 Task: Find connections with filter location Algete with filter topic #cloudwith filter profile language Potuguese with filter current company Cinepolis Corporativo with filter school Palamuru University, Mahabubnagar with filter industry Wholesale Chemical and Allied Products with filter service category Graphic Design with filter keywords title Building Inspector
Action: Mouse moved to (171, 246)
Screenshot: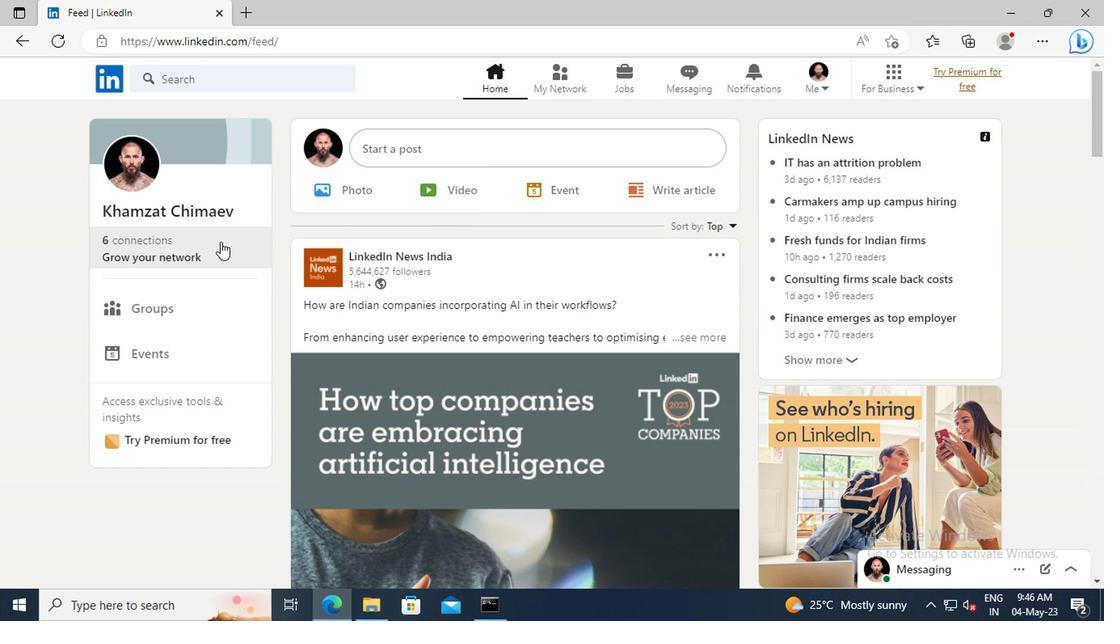 
Action: Mouse pressed left at (171, 246)
Screenshot: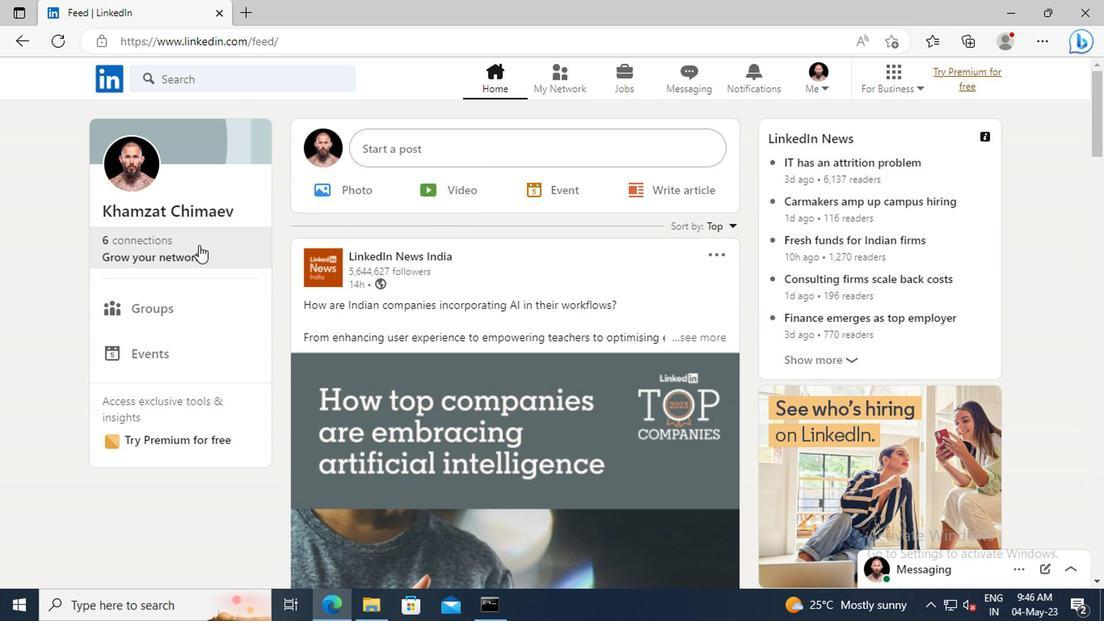 
Action: Mouse moved to (165, 171)
Screenshot: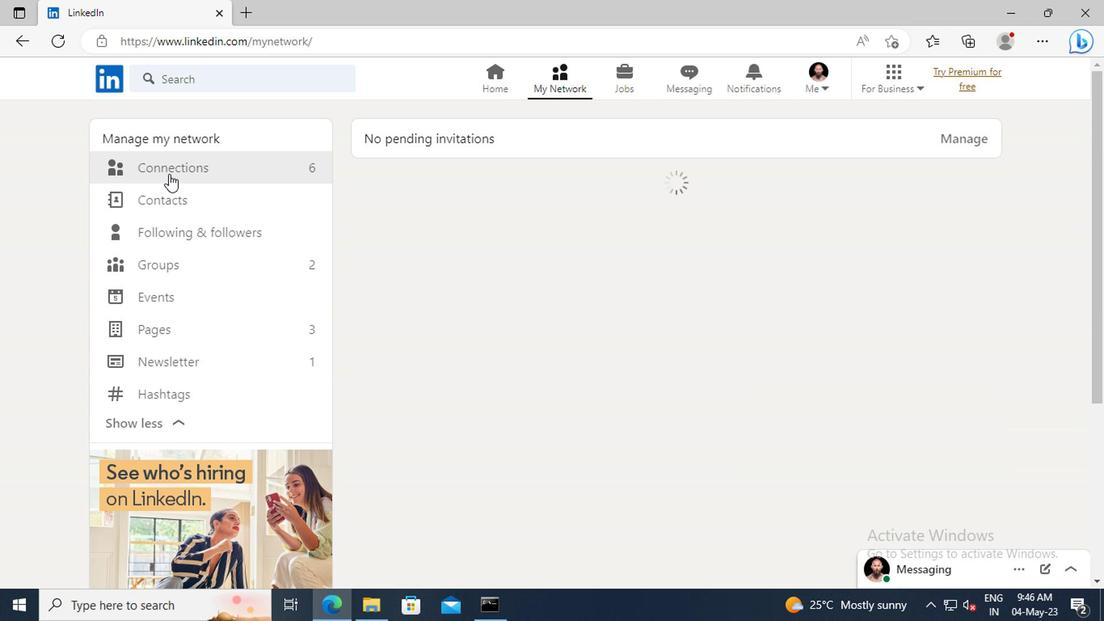 
Action: Mouse pressed left at (165, 171)
Screenshot: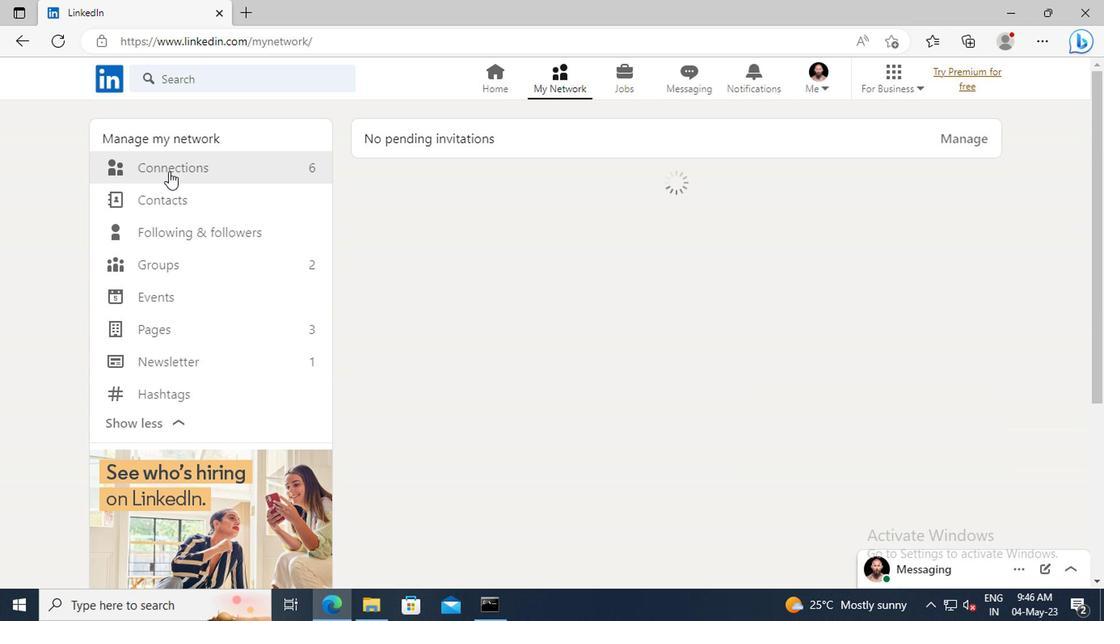 
Action: Mouse moved to (658, 173)
Screenshot: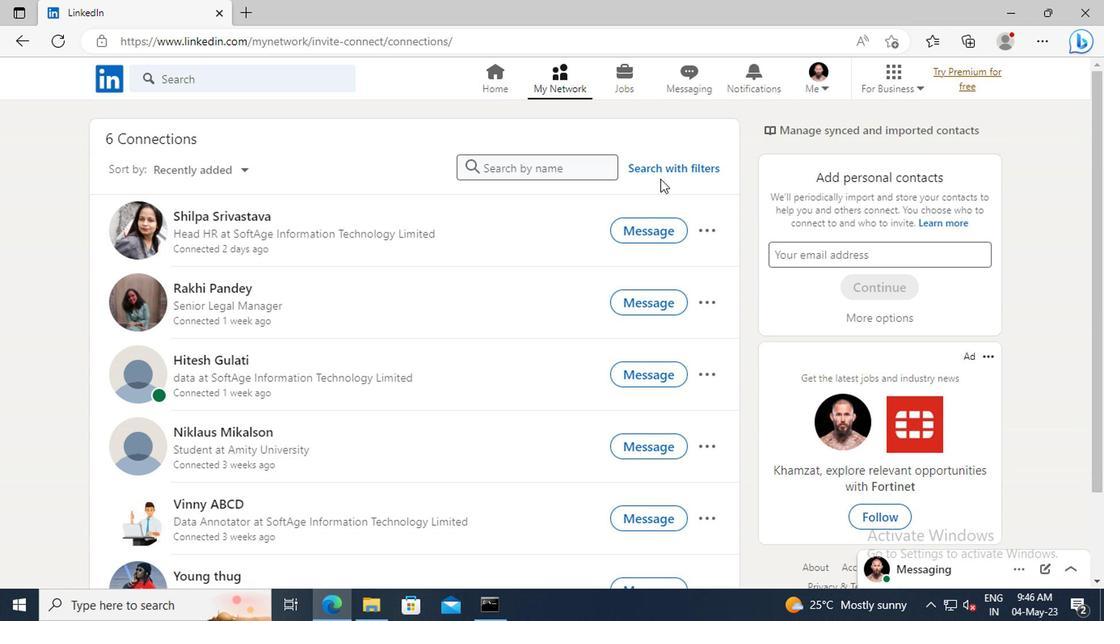 
Action: Mouse pressed left at (658, 173)
Screenshot: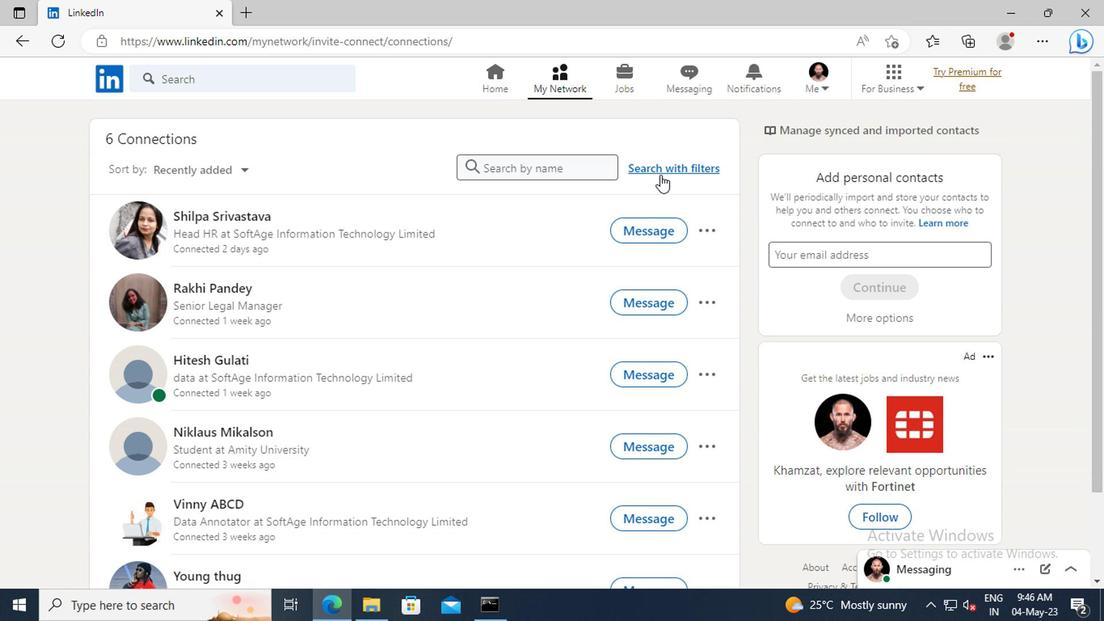 
Action: Mouse moved to (613, 130)
Screenshot: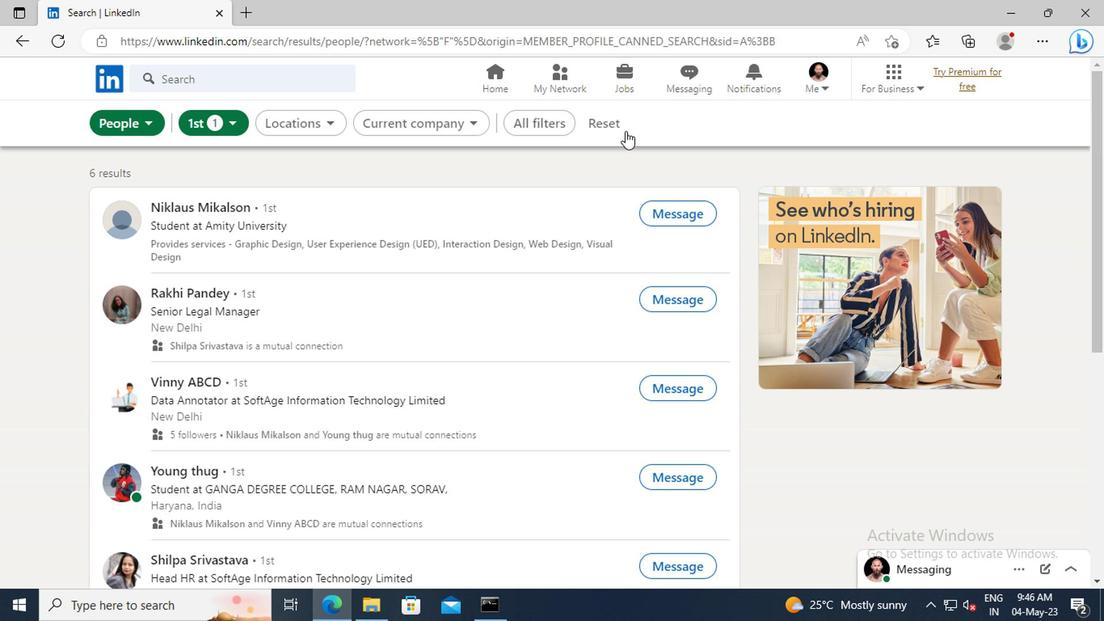 
Action: Mouse pressed left at (613, 130)
Screenshot: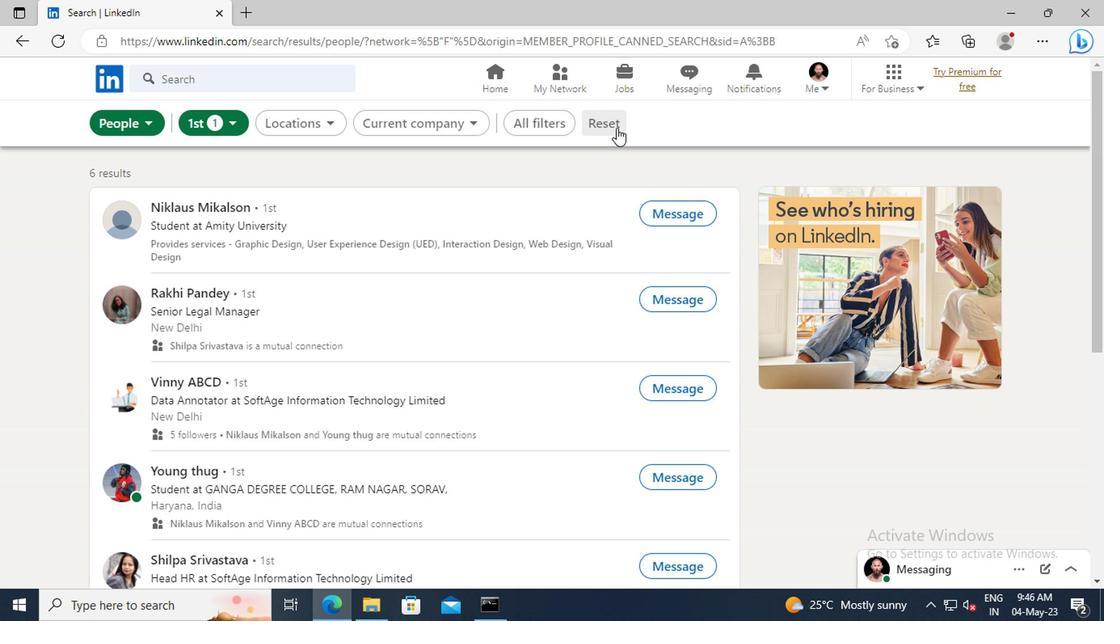 
Action: Mouse moved to (592, 128)
Screenshot: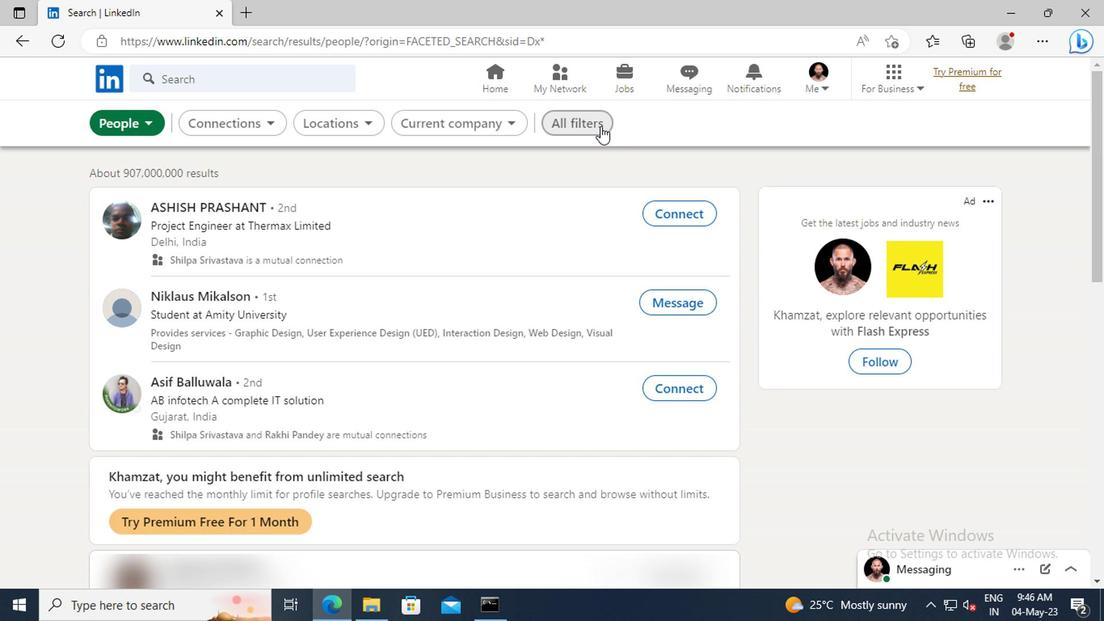
Action: Mouse pressed left at (592, 128)
Screenshot: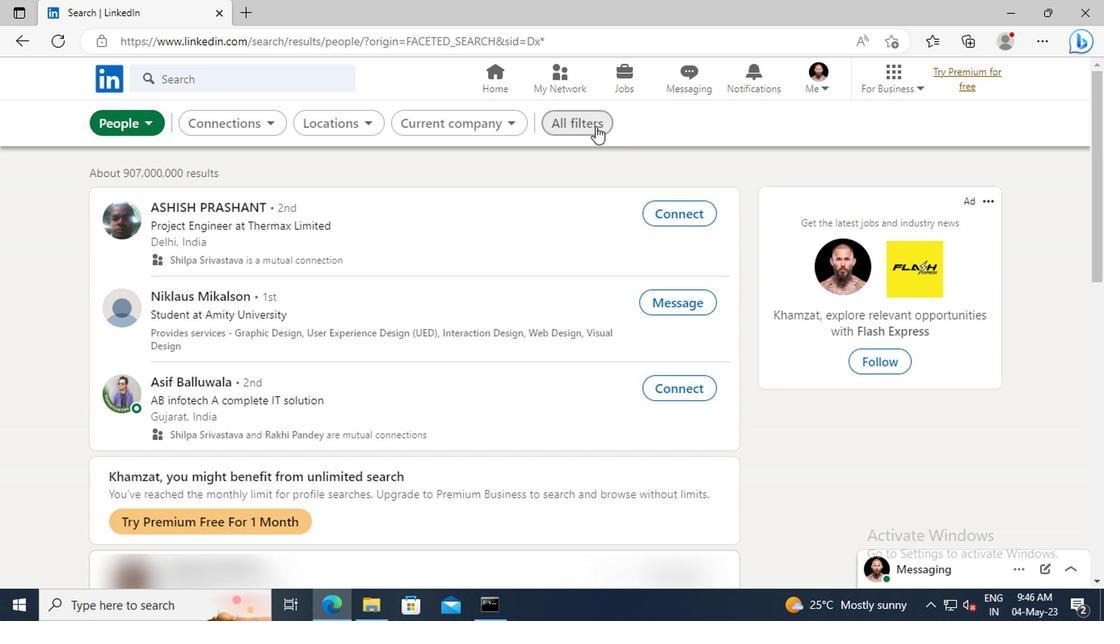 
Action: Mouse moved to (870, 296)
Screenshot: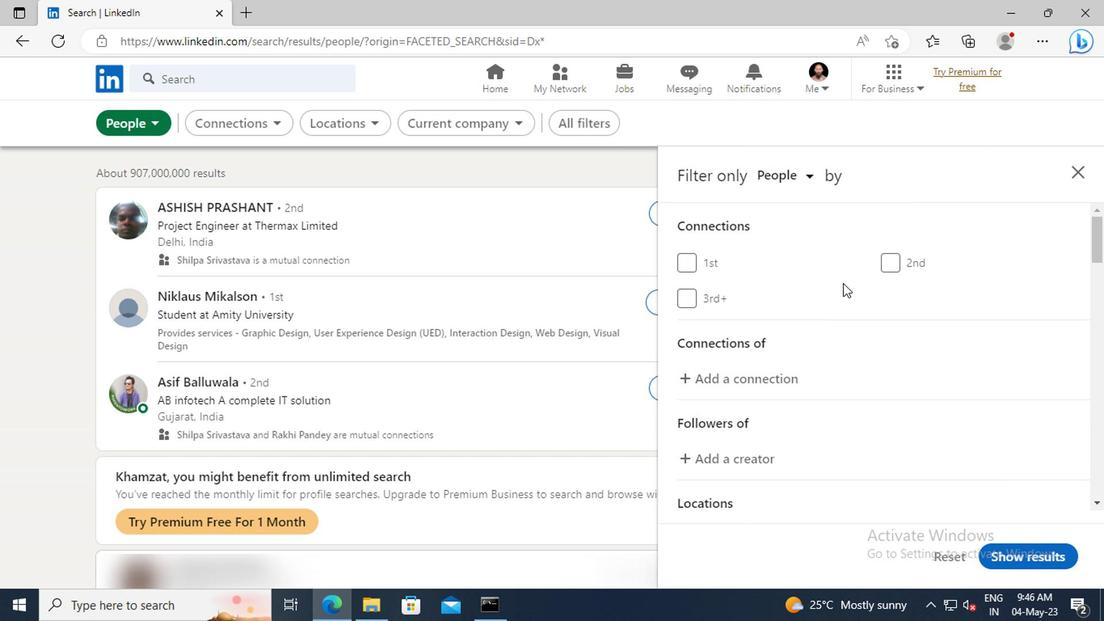 
Action: Mouse scrolled (870, 295) with delta (0, 0)
Screenshot: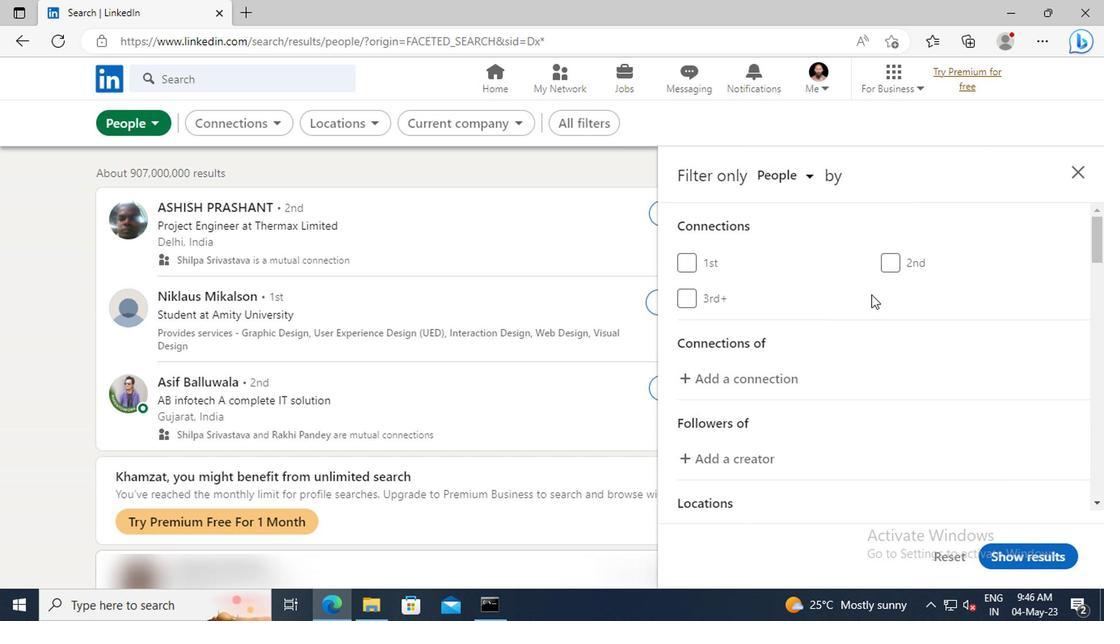 
Action: Mouse scrolled (870, 295) with delta (0, 0)
Screenshot: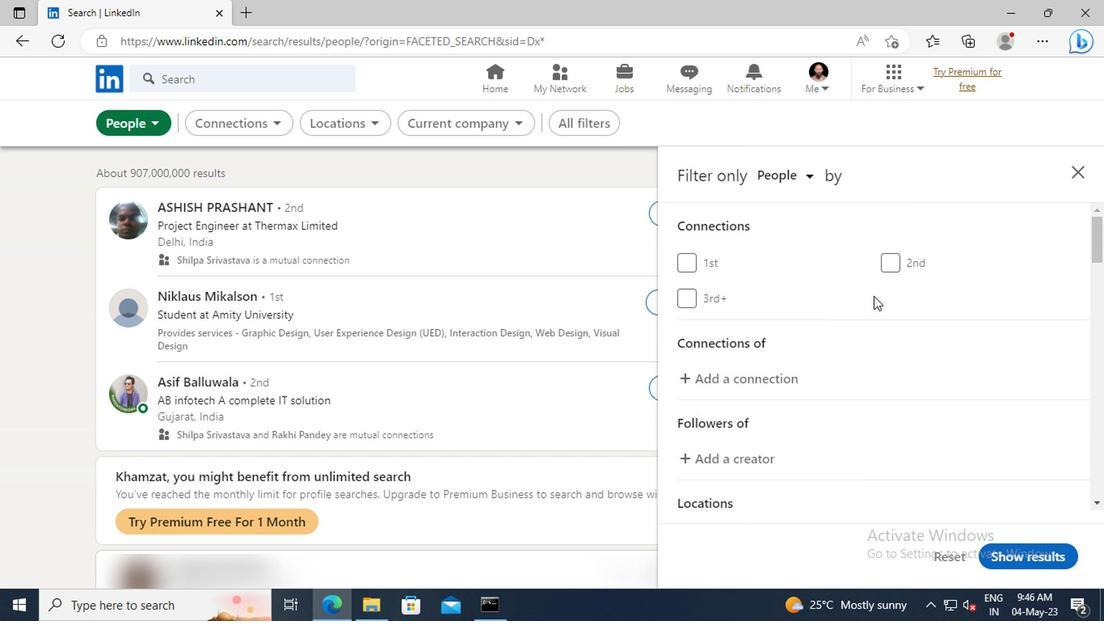 
Action: Mouse scrolled (870, 295) with delta (0, 0)
Screenshot: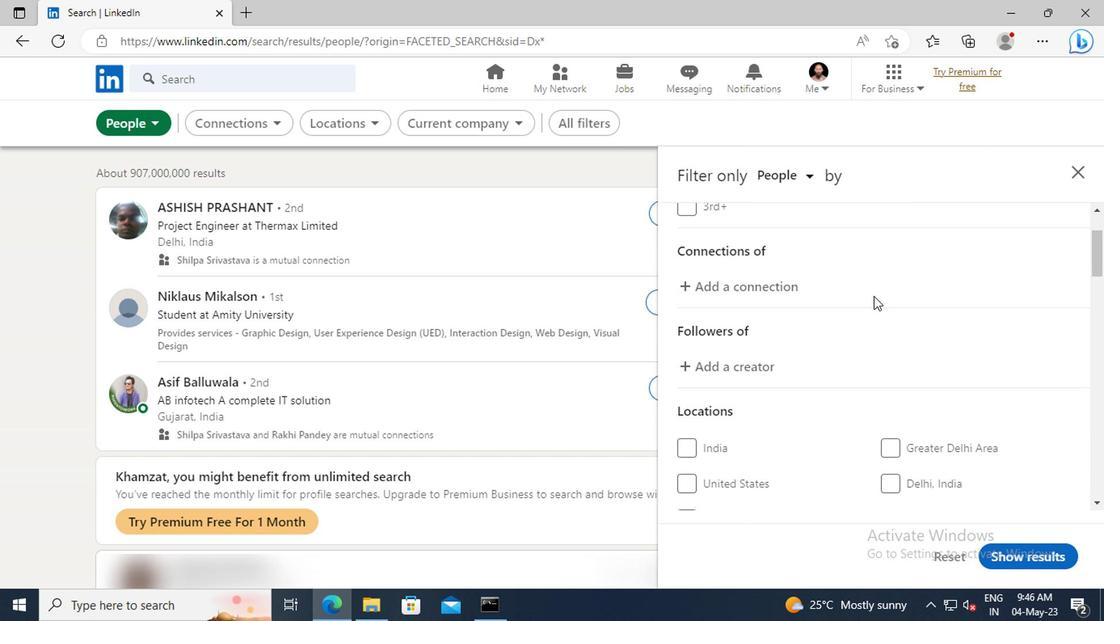 
Action: Mouse scrolled (870, 295) with delta (0, 0)
Screenshot: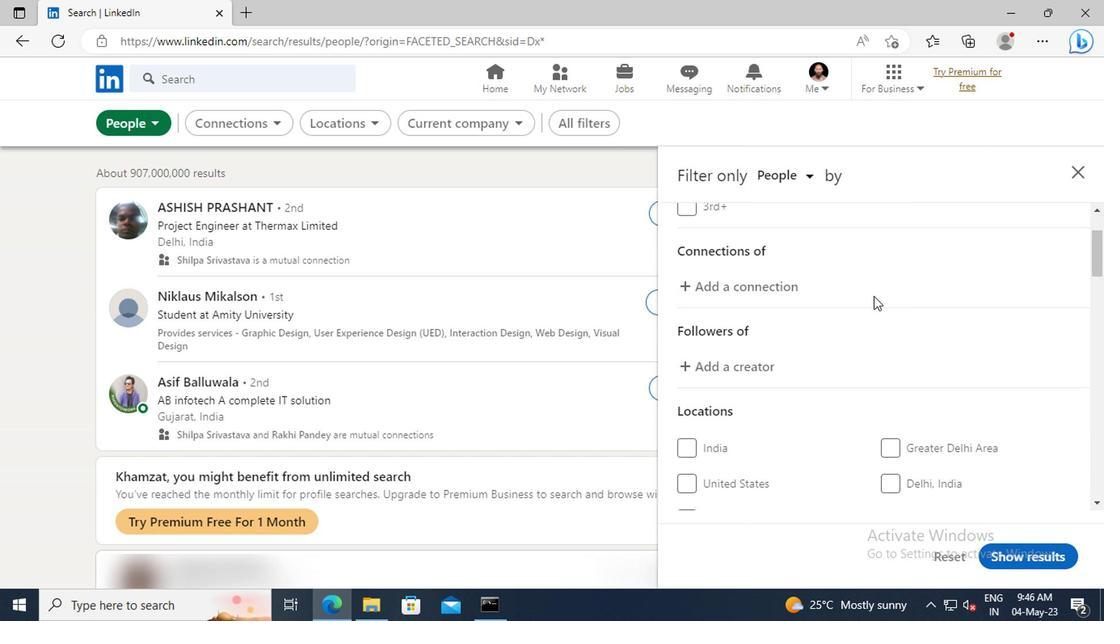 
Action: Mouse scrolled (870, 295) with delta (0, 0)
Screenshot: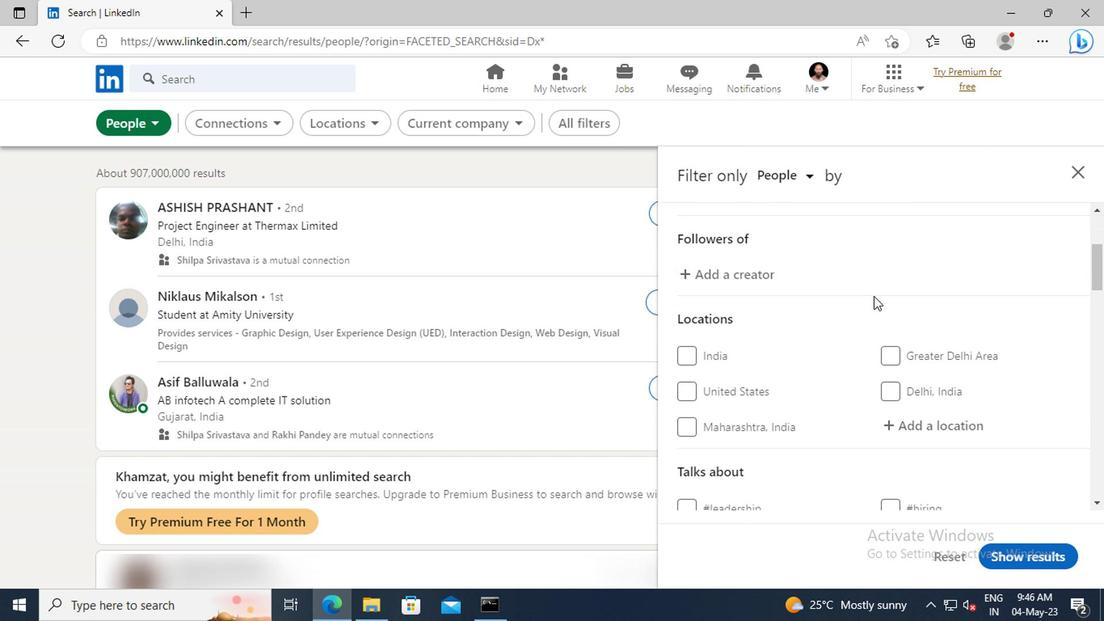 
Action: Mouse scrolled (870, 295) with delta (0, 0)
Screenshot: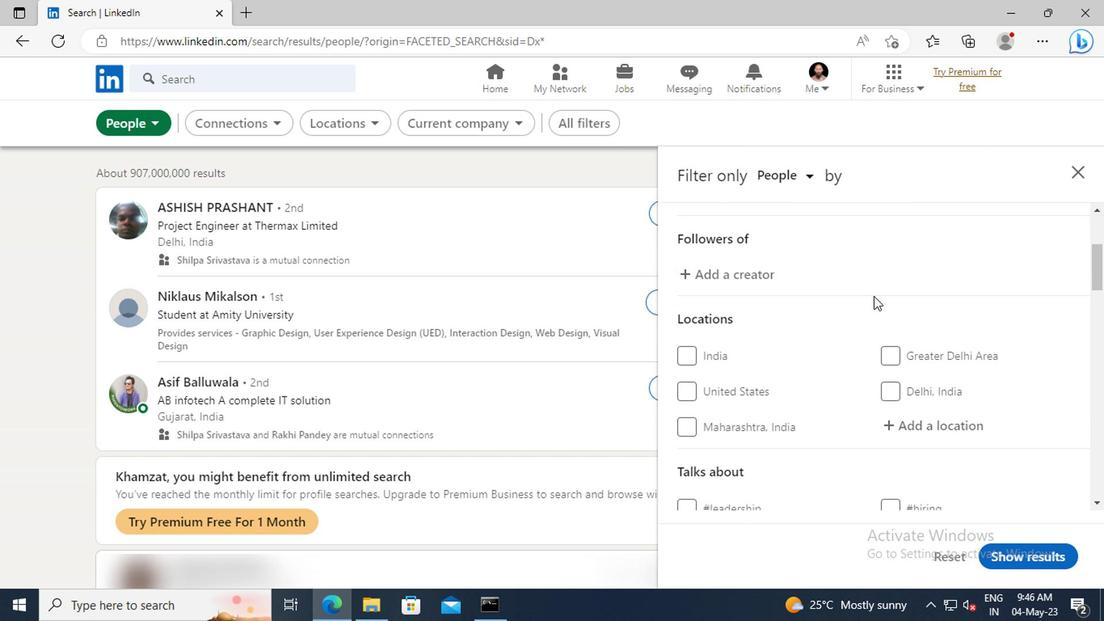 
Action: Mouse moved to (902, 337)
Screenshot: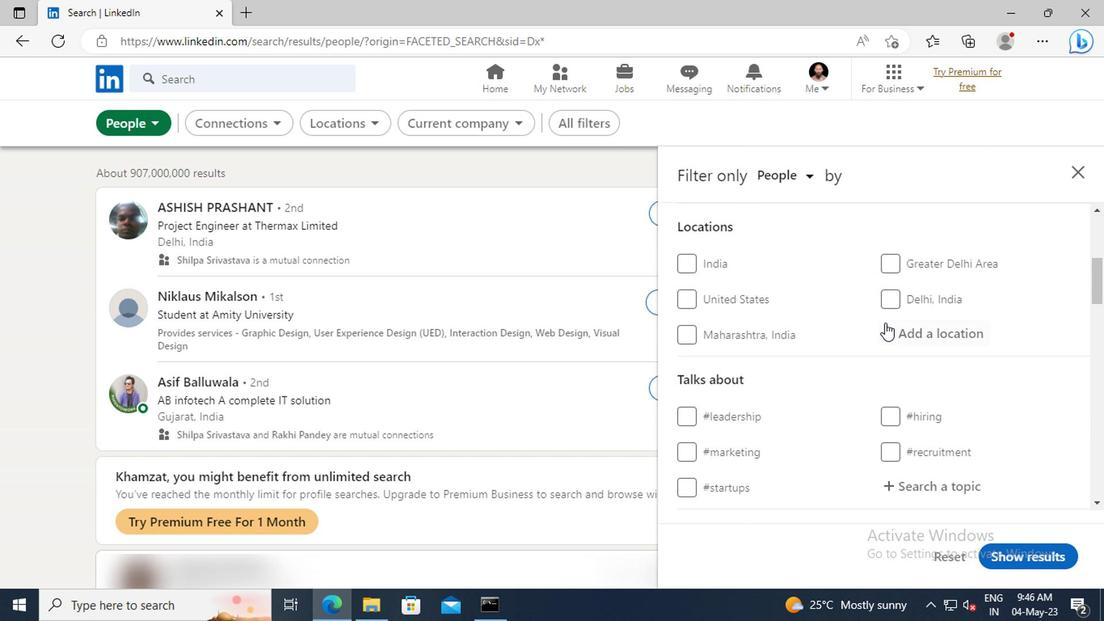 
Action: Mouse pressed left at (902, 337)
Screenshot: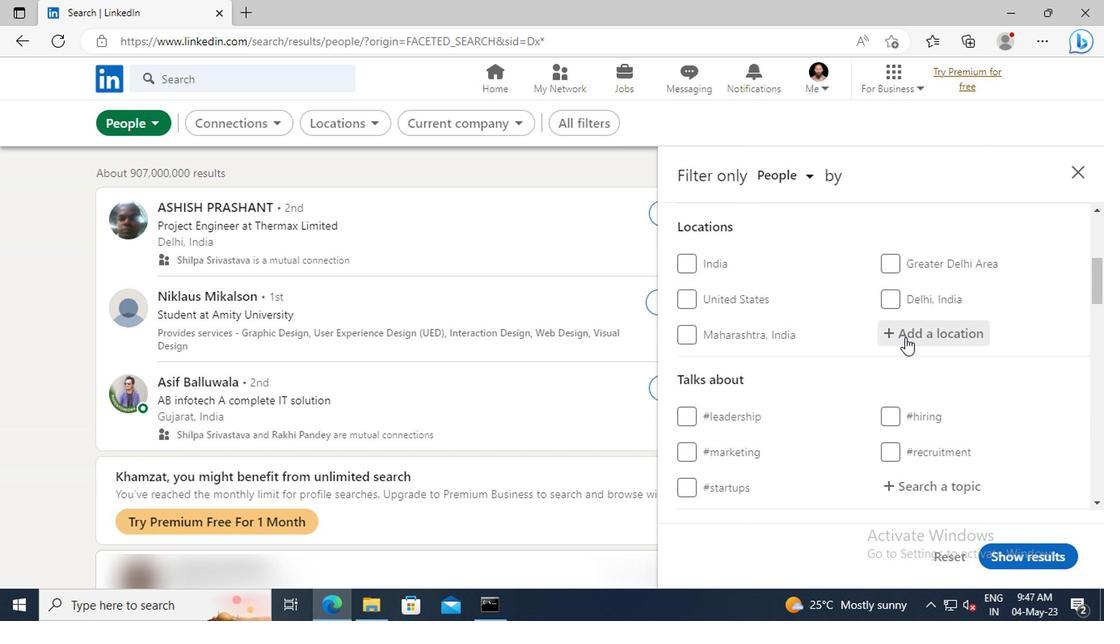
Action: Mouse moved to (867, 321)
Screenshot: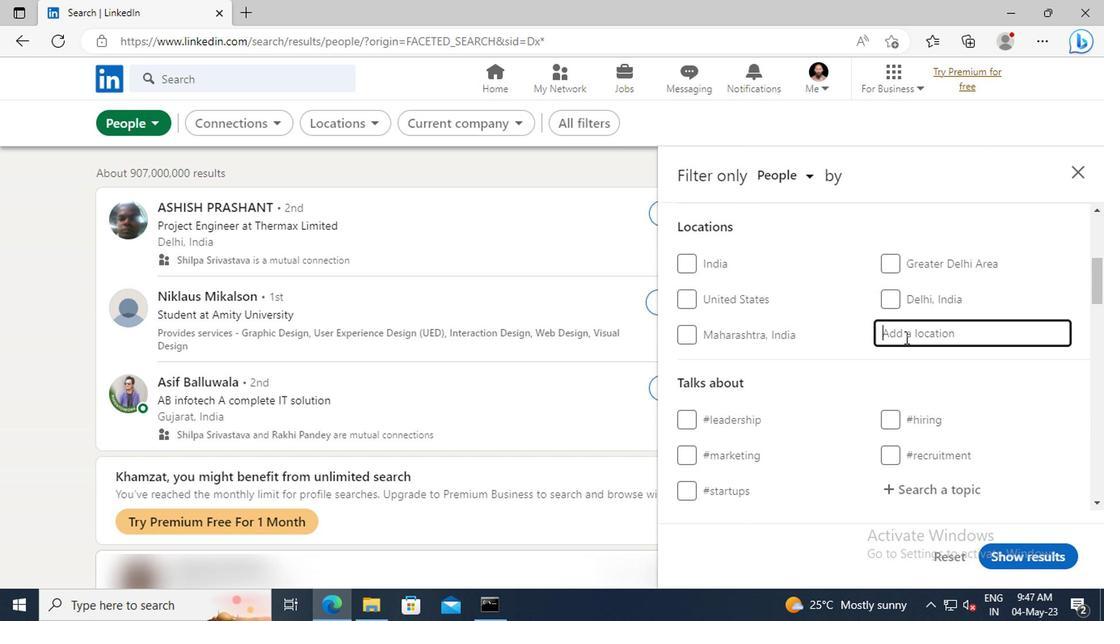 
Action: Key pressed <Key.shift>ALGETE<Key.enter>
Screenshot: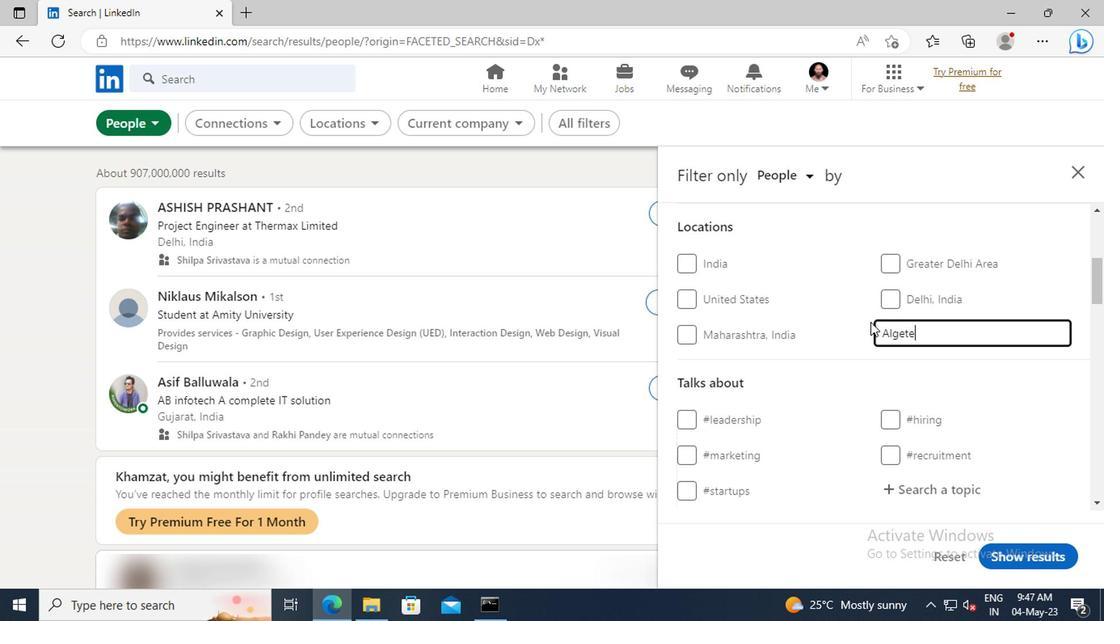 
Action: Mouse scrolled (867, 321) with delta (0, 0)
Screenshot: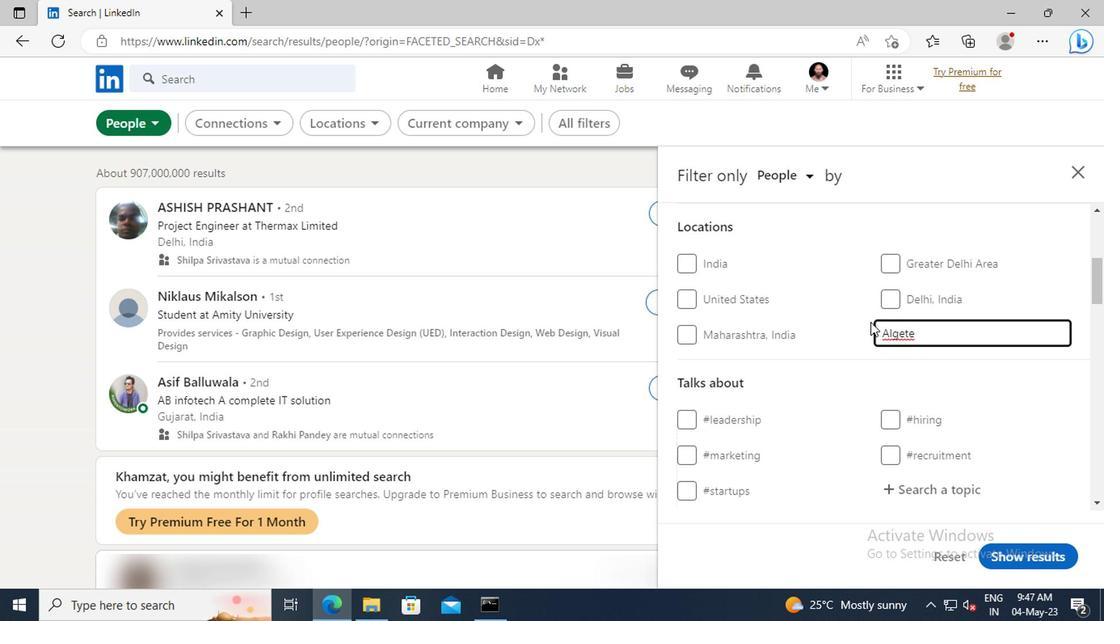 
Action: Mouse scrolled (867, 321) with delta (0, 0)
Screenshot: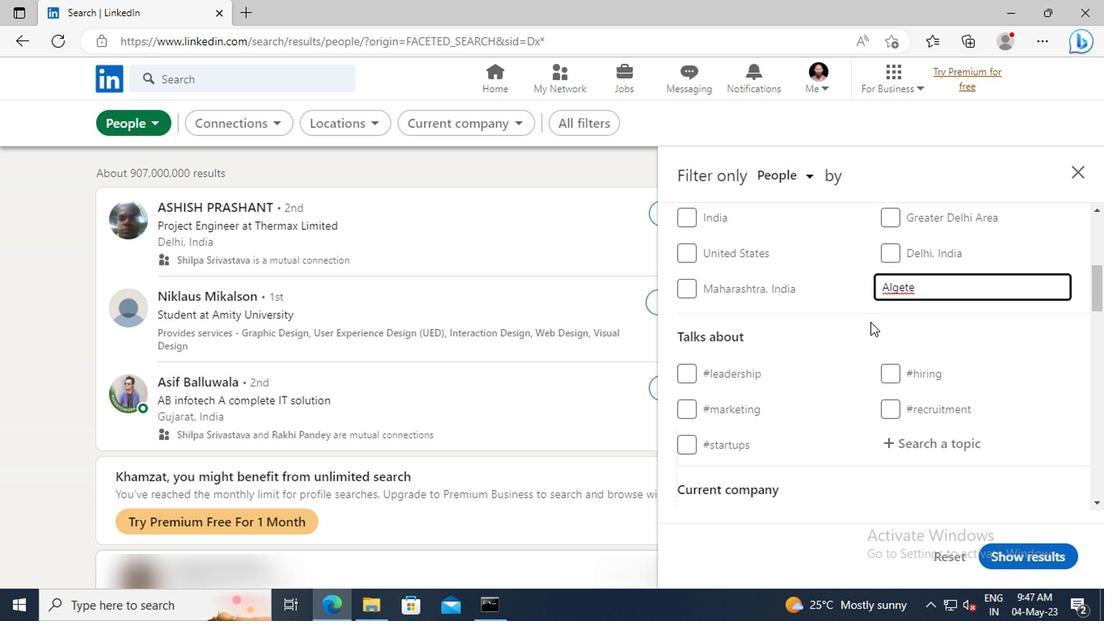 
Action: Mouse moved to (867, 327)
Screenshot: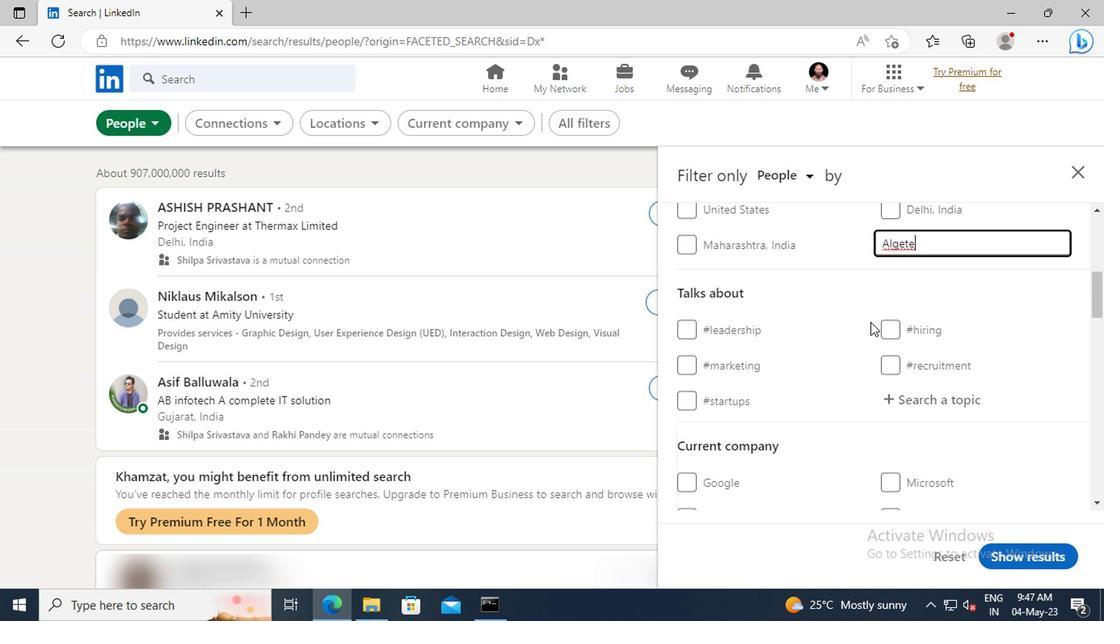 
Action: Mouse scrolled (867, 327) with delta (0, 0)
Screenshot: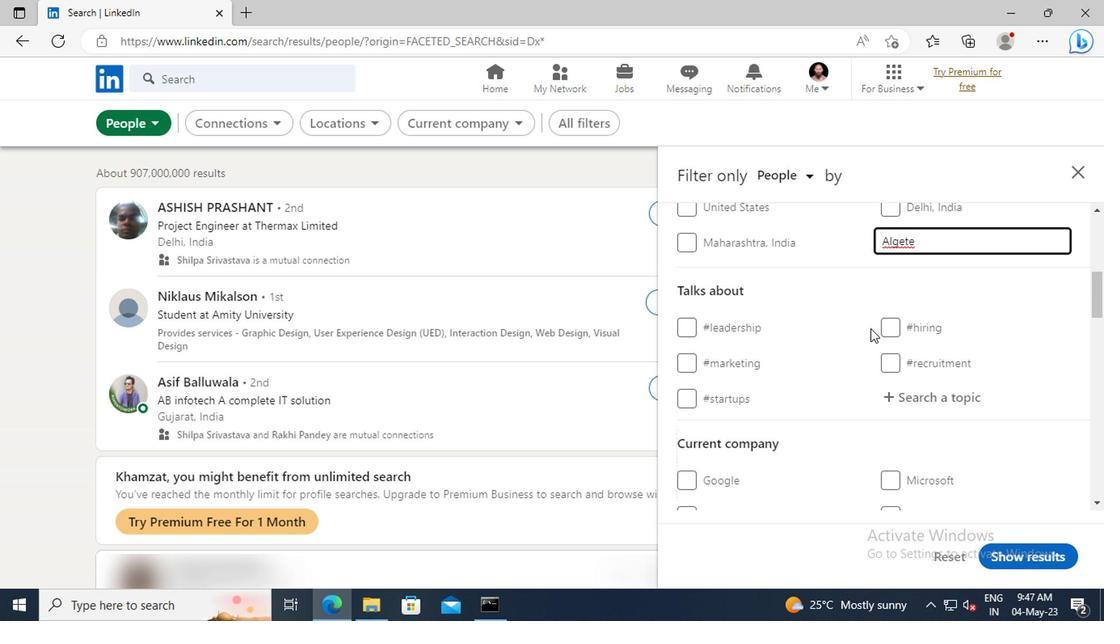 
Action: Mouse scrolled (867, 327) with delta (0, 0)
Screenshot: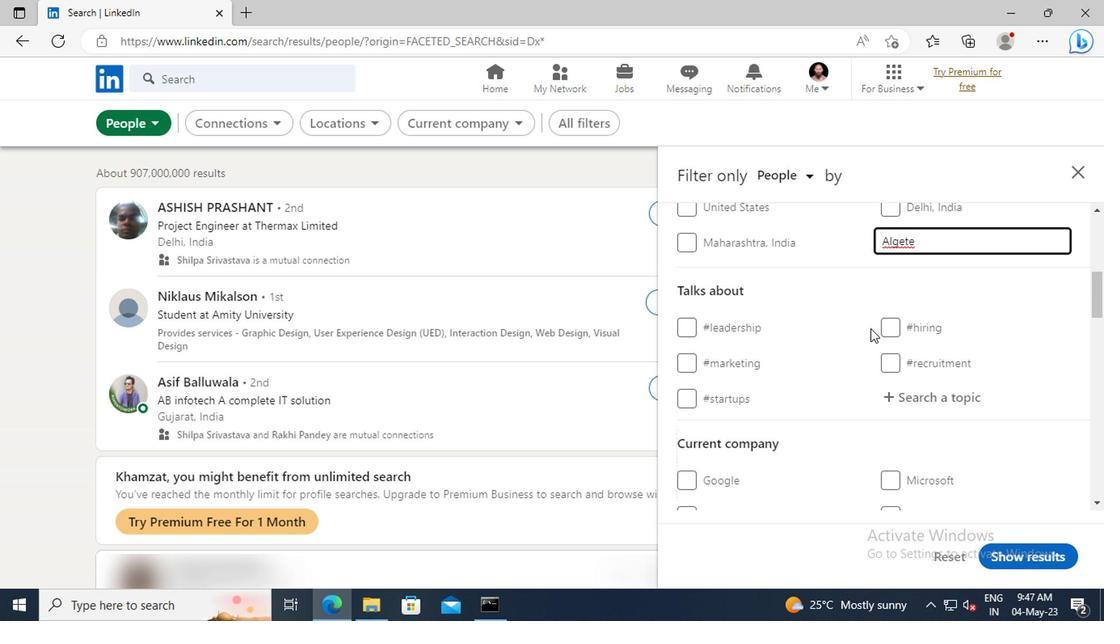 
Action: Mouse moved to (892, 311)
Screenshot: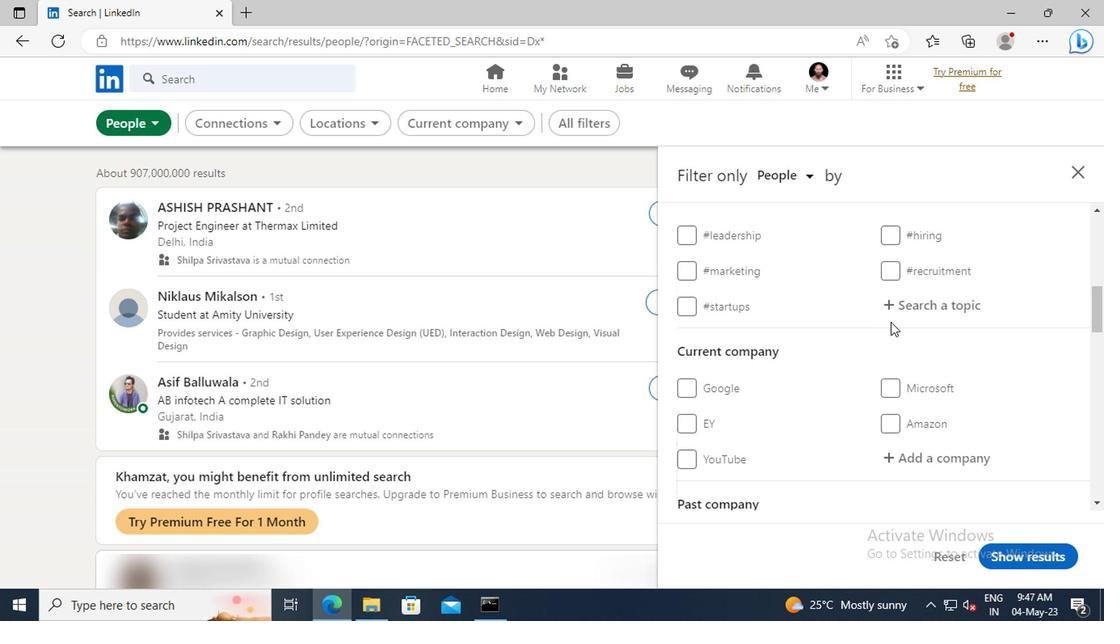 
Action: Mouse pressed left at (892, 311)
Screenshot: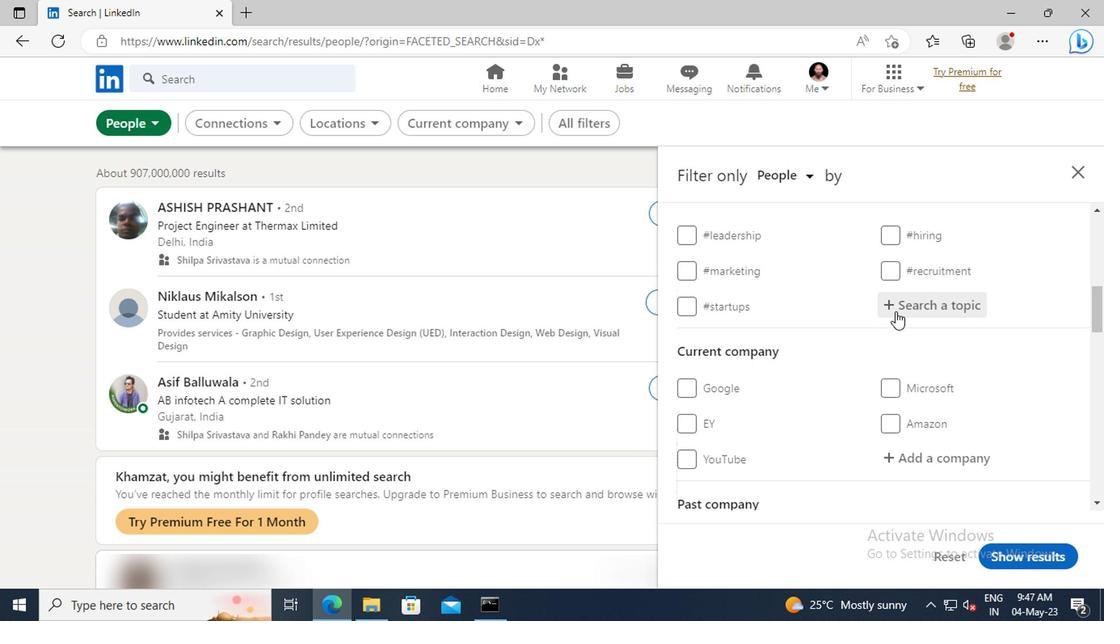 
Action: Key pressed CLOUD
Screenshot: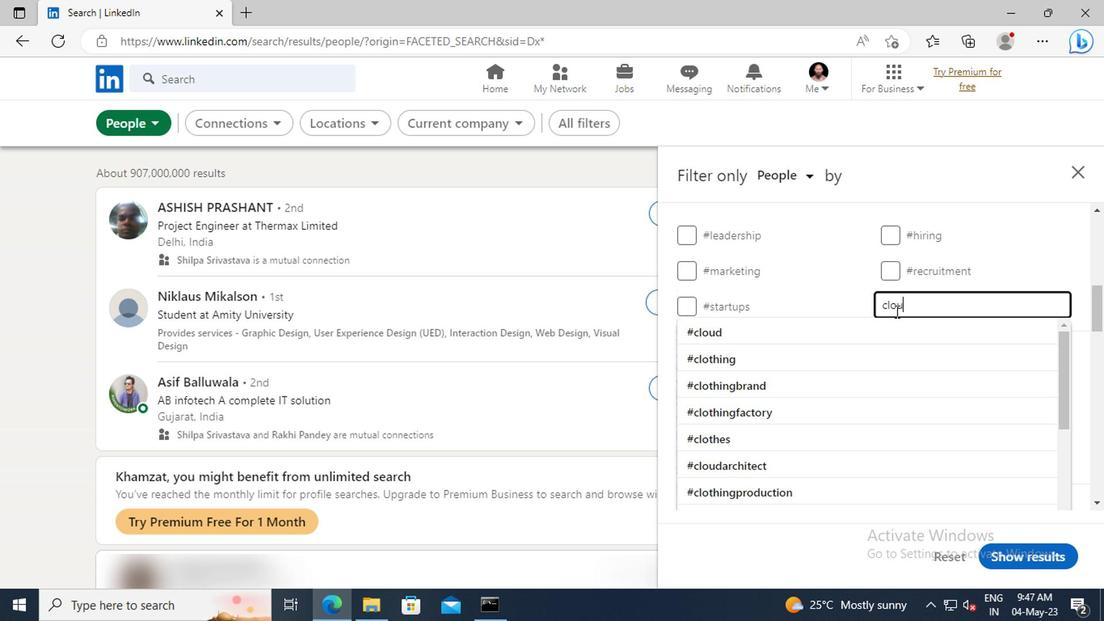 
Action: Mouse moved to (895, 327)
Screenshot: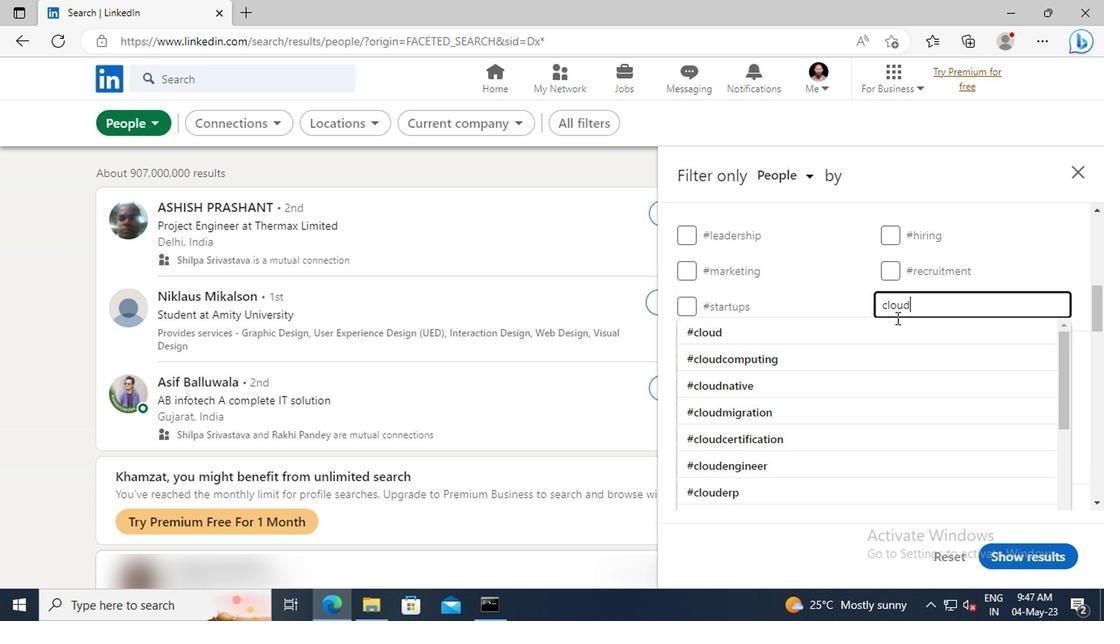 
Action: Mouse pressed left at (895, 327)
Screenshot: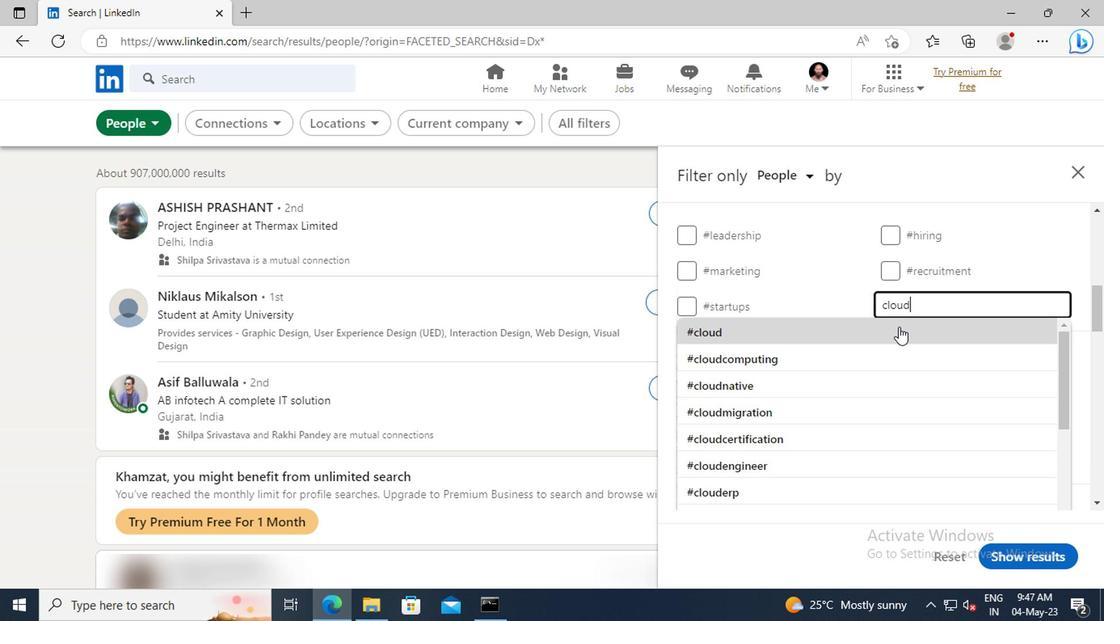 
Action: Mouse scrolled (895, 327) with delta (0, 0)
Screenshot: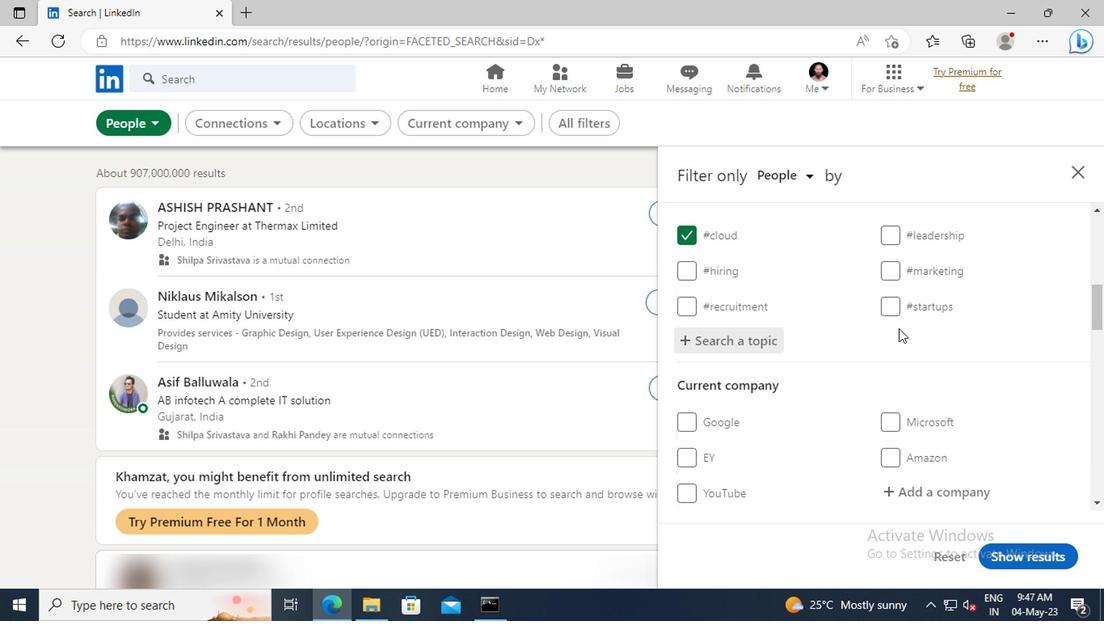 
Action: Mouse scrolled (895, 327) with delta (0, 0)
Screenshot: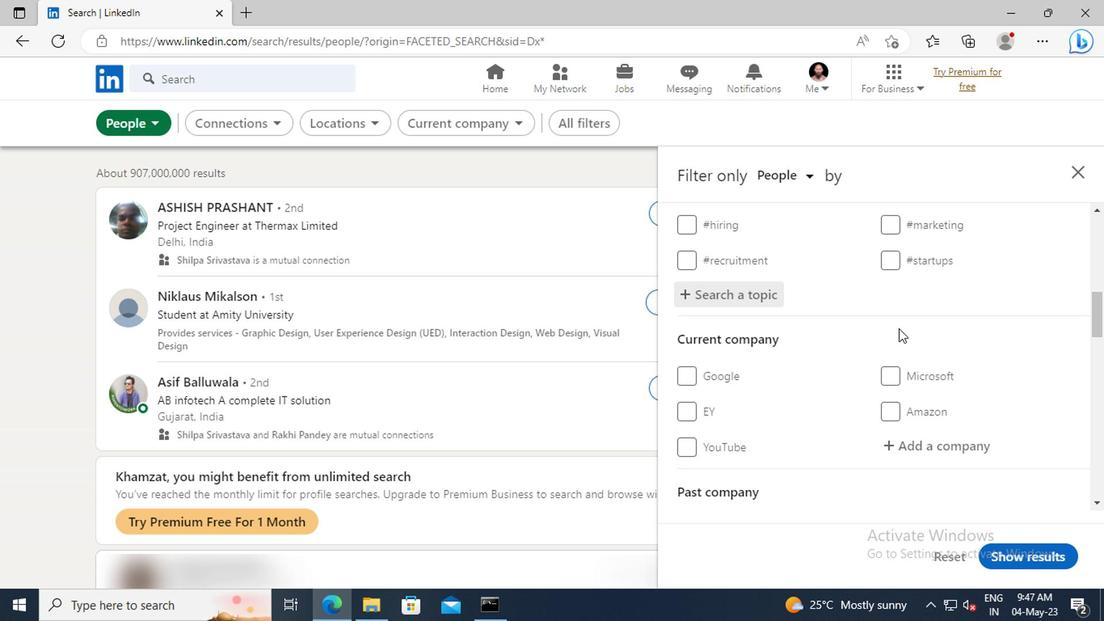 
Action: Mouse scrolled (895, 327) with delta (0, 0)
Screenshot: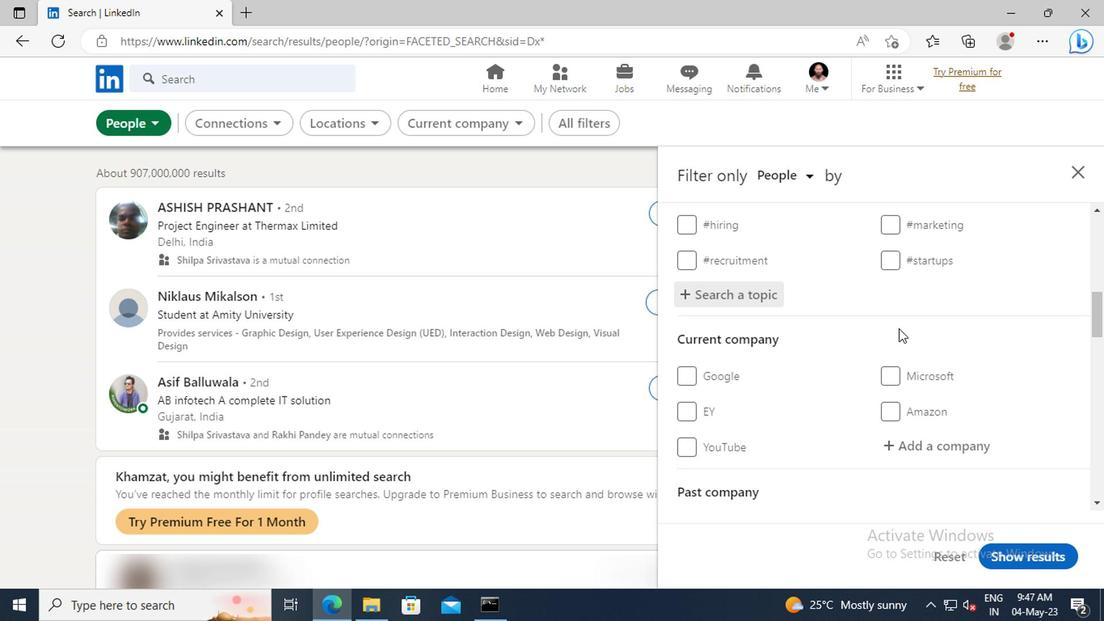 
Action: Mouse scrolled (895, 327) with delta (0, 0)
Screenshot: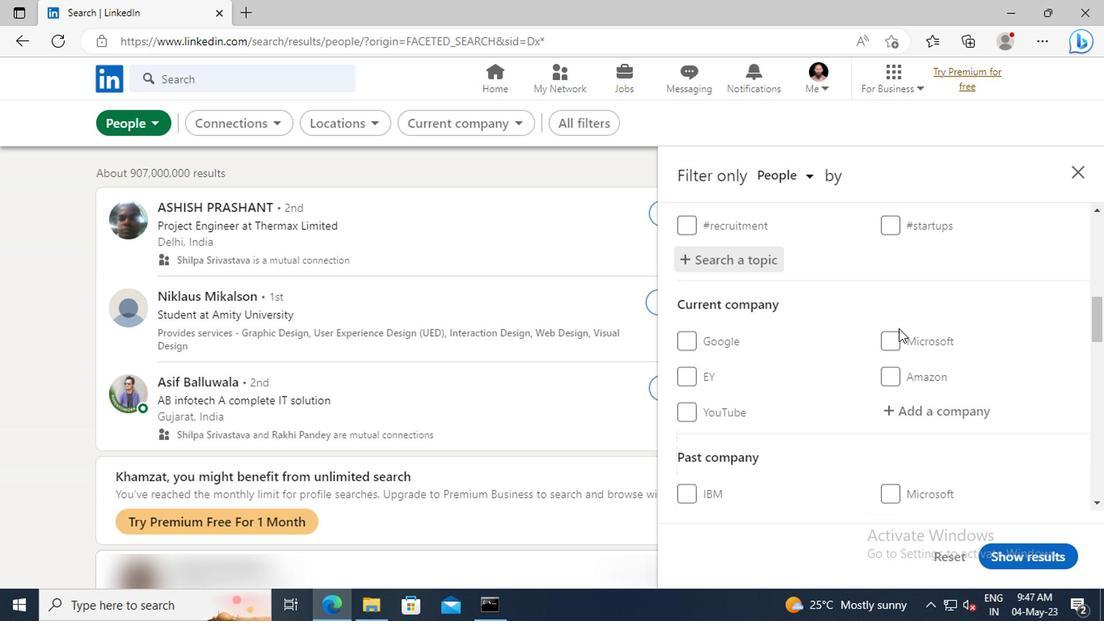 
Action: Mouse scrolled (895, 327) with delta (0, 0)
Screenshot: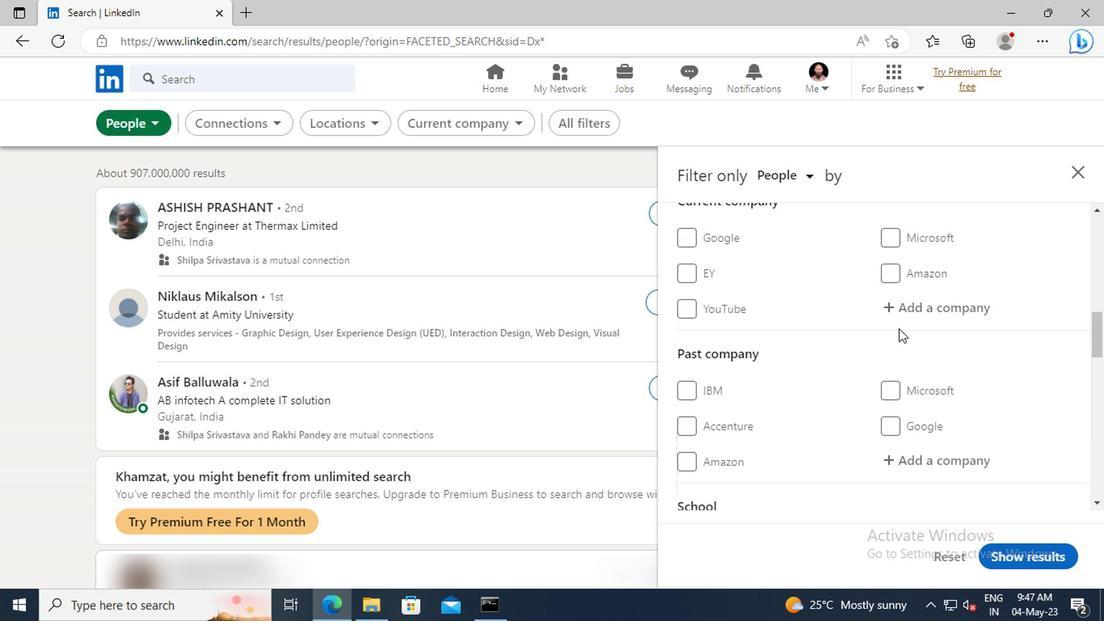
Action: Mouse scrolled (895, 327) with delta (0, 0)
Screenshot: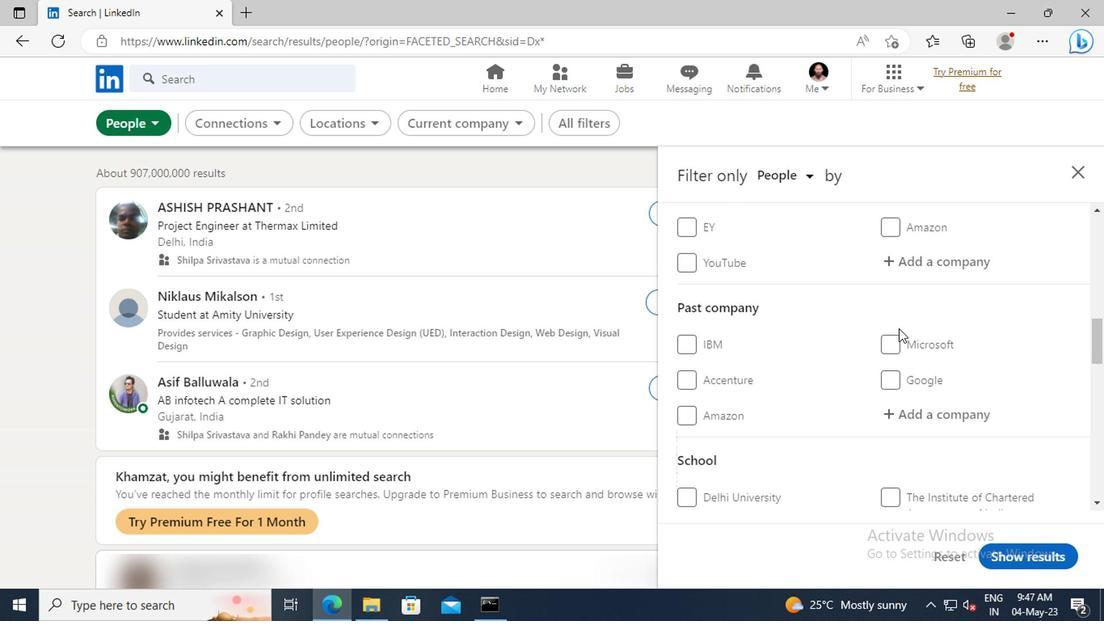 
Action: Mouse scrolled (895, 327) with delta (0, 0)
Screenshot: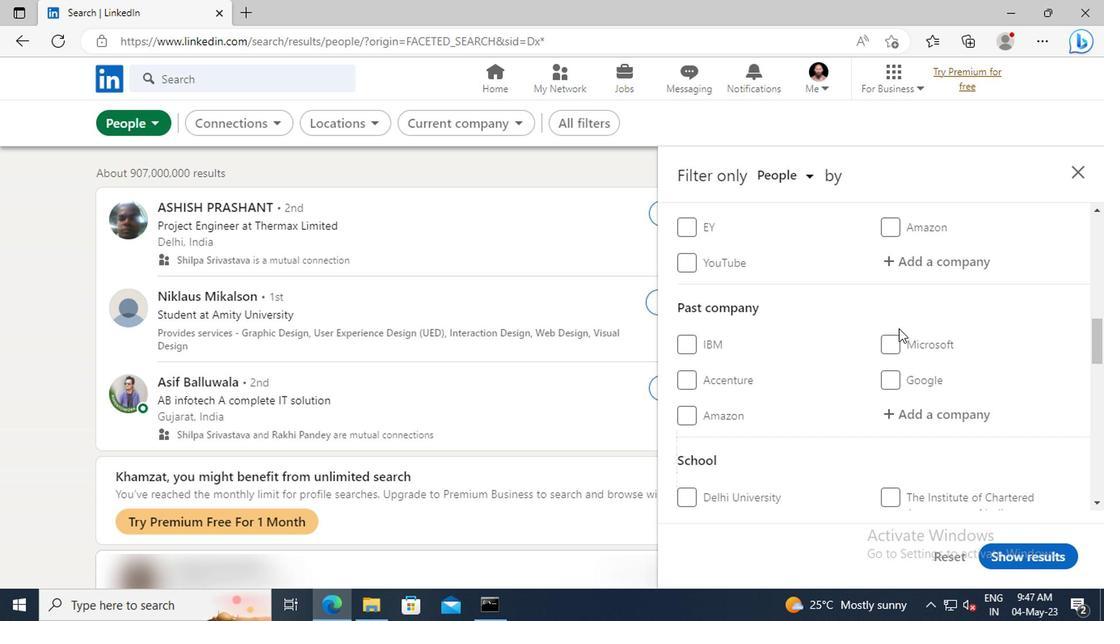 
Action: Mouse scrolled (895, 327) with delta (0, 0)
Screenshot: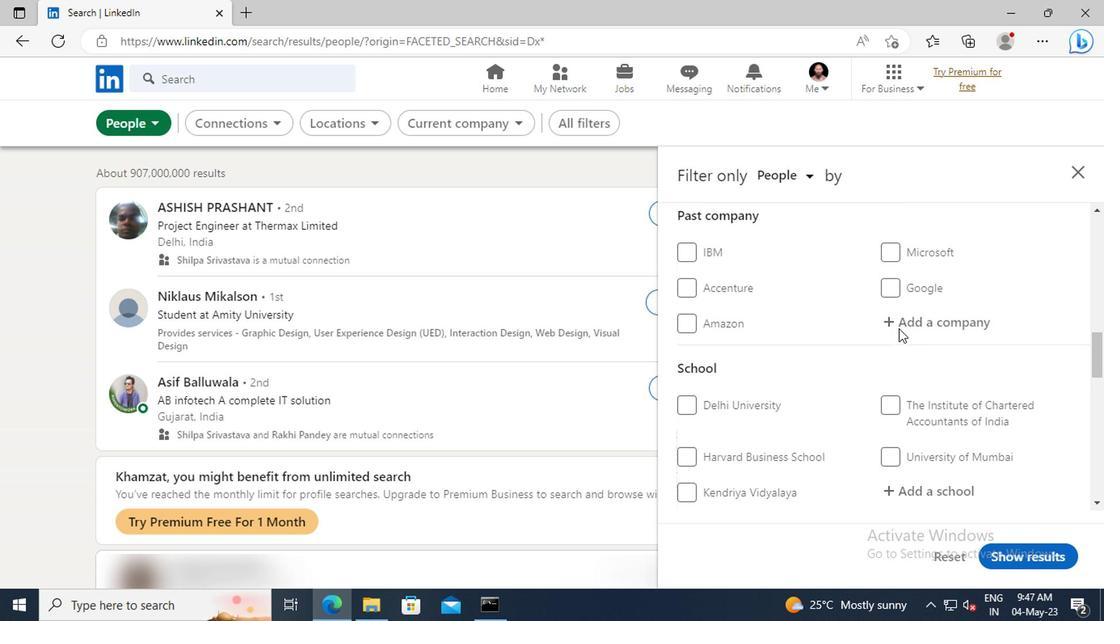 
Action: Mouse scrolled (895, 327) with delta (0, 0)
Screenshot: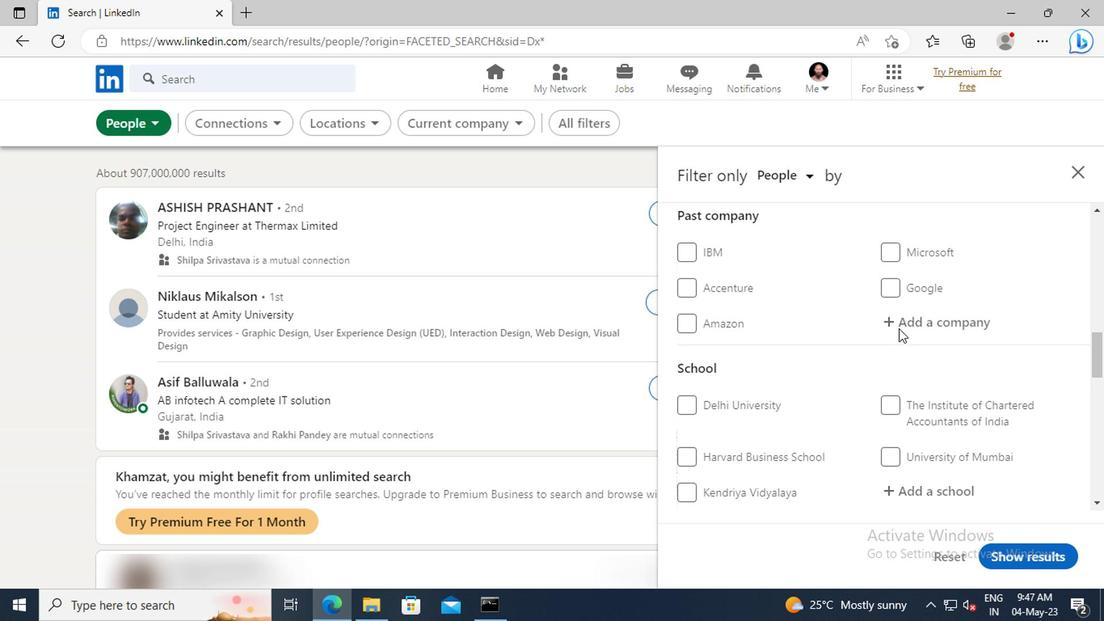 
Action: Mouse scrolled (895, 327) with delta (0, 0)
Screenshot: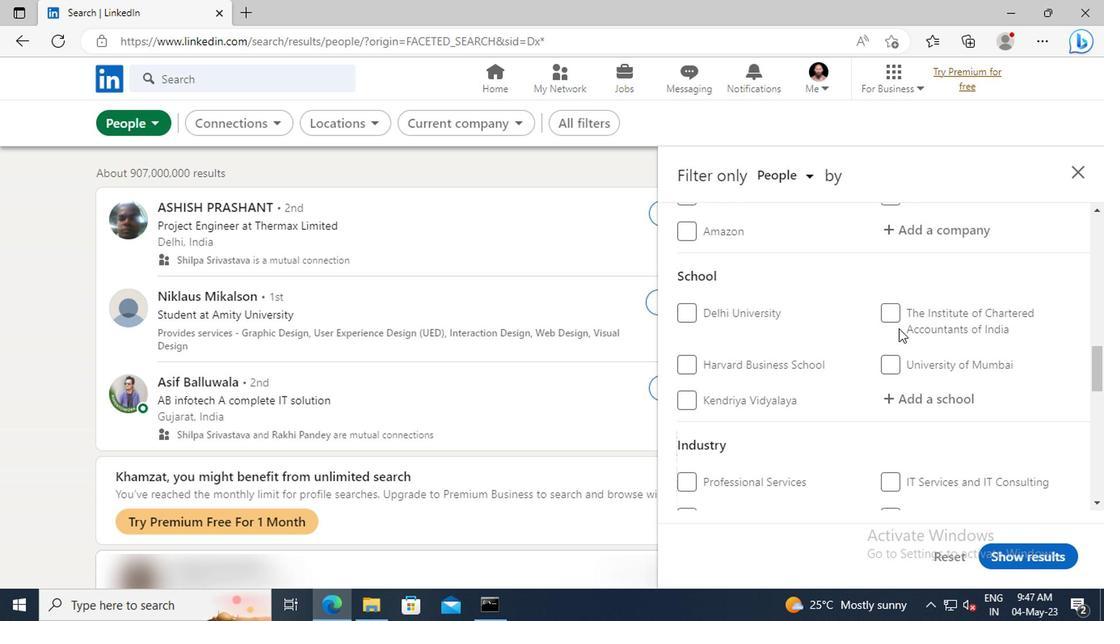 
Action: Mouse scrolled (895, 327) with delta (0, 0)
Screenshot: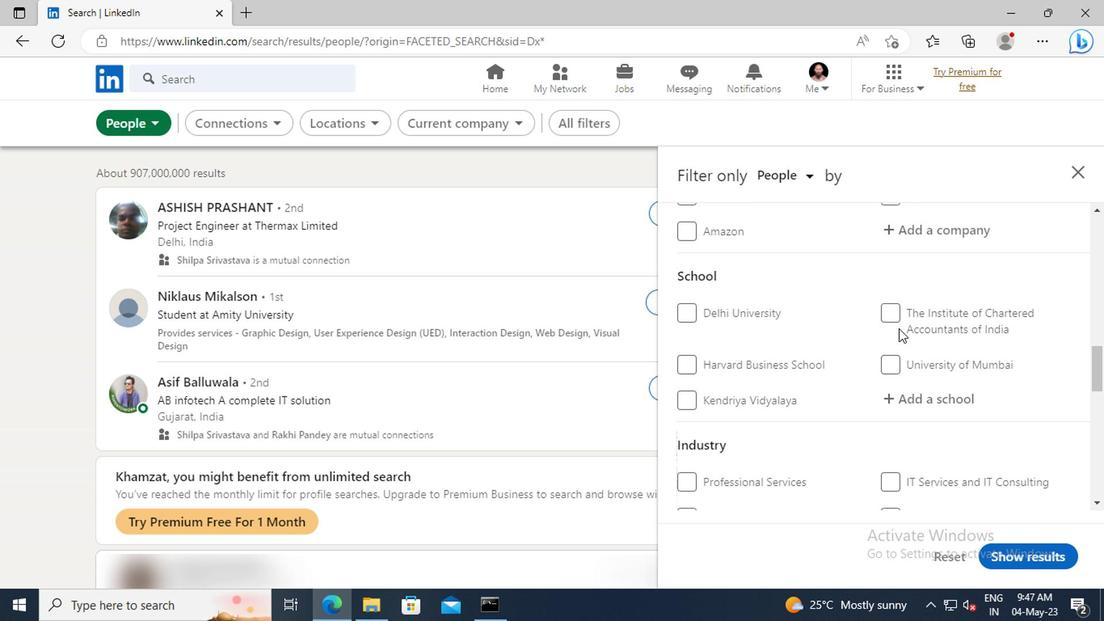 
Action: Mouse scrolled (895, 327) with delta (0, 0)
Screenshot: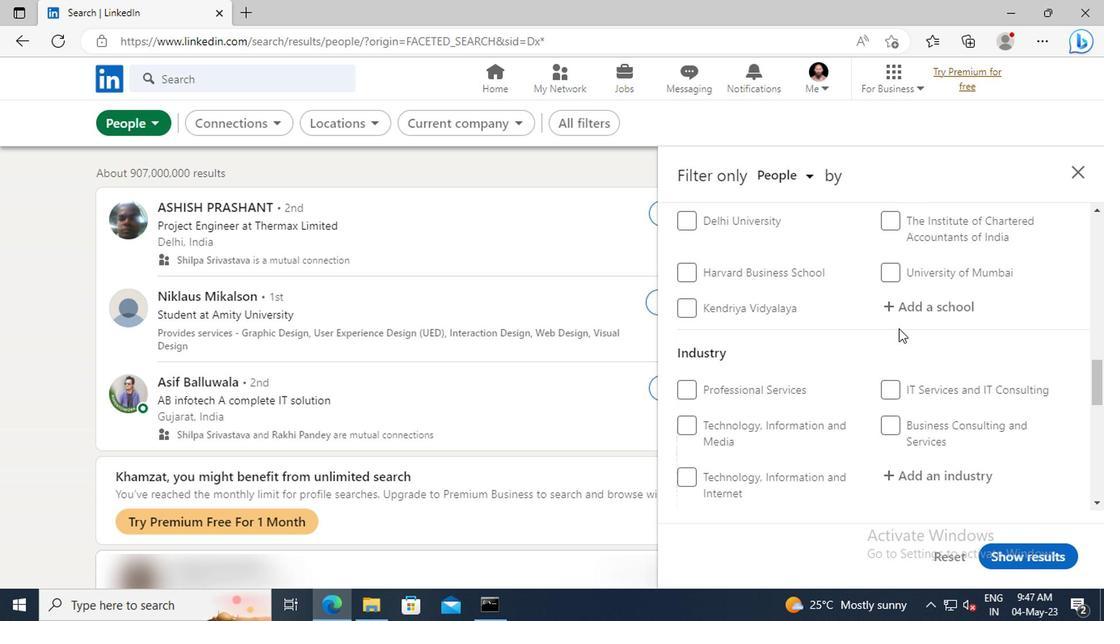
Action: Mouse scrolled (895, 327) with delta (0, 0)
Screenshot: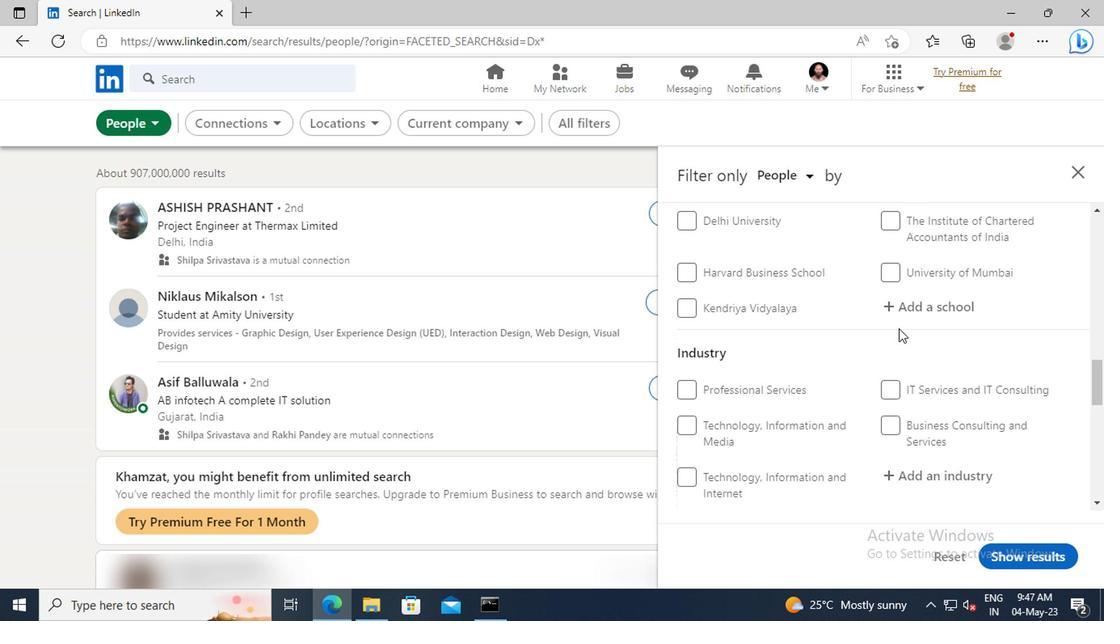 
Action: Mouse scrolled (895, 327) with delta (0, 0)
Screenshot: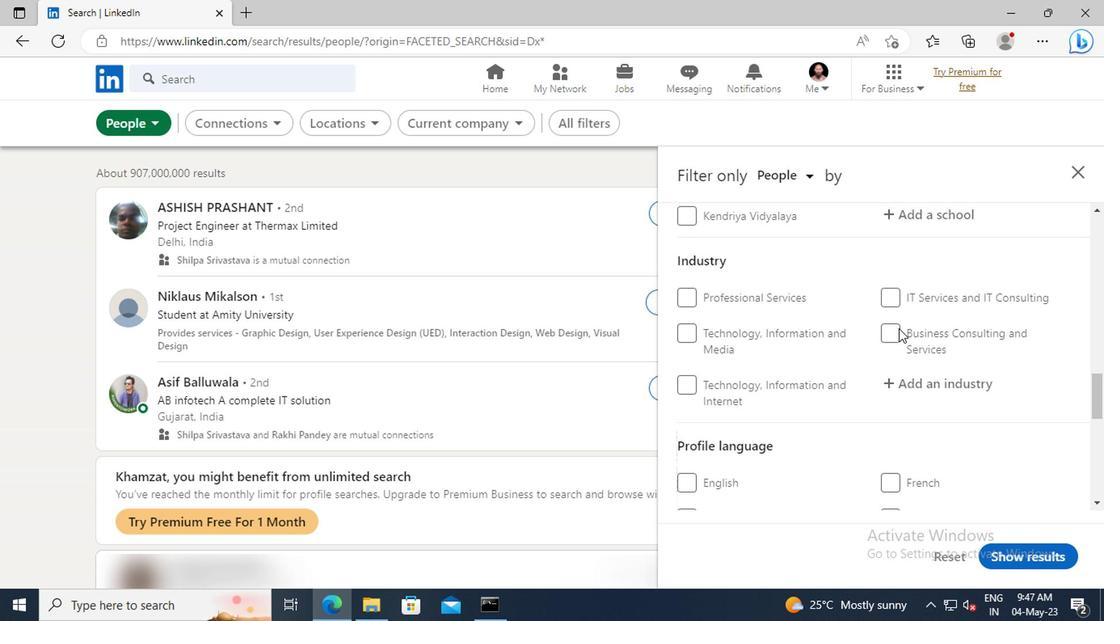 
Action: Mouse scrolled (895, 327) with delta (0, 0)
Screenshot: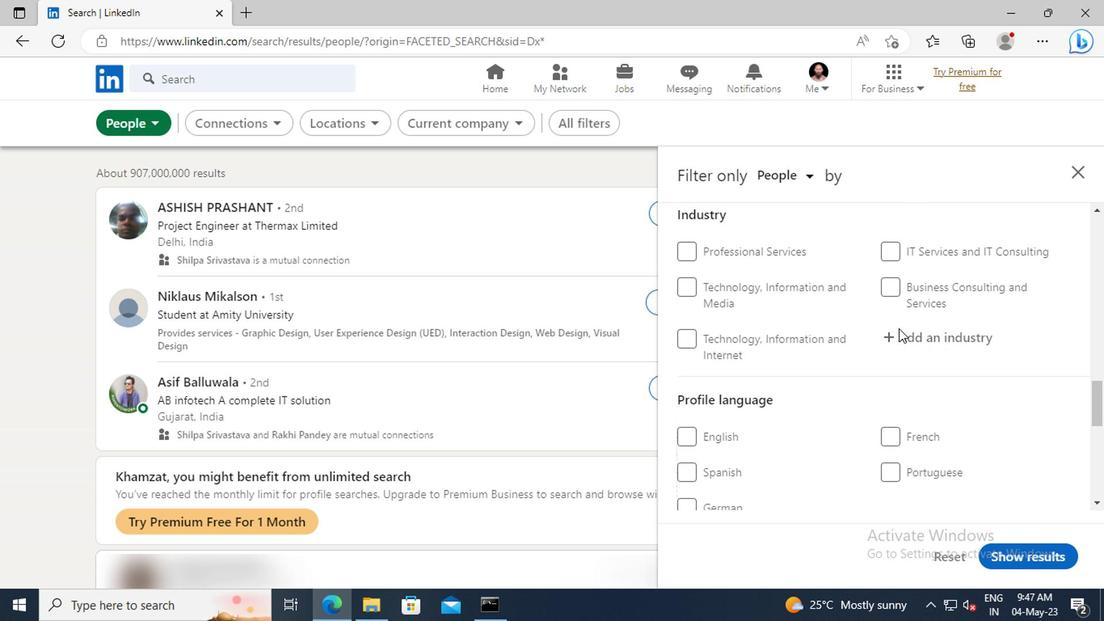 
Action: Mouse scrolled (895, 327) with delta (0, 0)
Screenshot: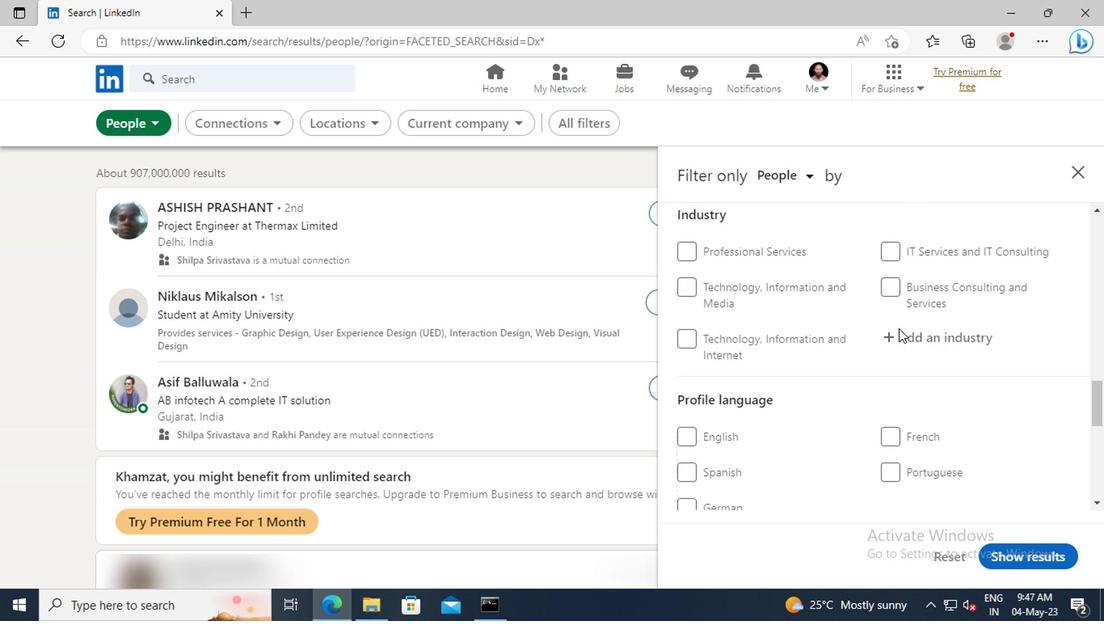 
Action: Mouse moved to (888, 376)
Screenshot: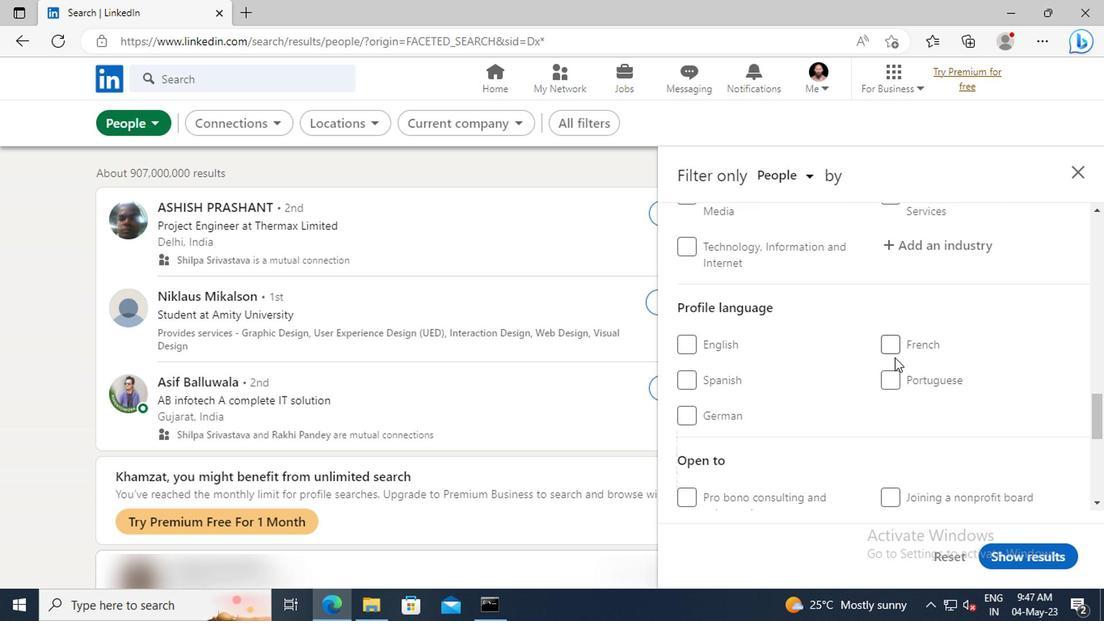 
Action: Mouse pressed left at (888, 376)
Screenshot: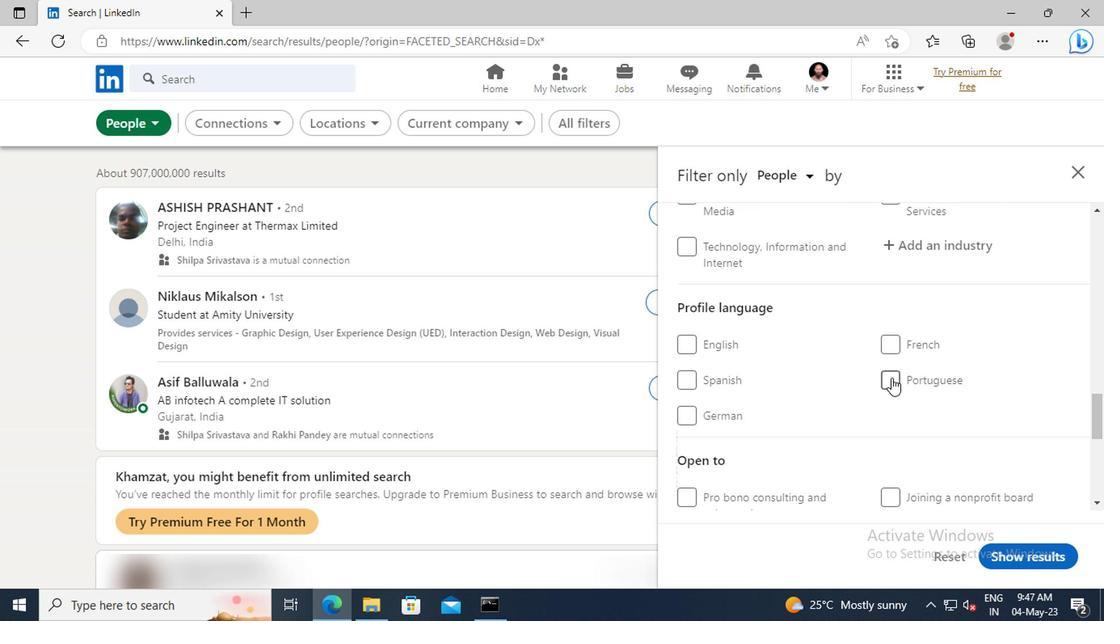 
Action: Mouse scrolled (888, 377) with delta (0, 0)
Screenshot: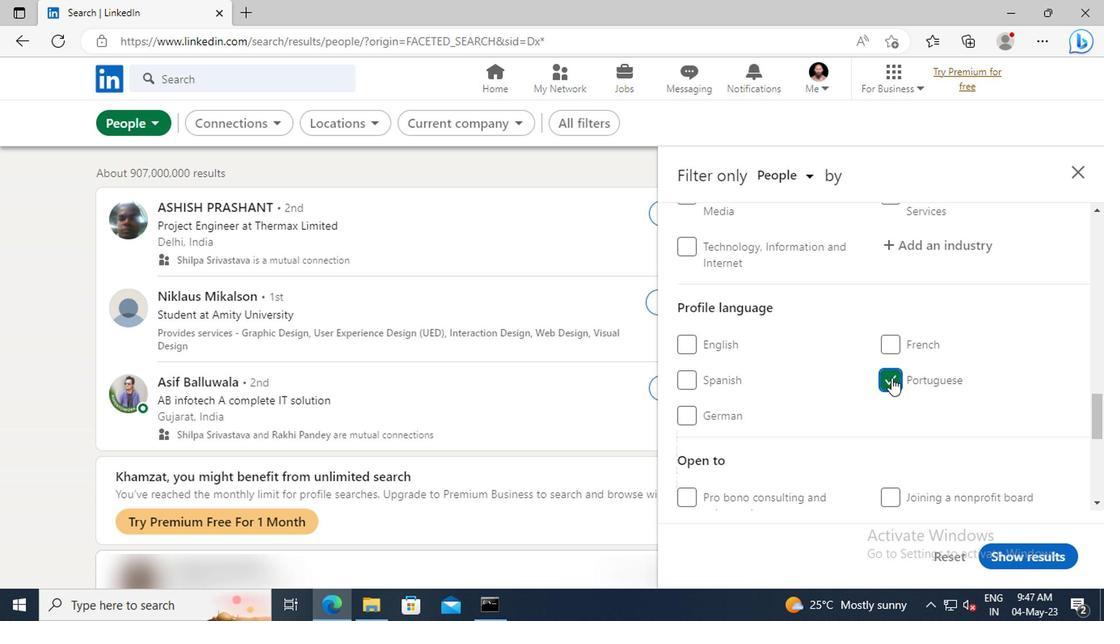 
Action: Mouse scrolled (888, 377) with delta (0, 0)
Screenshot: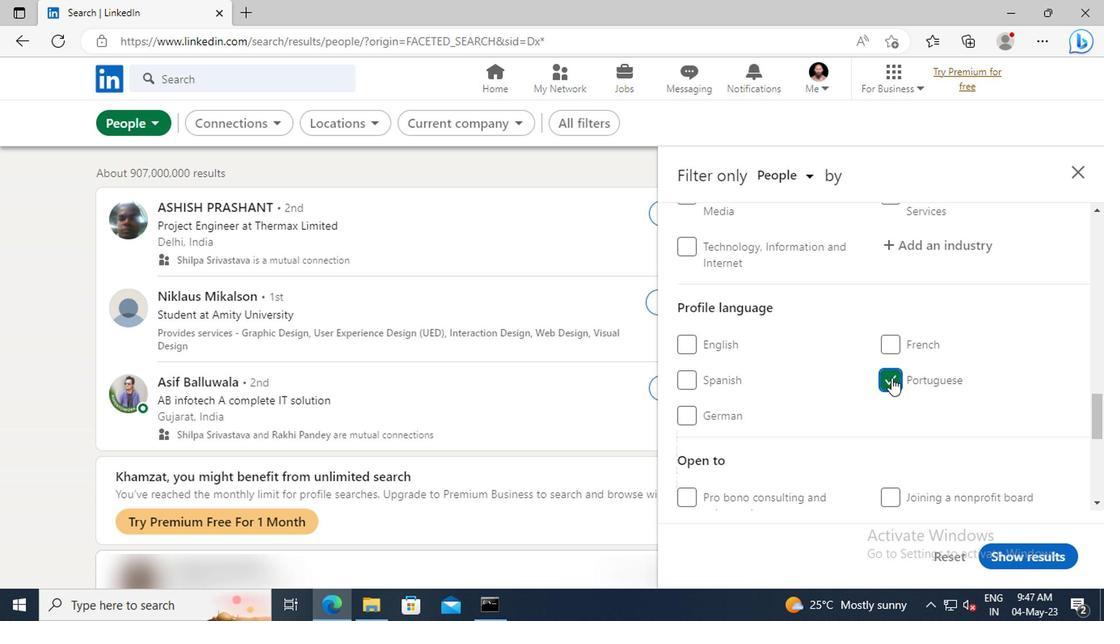 
Action: Mouse scrolled (888, 377) with delta (0, 0)
Screenshot: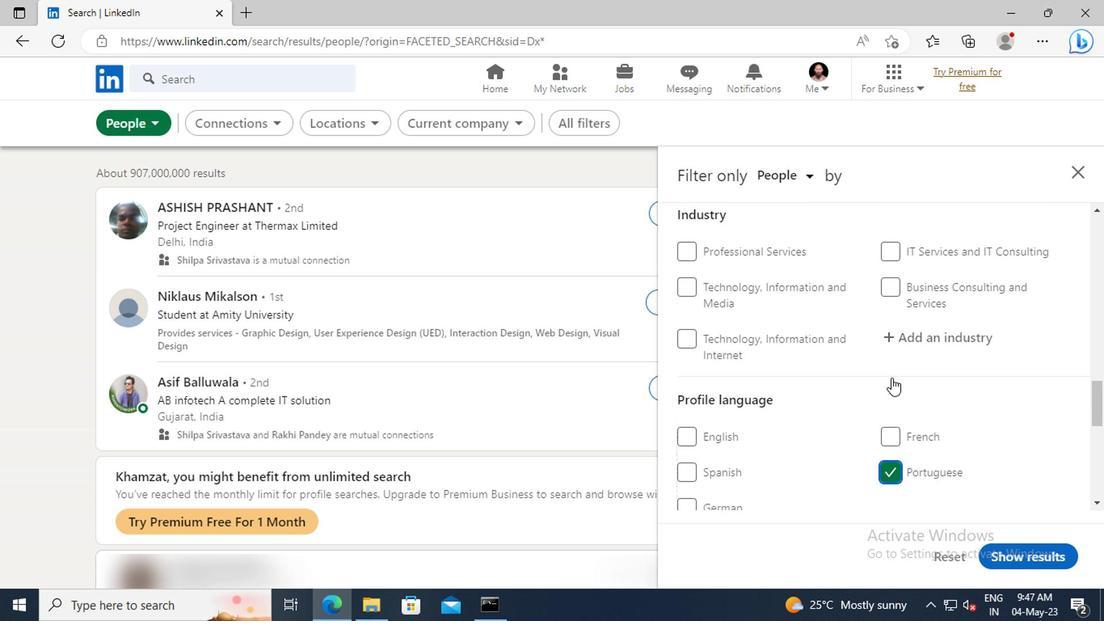 
Action: Mouse scrolled (888, 377) with delta (0, 0)
Screenshot: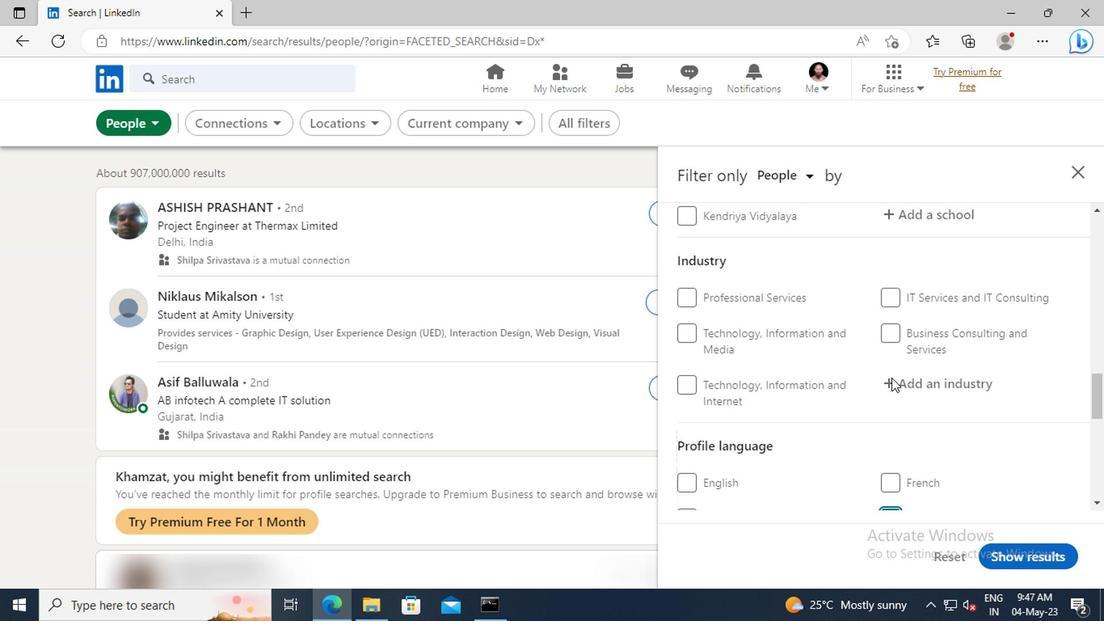 
Action: Mouse scrolled (888, 377) with delta (0, 0)
Screenshot: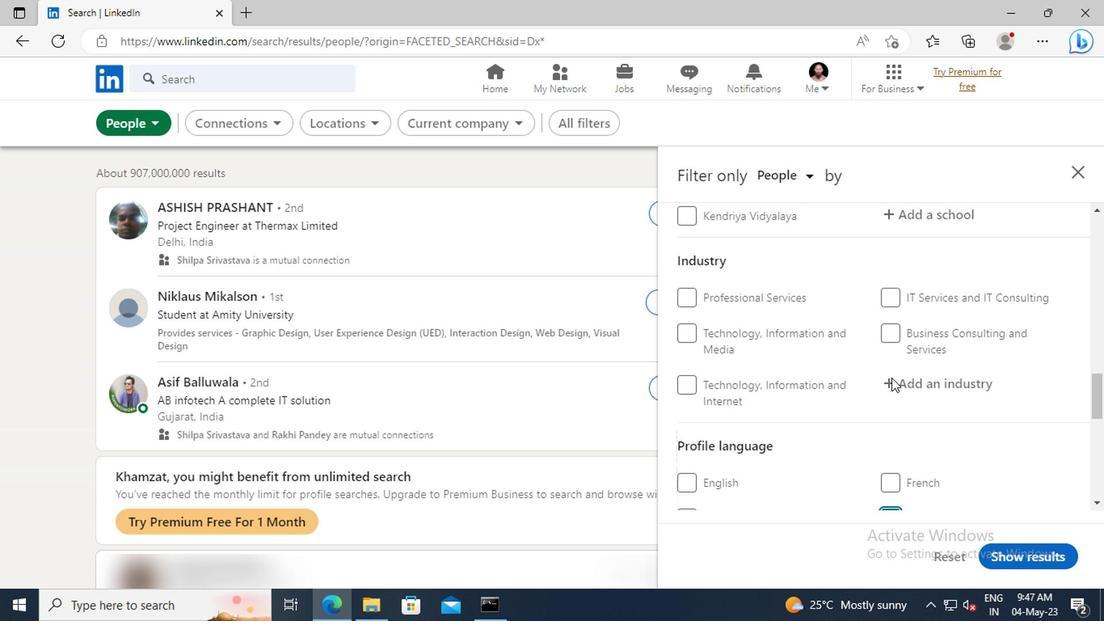 
Action: Mouse scrolled (888, 377) with delta (0, 0)
Screenshot: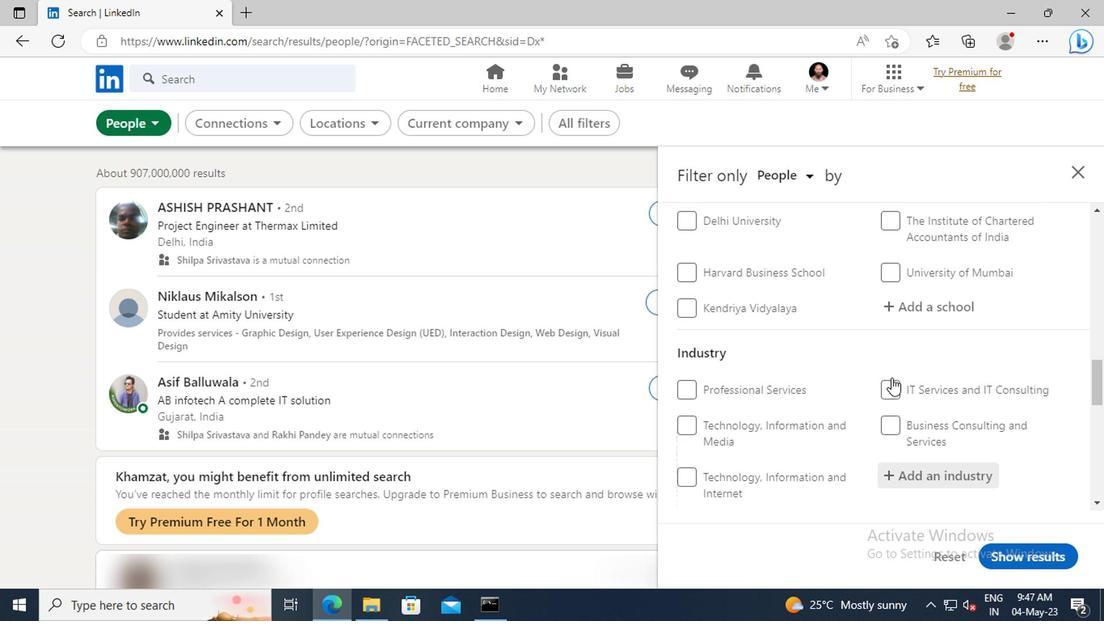 
Action: Mouse scrolled (888, 377) with delta (0, 0)
Screenshot: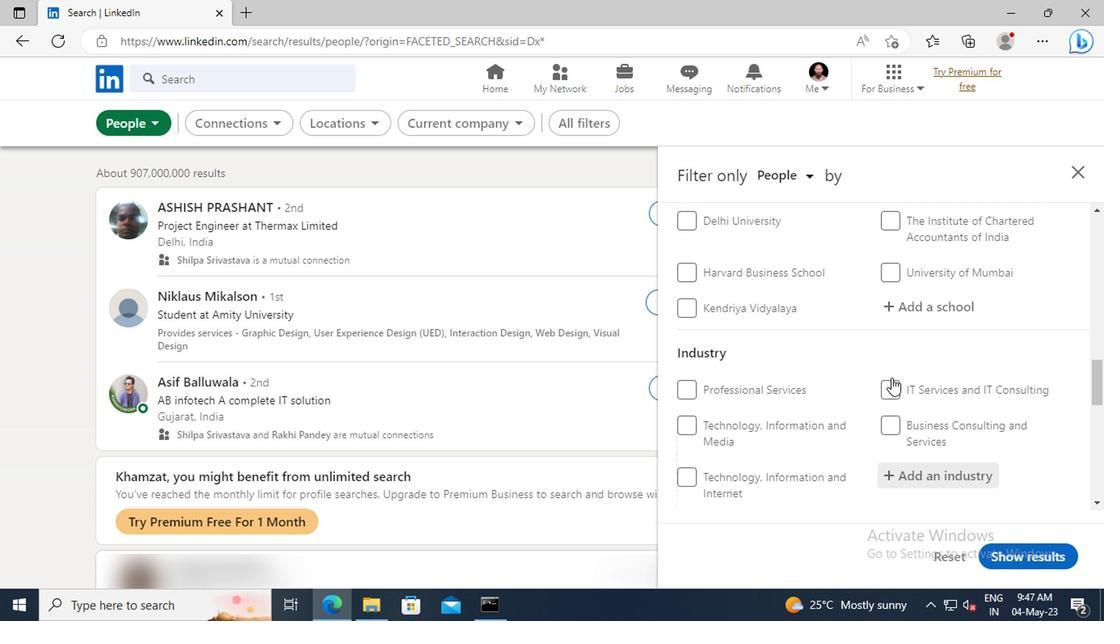 
Action: Mouse scrolled (888, 377) with delta (0, 0)
Screenshot: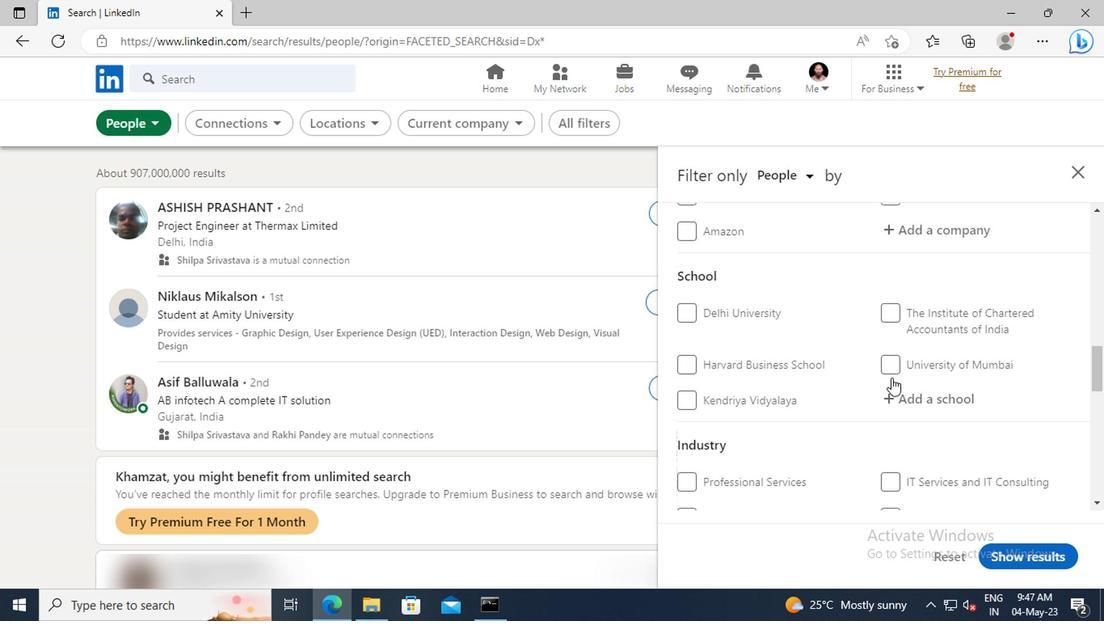 
Action: Mouse scrolled (888, 377) with delta (0, 0)
Screenshot: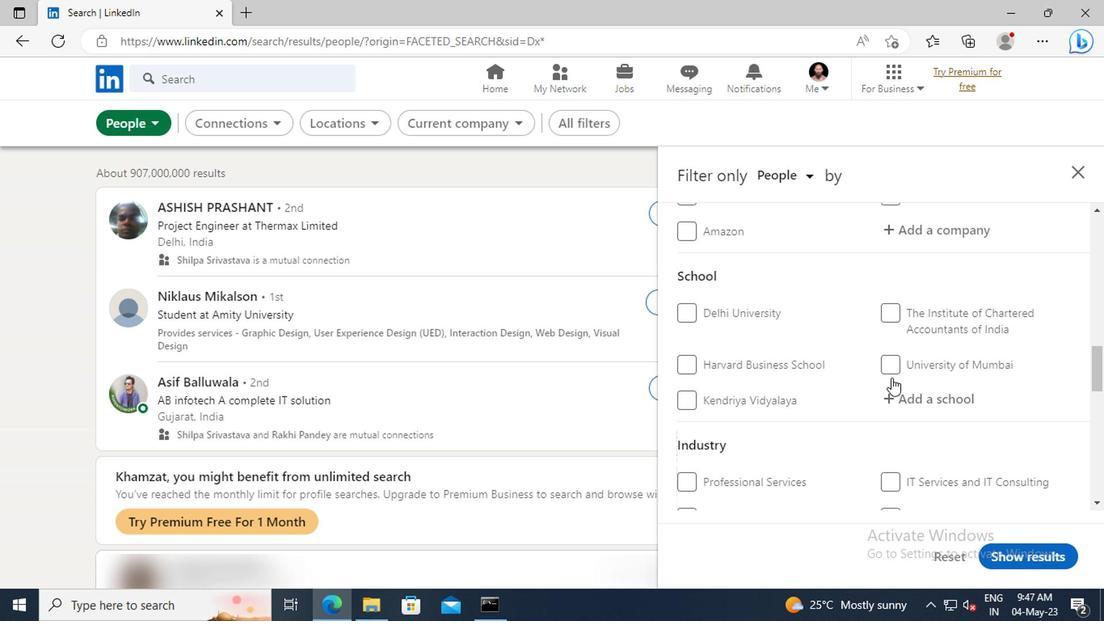 
Action: Mouse scrolled (888, 377) with delta (0, 0)
Screenshot: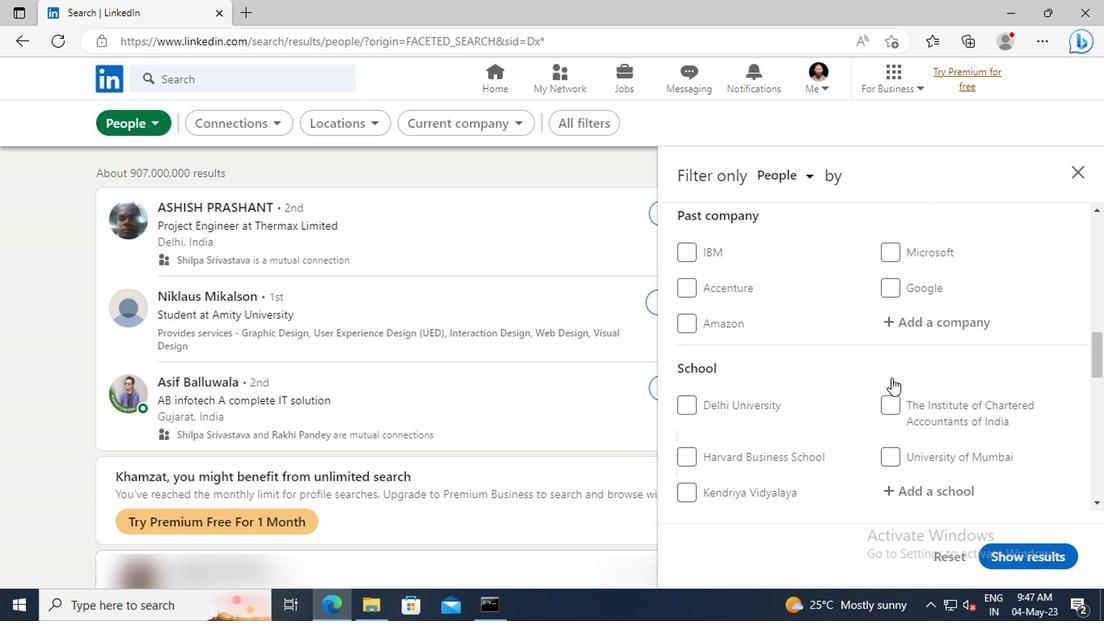
Action: Mouse scrolled (888, 377) with delta (0, 0)
Screenshot: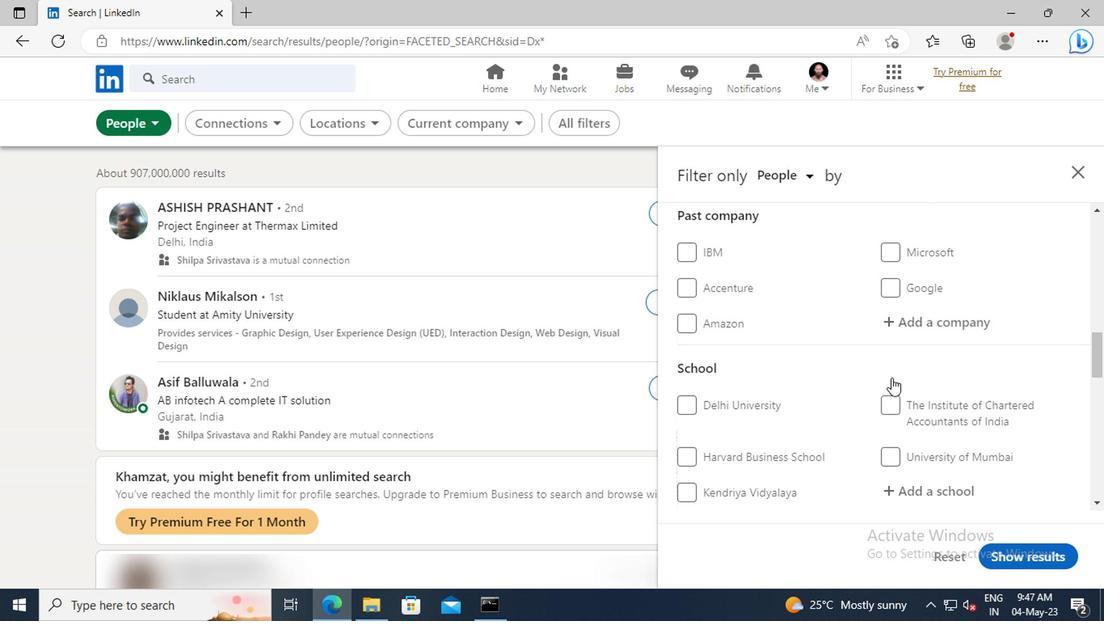 
Action: Mouse scrolled (888, 377) with delta (0, 0)
Screenshot: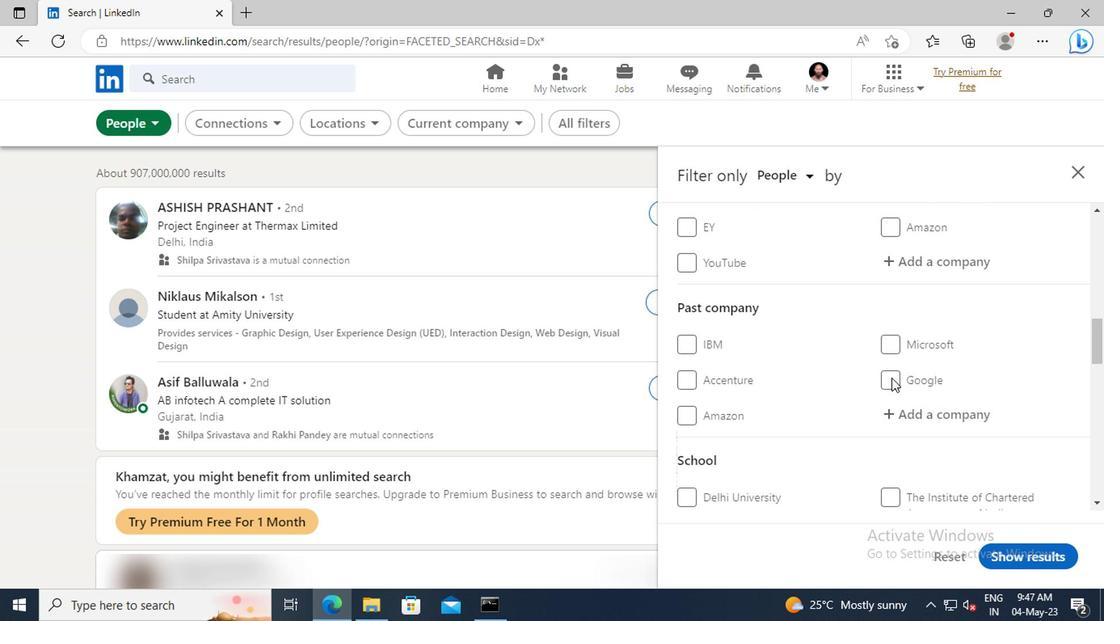 
Action: Mouse scrolled (888, 377) with delta (0, 0)
Screenshot: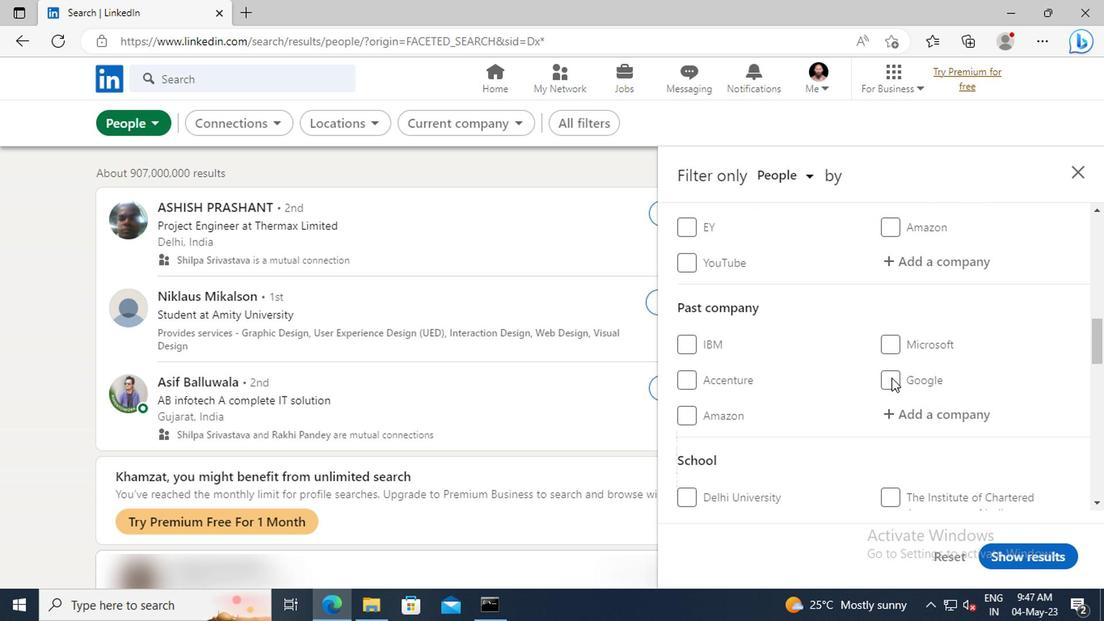 
Action: Mouse moved to (891, 360)
Screenshot: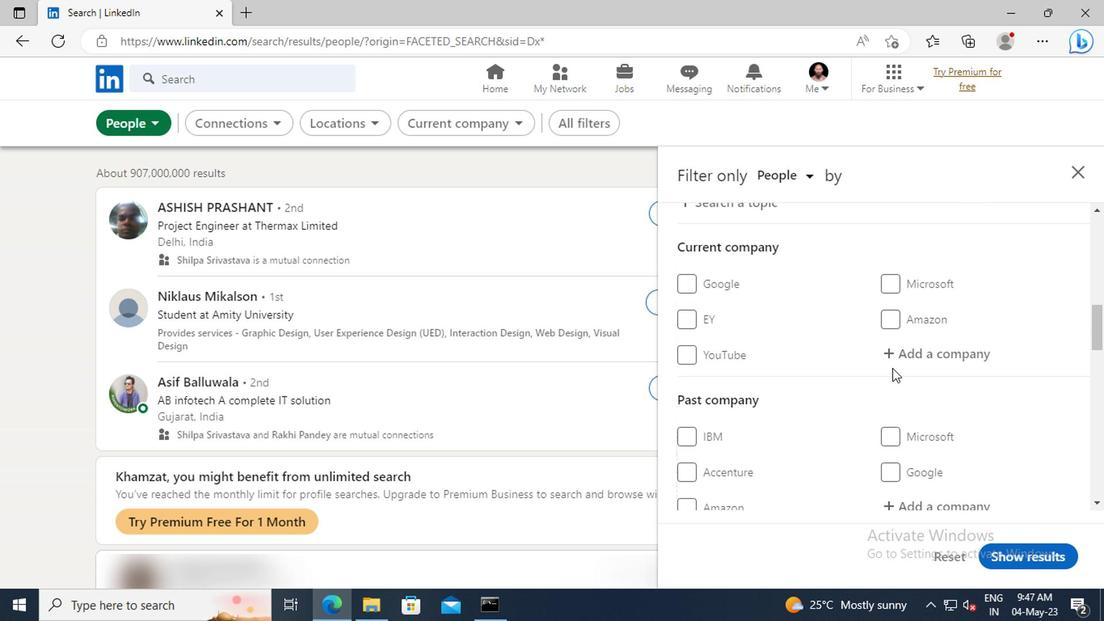 
Action: Mouse pressed left at (891, 360)
Screenshot: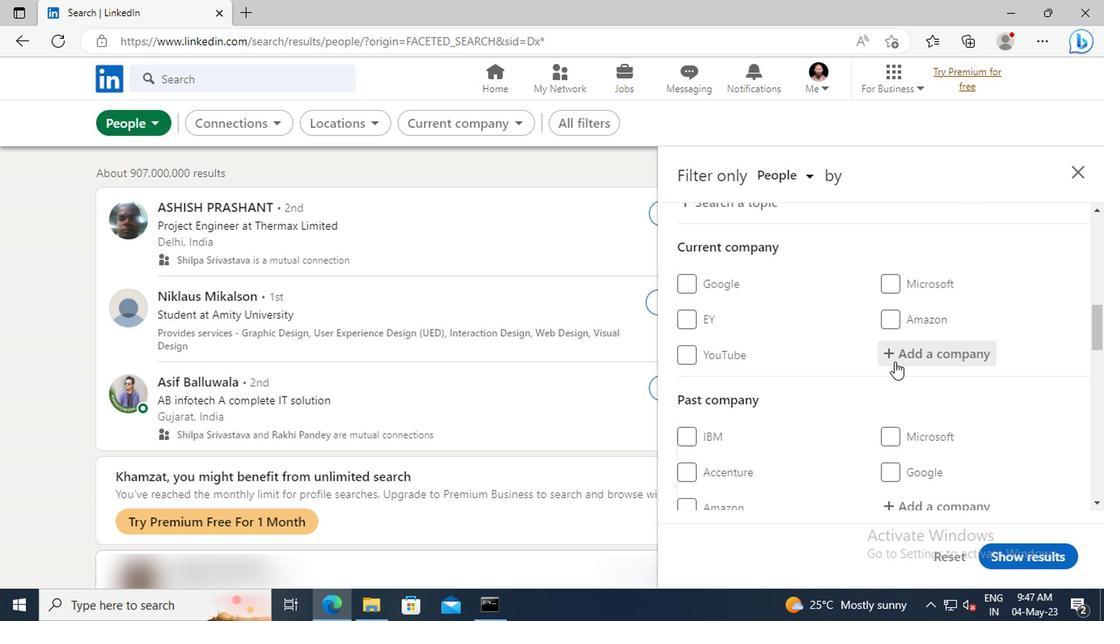 
Action: Key pressed <Key.shift>CINEPOL
Screenshot: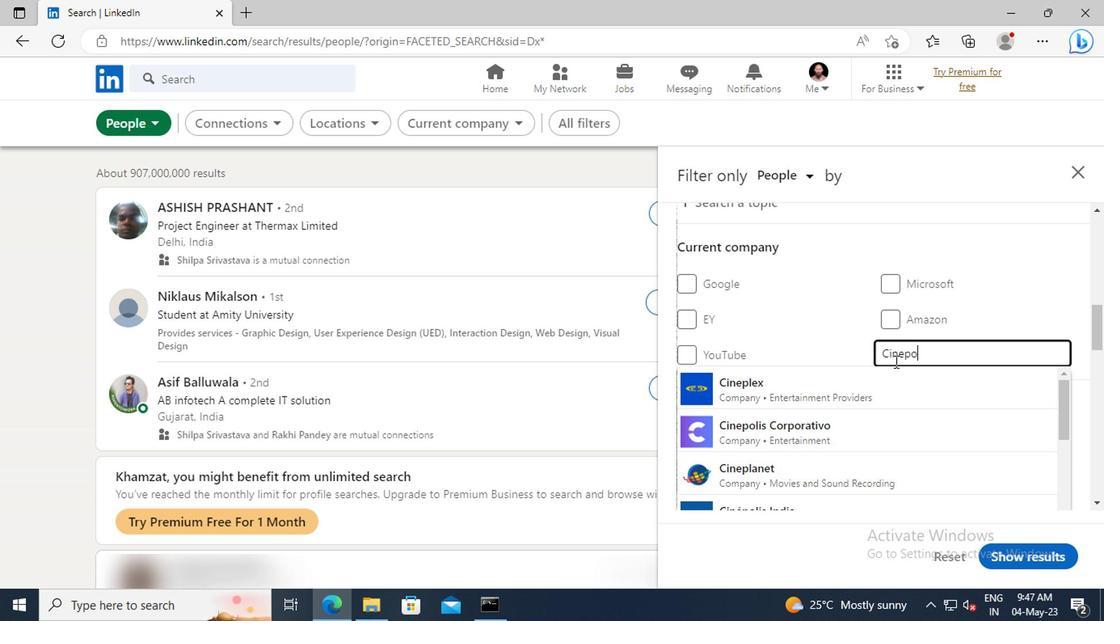 
Action: Mouse moved to (890, 378)
Screenshot: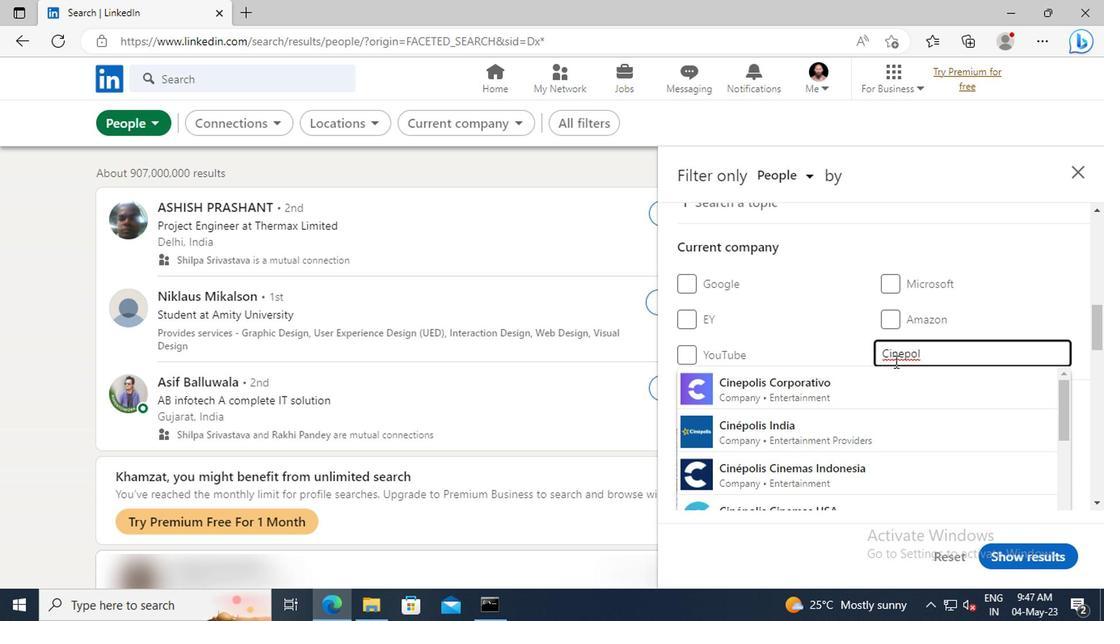 
Action: Mouse pressed left at (890, 378)
Screenshot: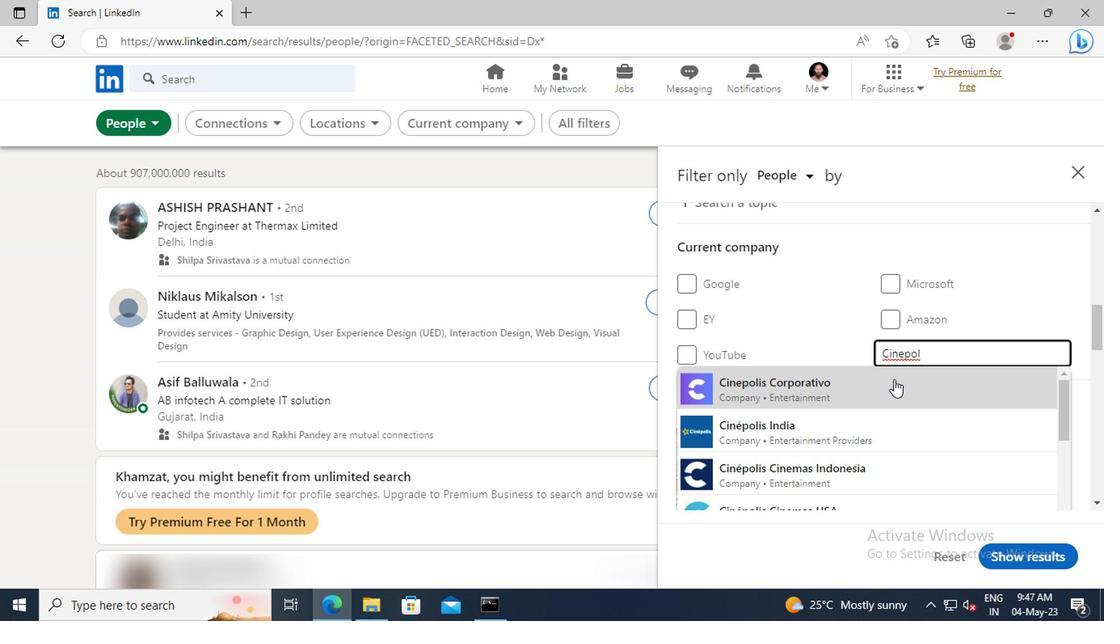
Action: Mouse scrolled (890, 377) with delta (0, -1)
Screenshot: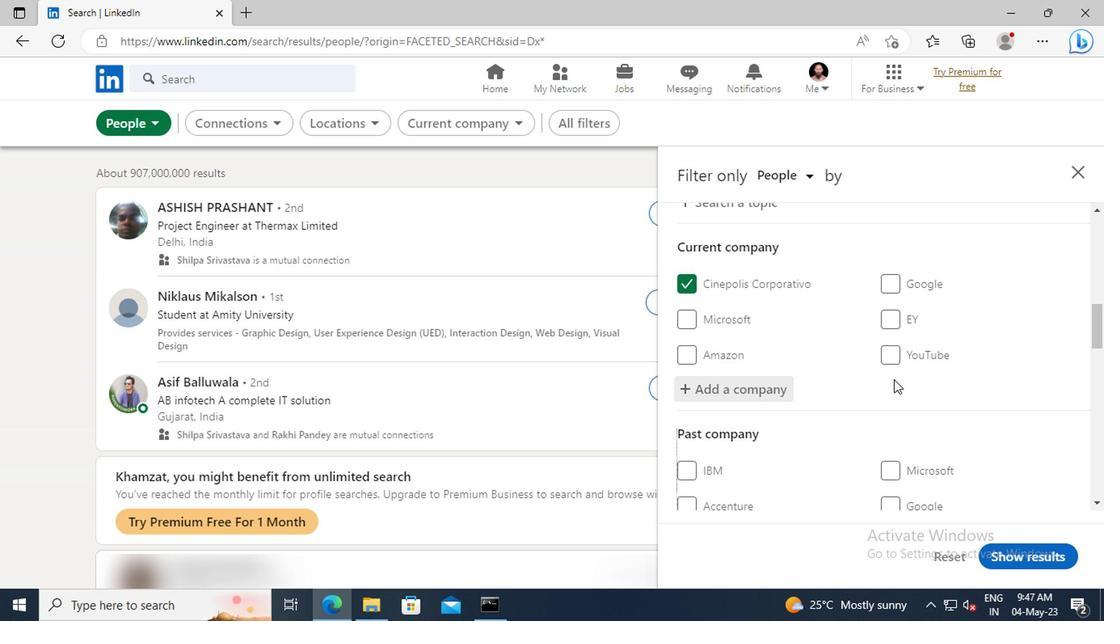 
Action: Mouse scrolled (890, 377) with delta (0, -1)
Screenshot: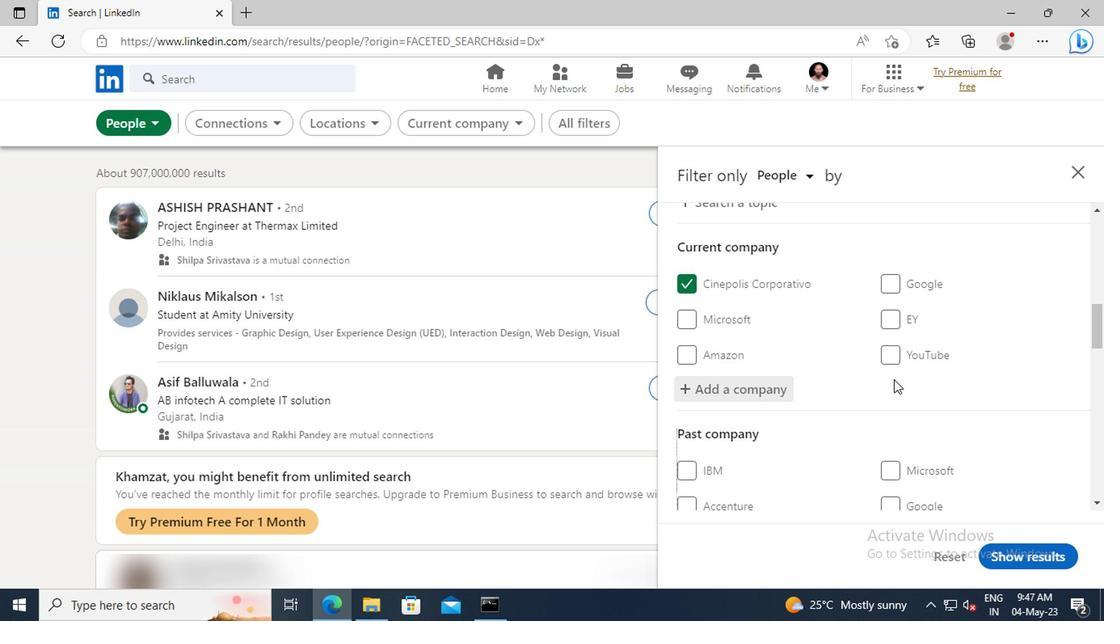 
Action: Mouse scrolled (890, 377) with delta (0, -1)
Screenshot: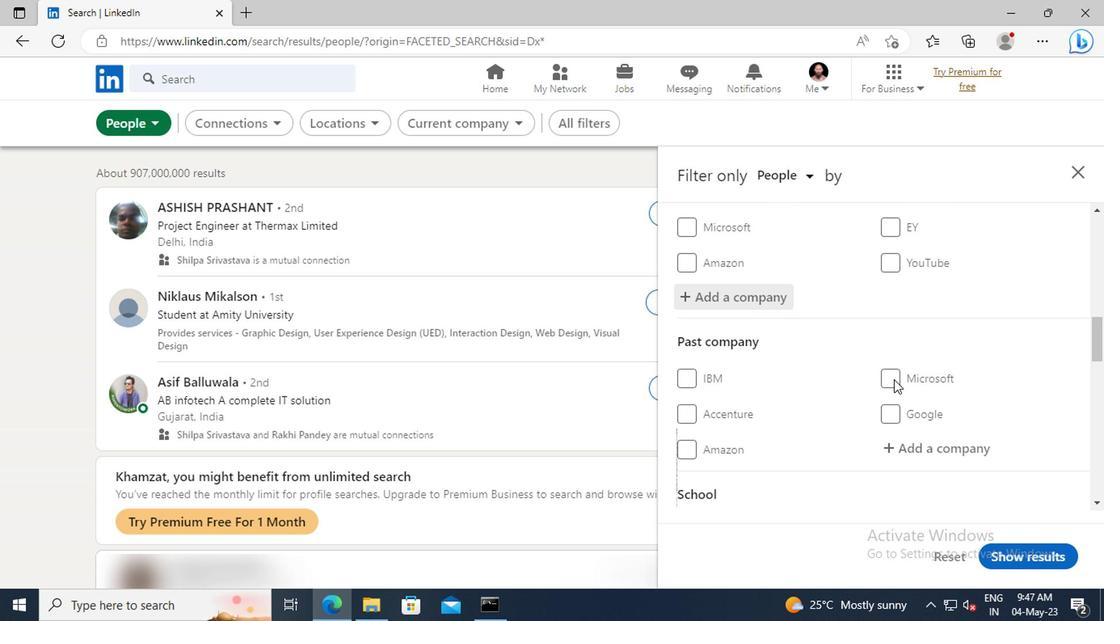 
Action: Mouse scrolled (890, 377) with delta (0, -1)
Screenshot: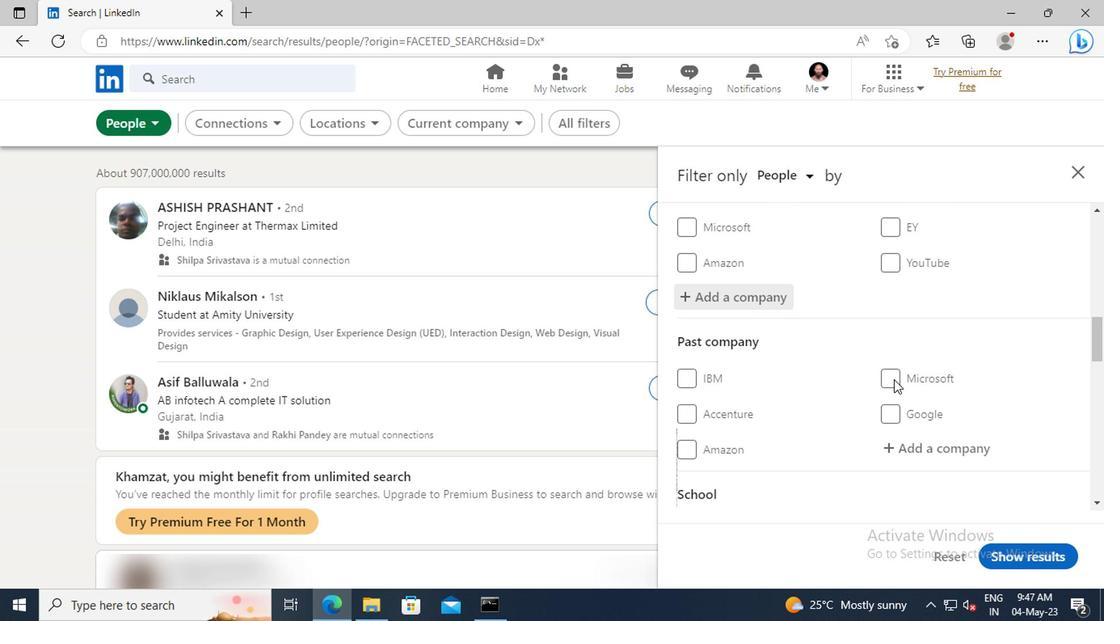 
Action: Mouse moved to (890, 372)
Screenshot: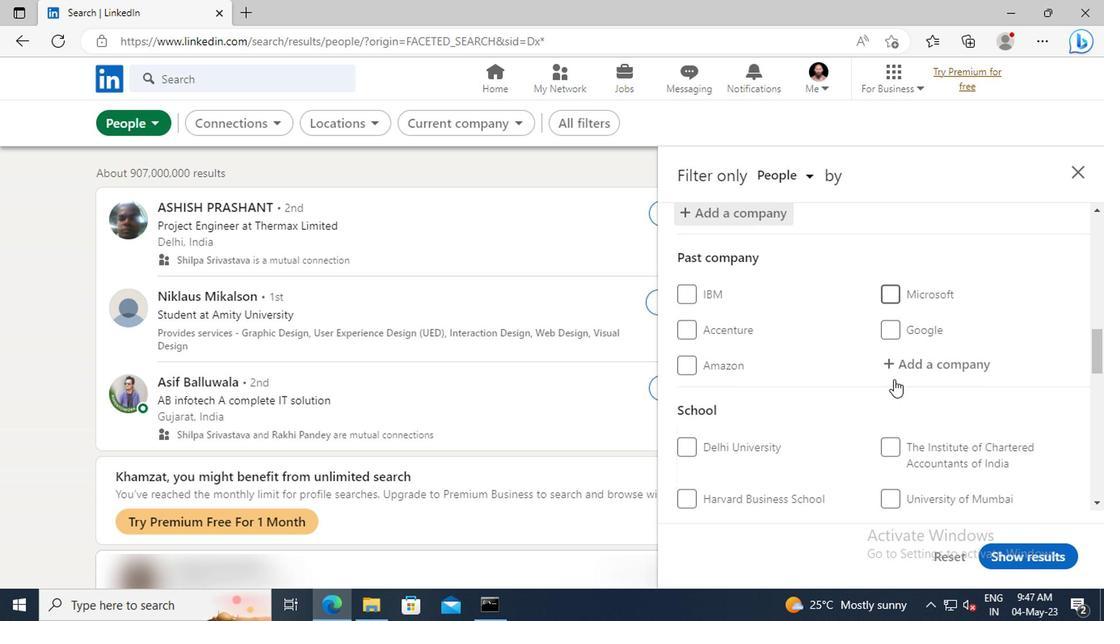 
Action: Mouse scrolled (890, 372) with delta (0, 0)
Screenshot: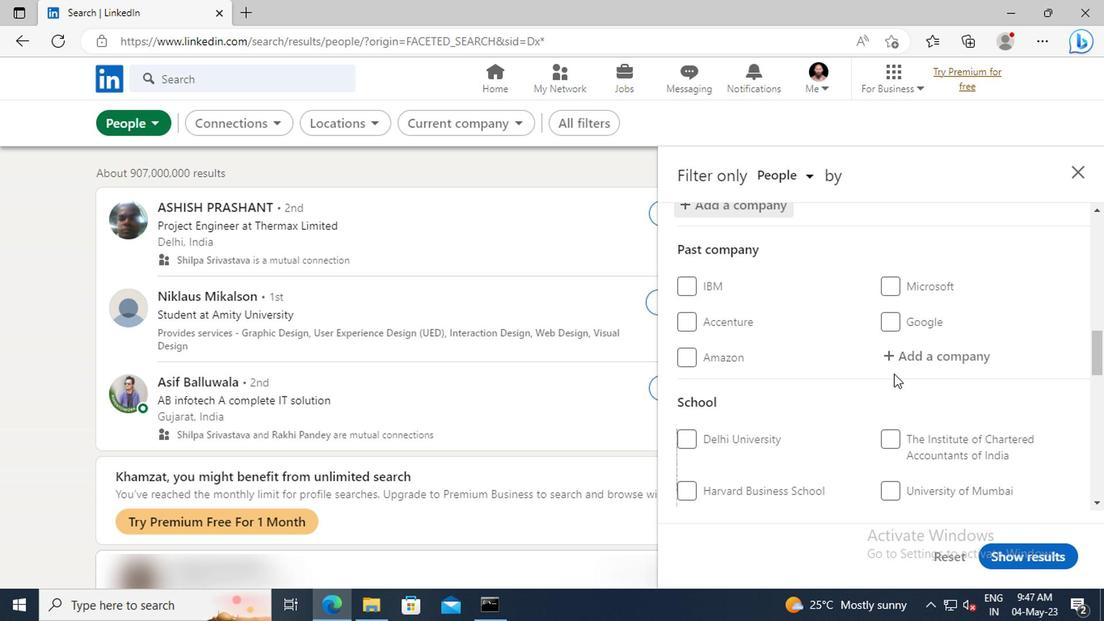 
Action: Mouse scrolled (890, 372) with delta (0, 0)
Screenshot: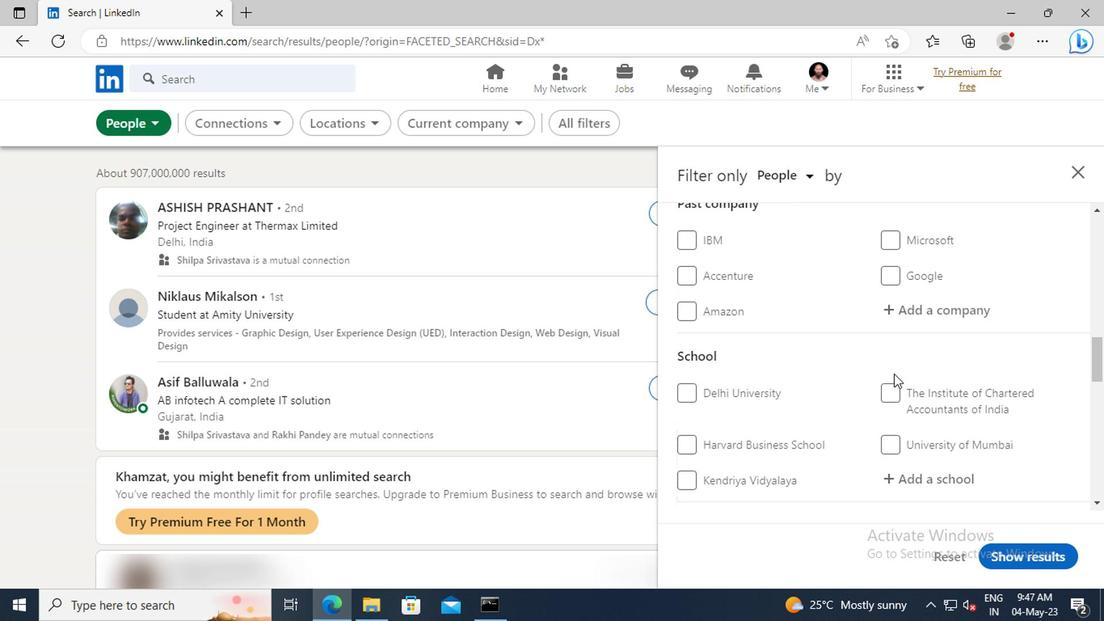 
Action: Mouse scrolled (890, 372) with delta (0, 0)
Screenshot: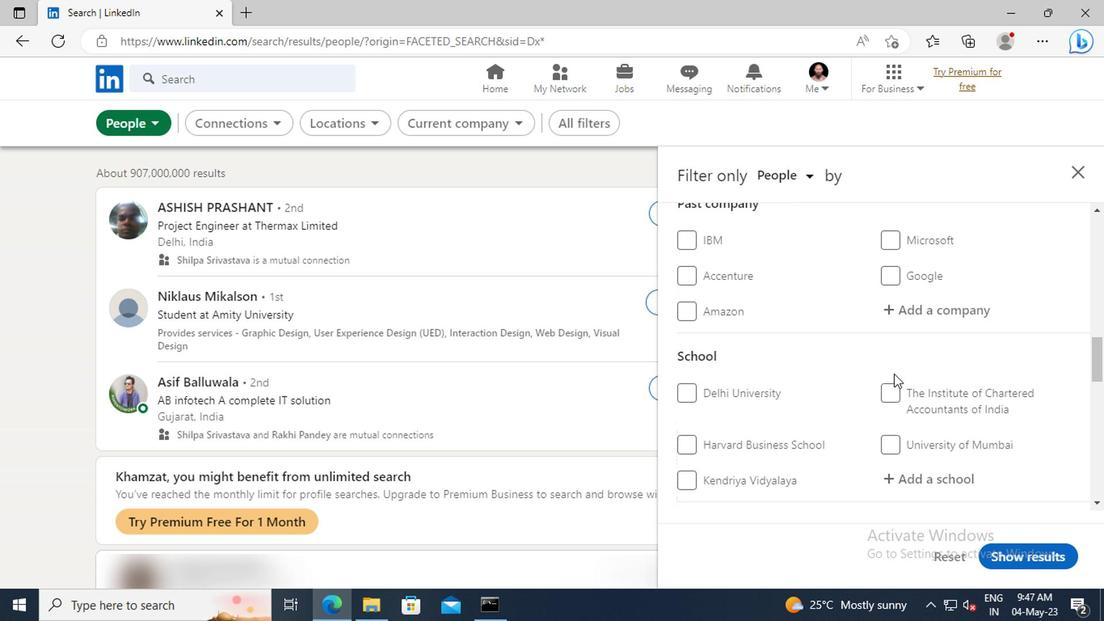 
Action: Mouse moved to (894, 379)
Screenshot: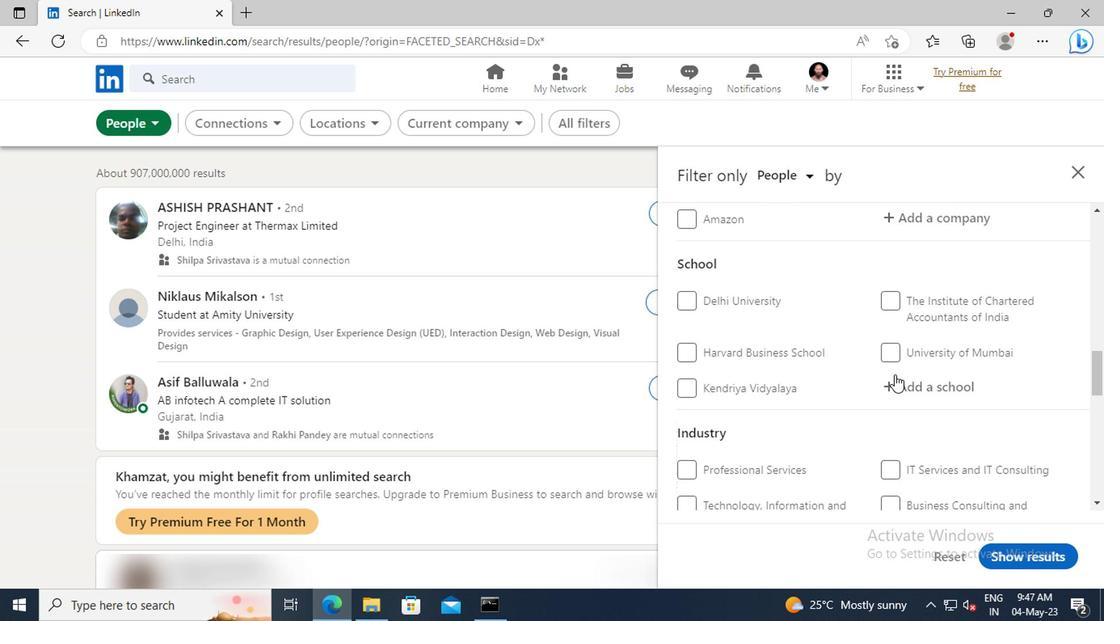 
Action: Mouse pressed left at (894, 379)
Screenshot: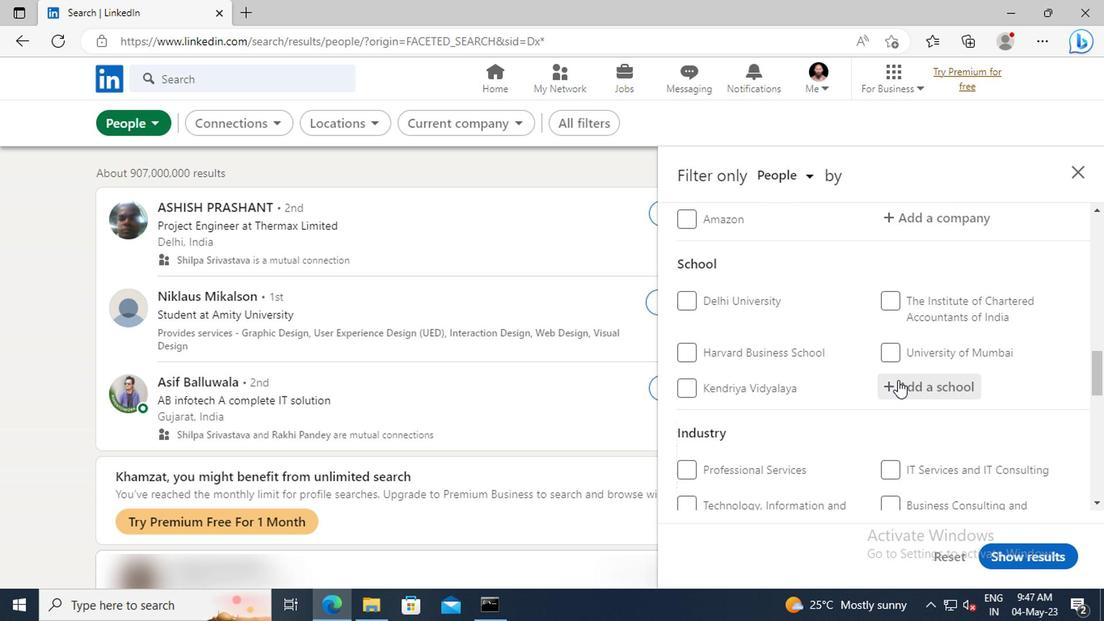 
Action: Mouse moved to (872, 368)
Screenshot: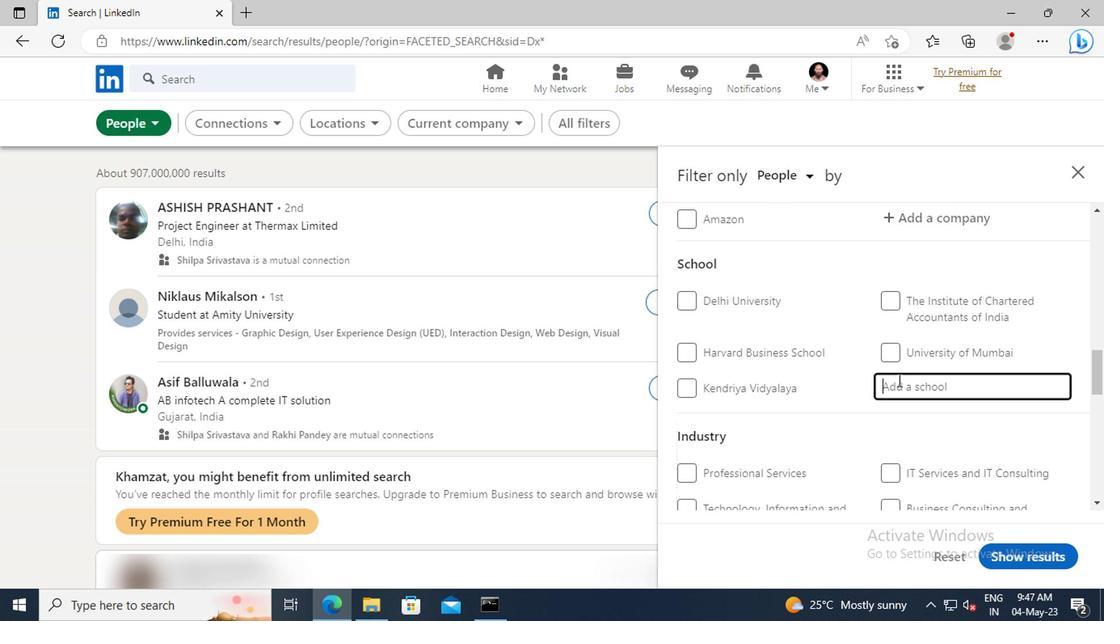 
Action: Key pressed <Key.shift>PALAMURU
Screenshot: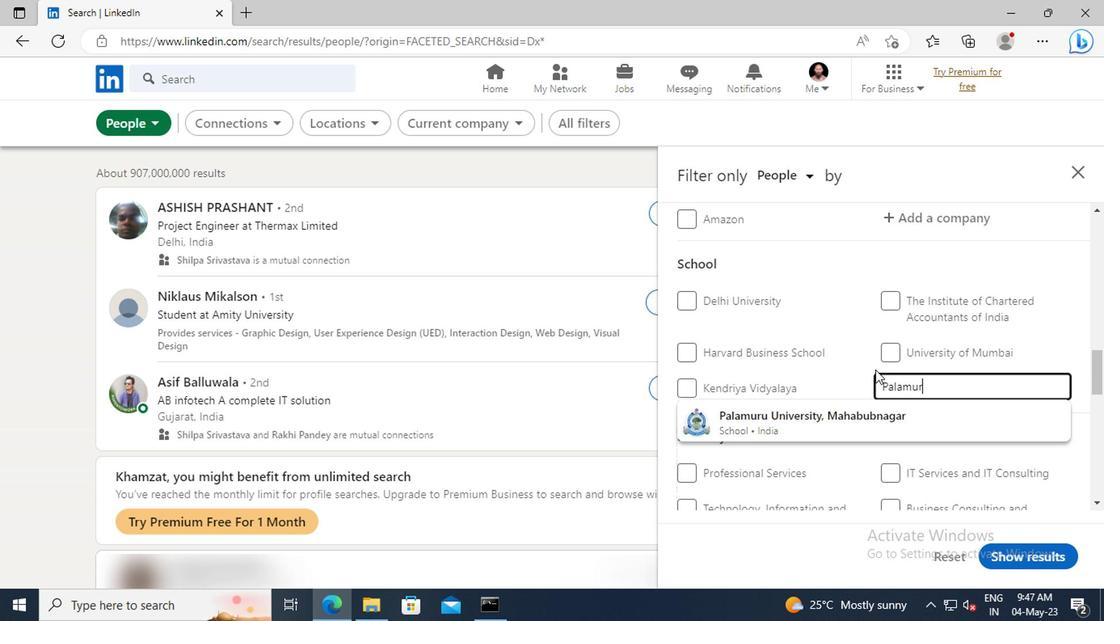 
Action: Mouse moved to (882, 415)
Screenshot: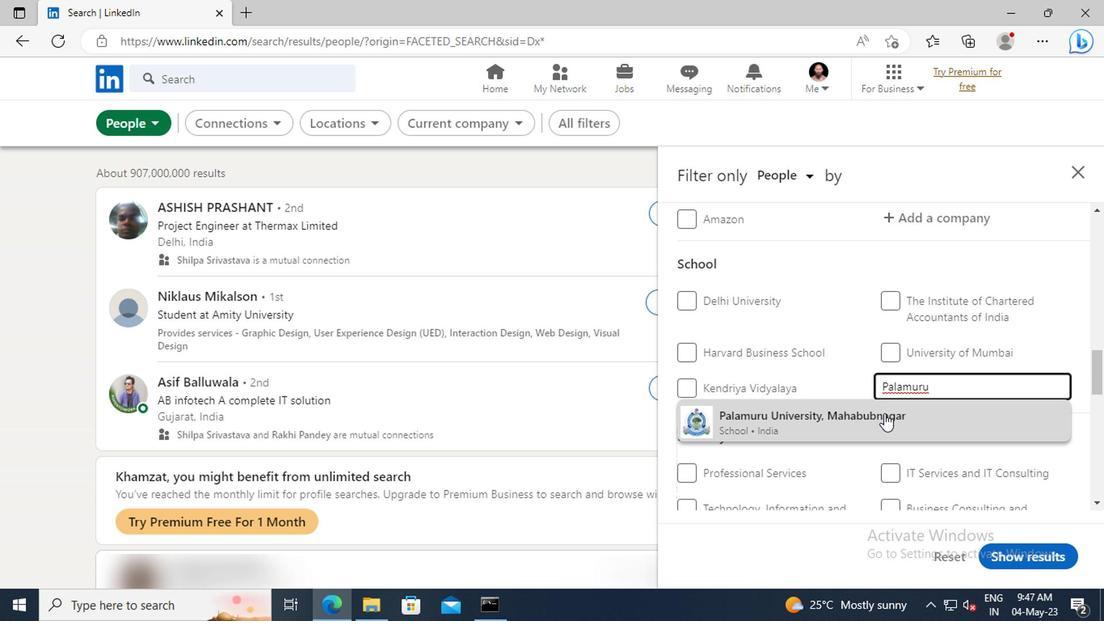 
Action: Mouse pressed left at (882, 415)
Screenshot: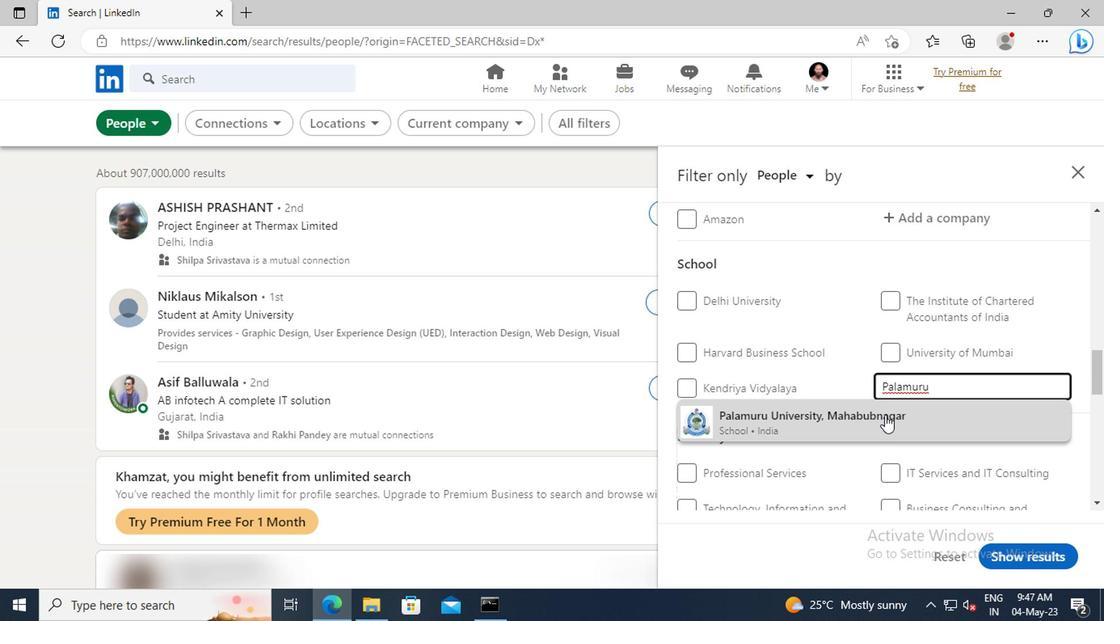 
Action: Mouse scrolled (882, 414) with delta (0, -1)
Screenshot: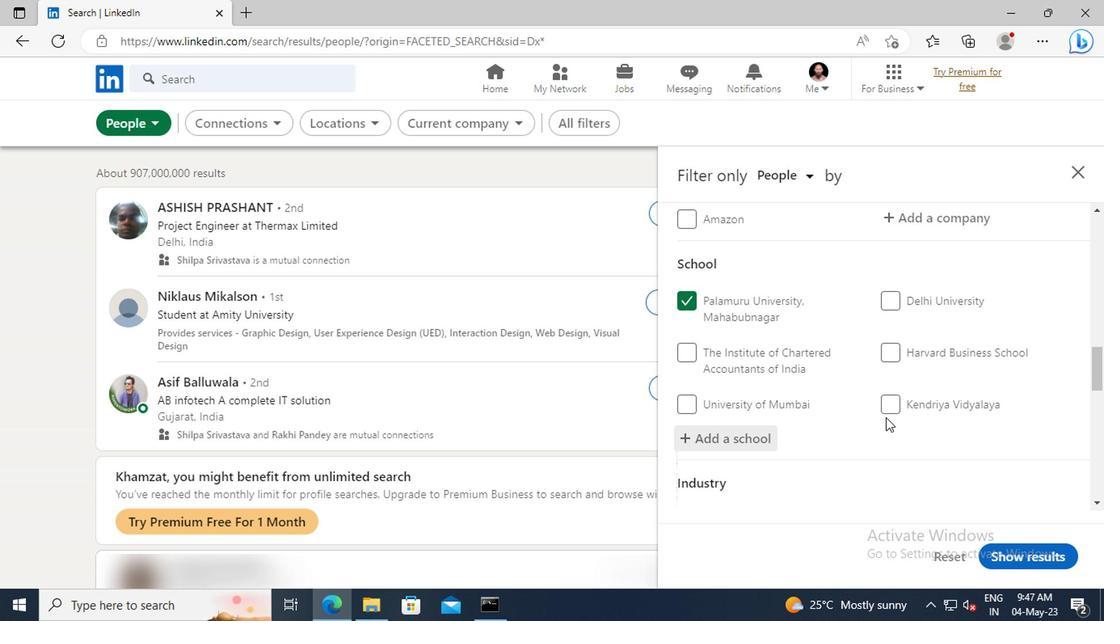 
Action: Mouse scrolled (882, 414) with delta (0, -1)
Screenshot: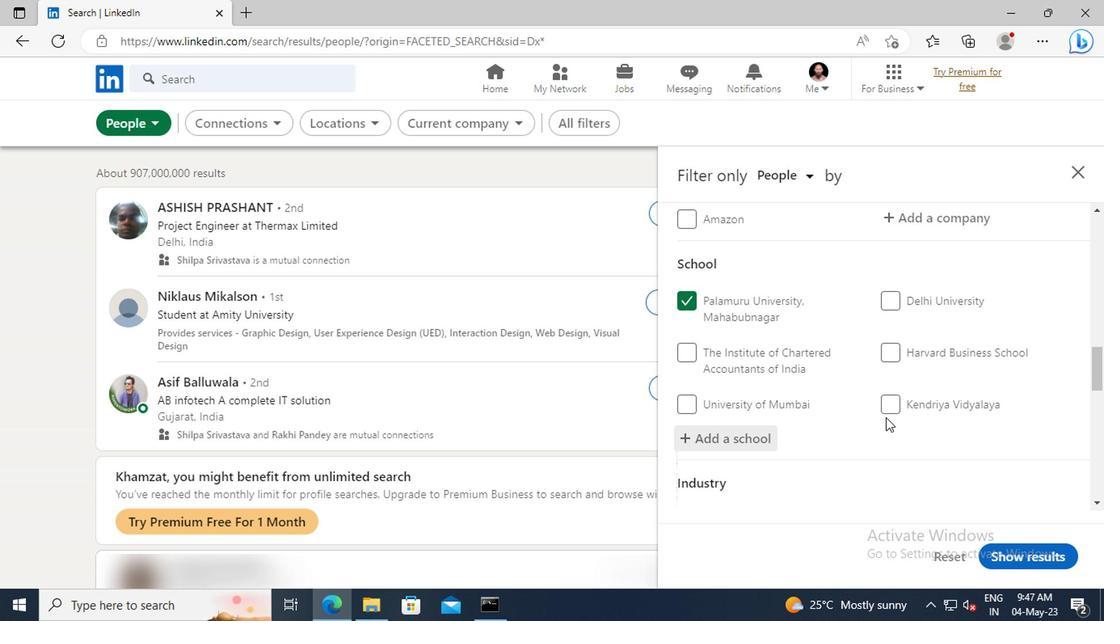 
Action: Mouse moved to (884, 368)
Screenshot: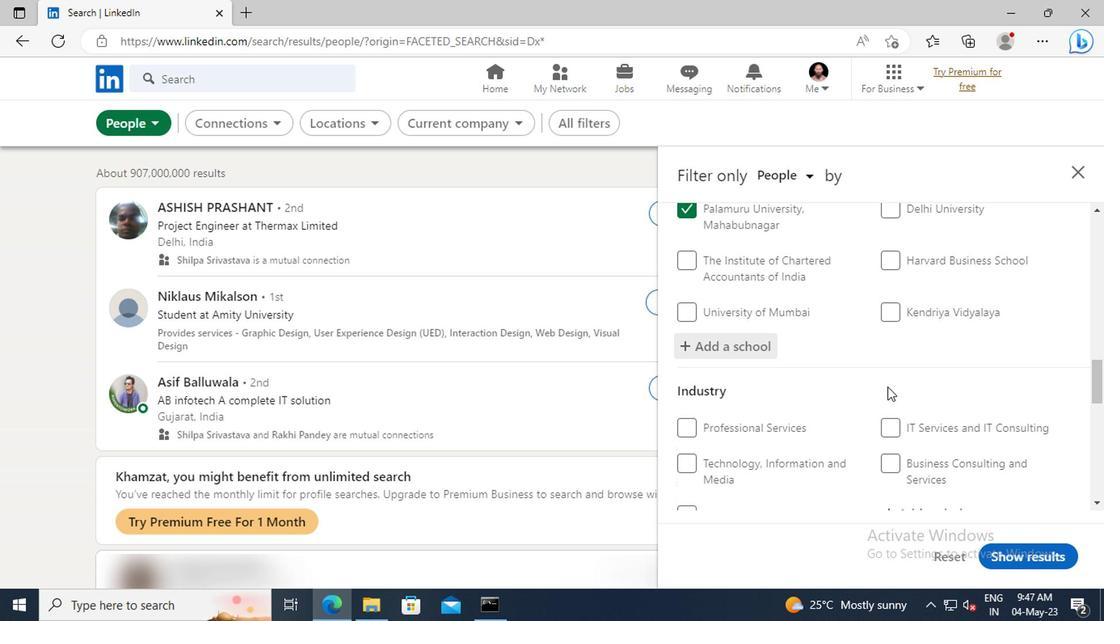 
Action: Mouse scrolled (884, 368) with delta (0, 0)
Screenshot: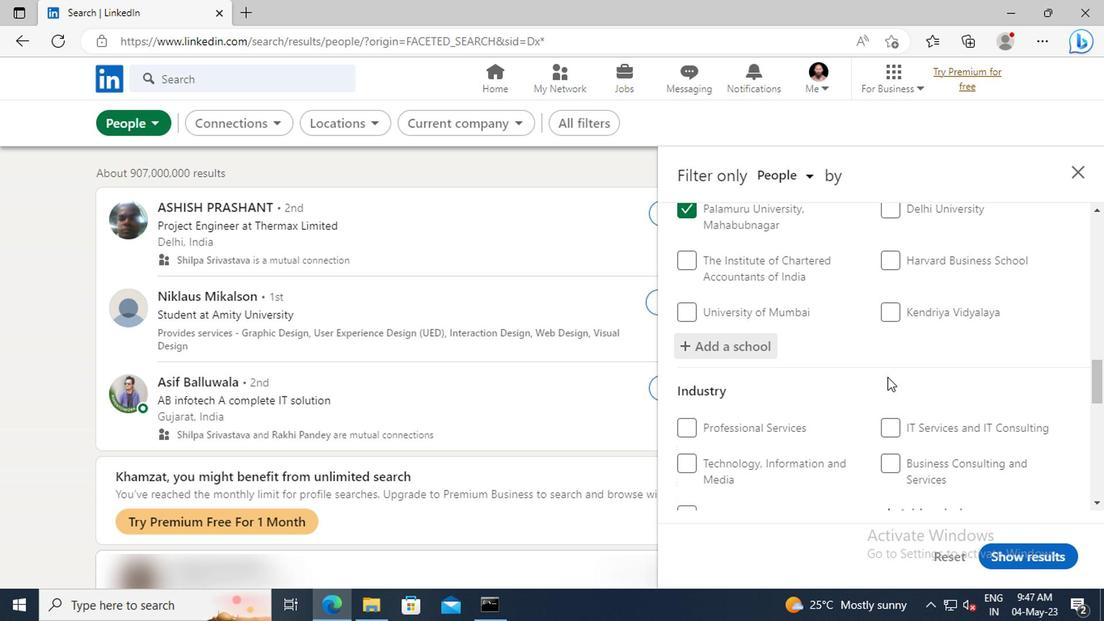 
Action: Mouse scrolled (884, 368) with delta (0, 0)
Screenshot: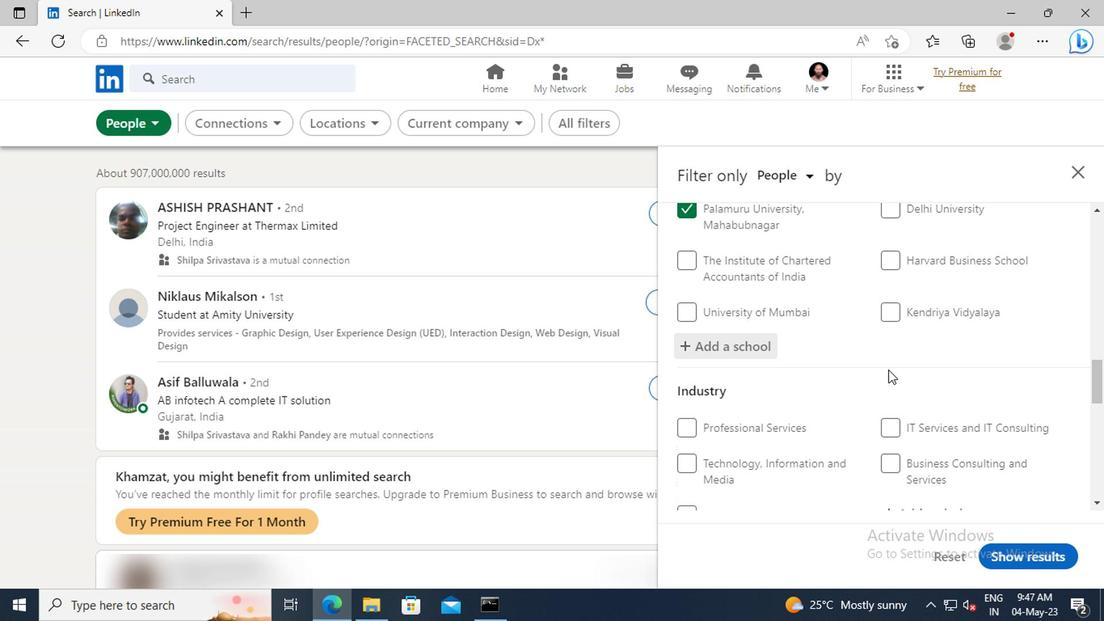 
Action: Mouse moved to (886, 367)
Screenshot: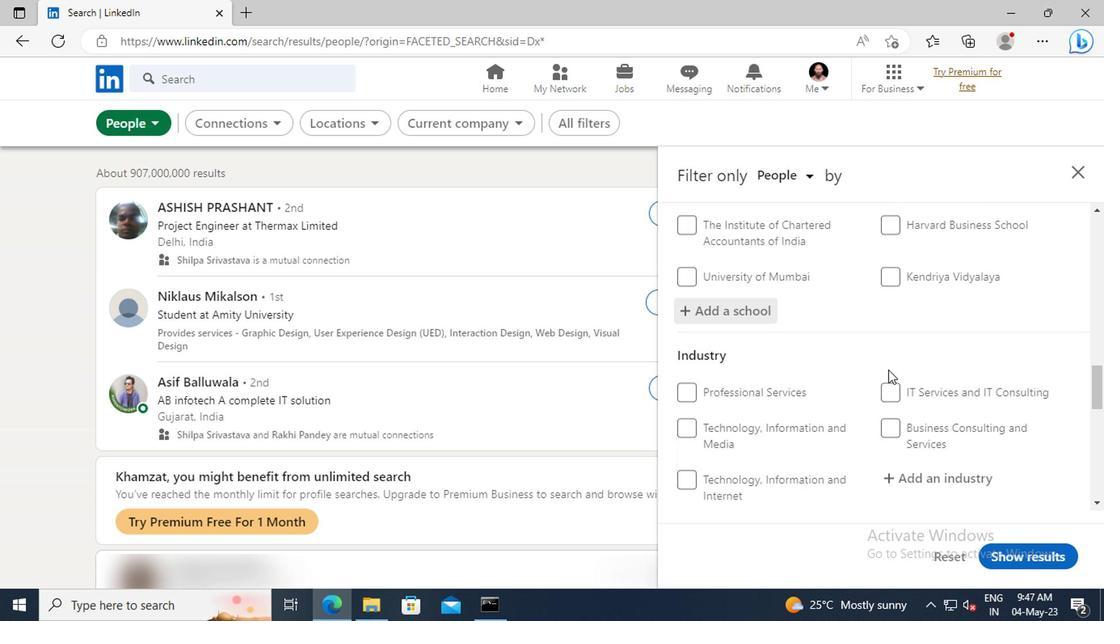 
Action: Mouse scrolled (886, 366) with delta (0, 0)
Screenshot: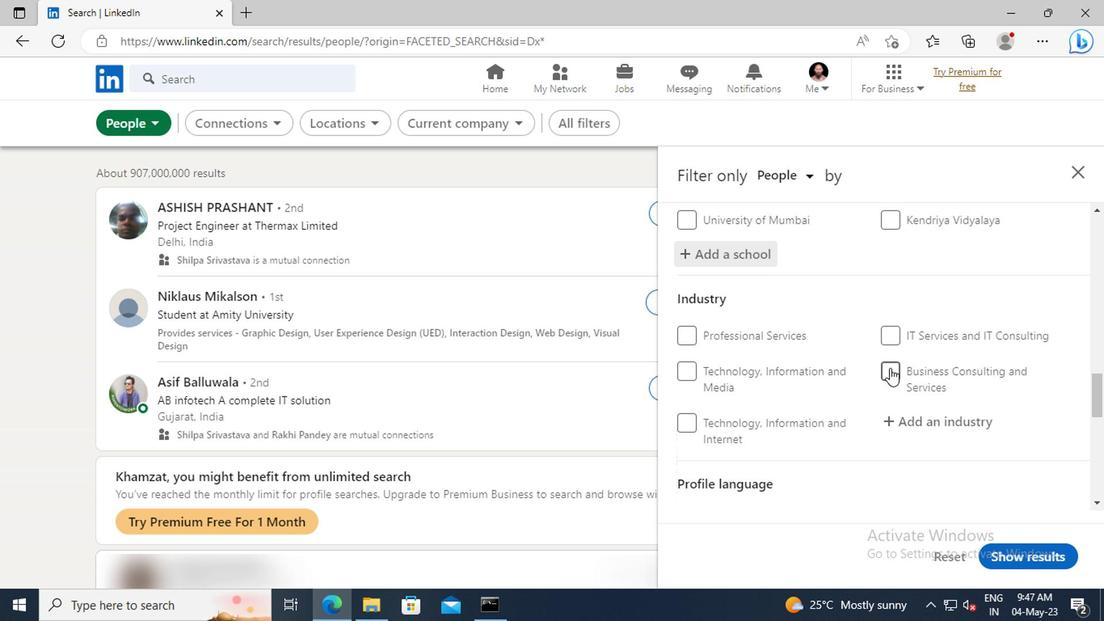 
Action: Mouse scrolled (886, 366) with delta (0, 0)
Screenshot: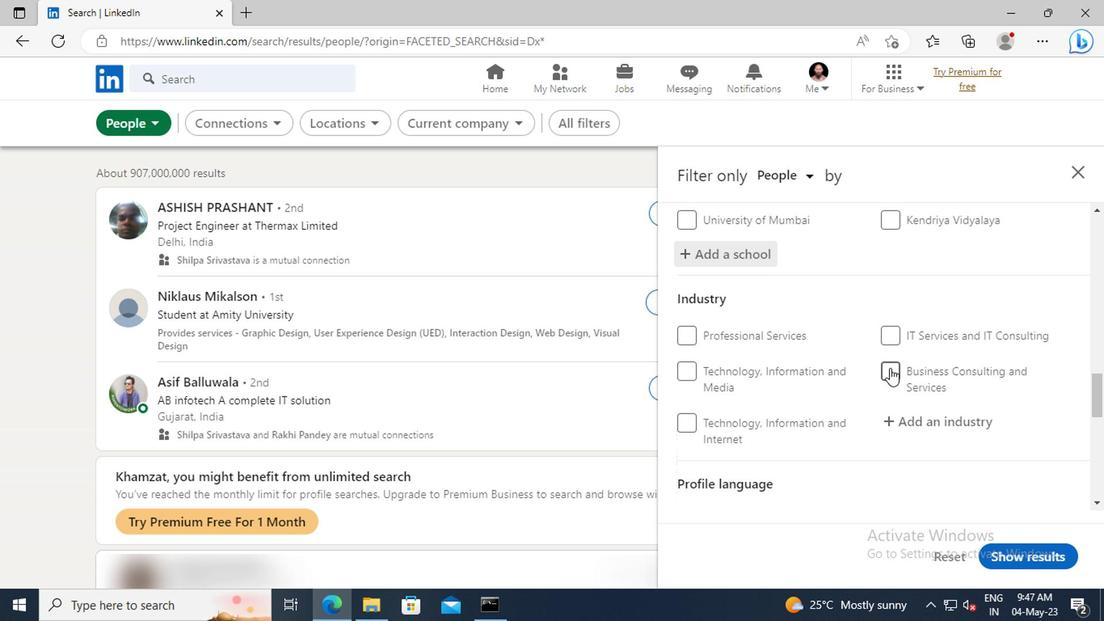 
Action: Mouse moved to (894, 335)
Screenshot: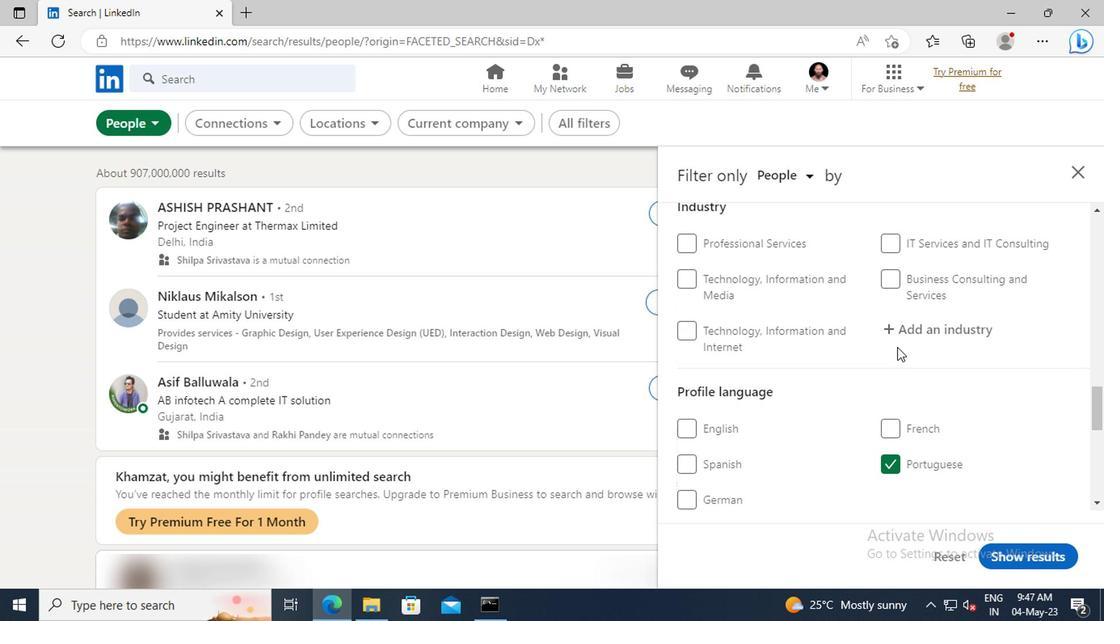 
Action: Mouse pressed left at (894, 335)
Screenshot: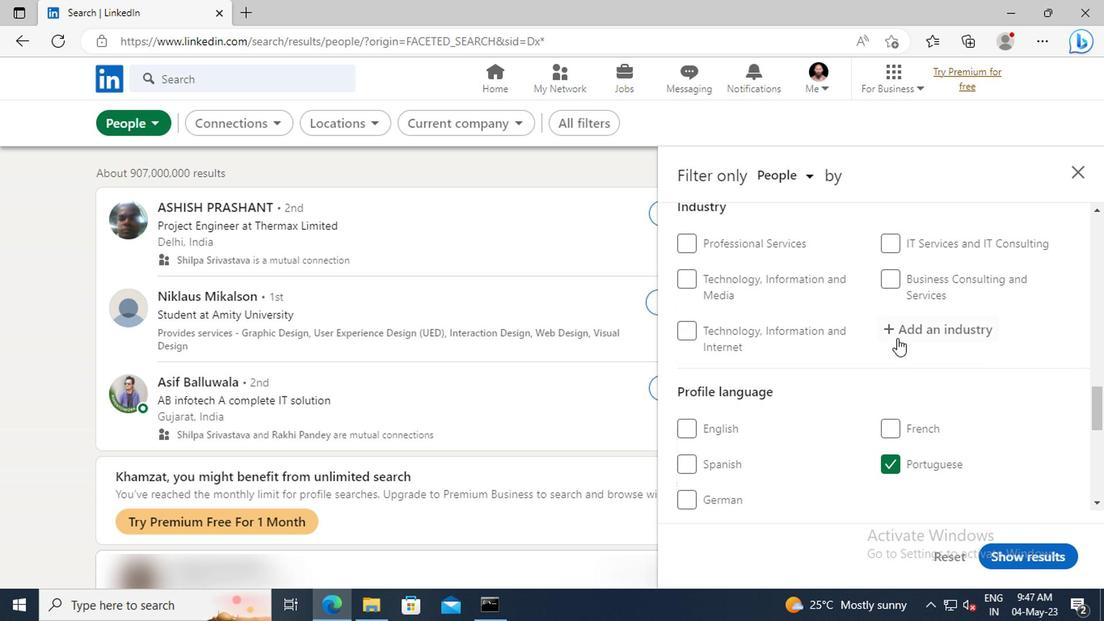 
Action: Key pressed <Key.shift>WHOLESALE<Key.space><Key.shift>CH
Screenshot: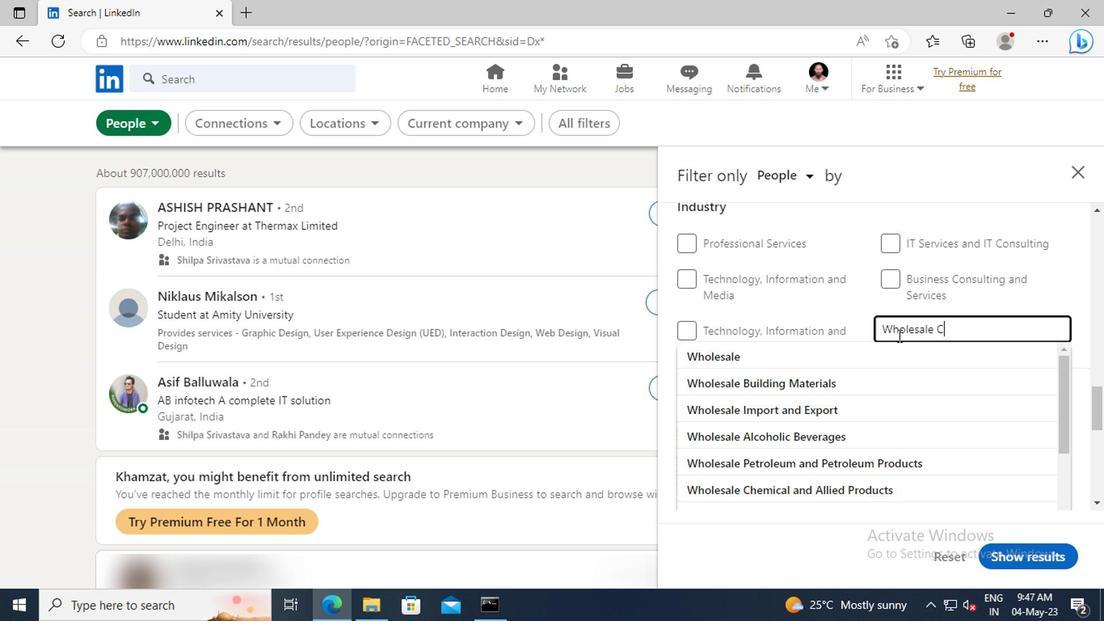 
Action: Mouse moved to (900, 352)
Screenshot: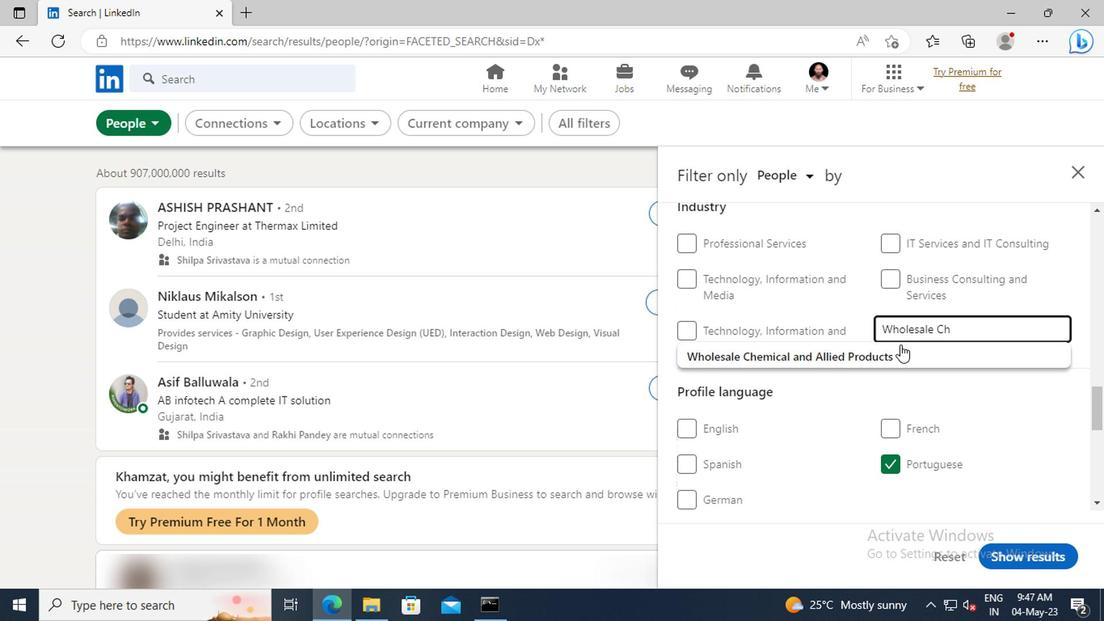 
Action: Mouse pressed left at (900, 352)
Screenshot: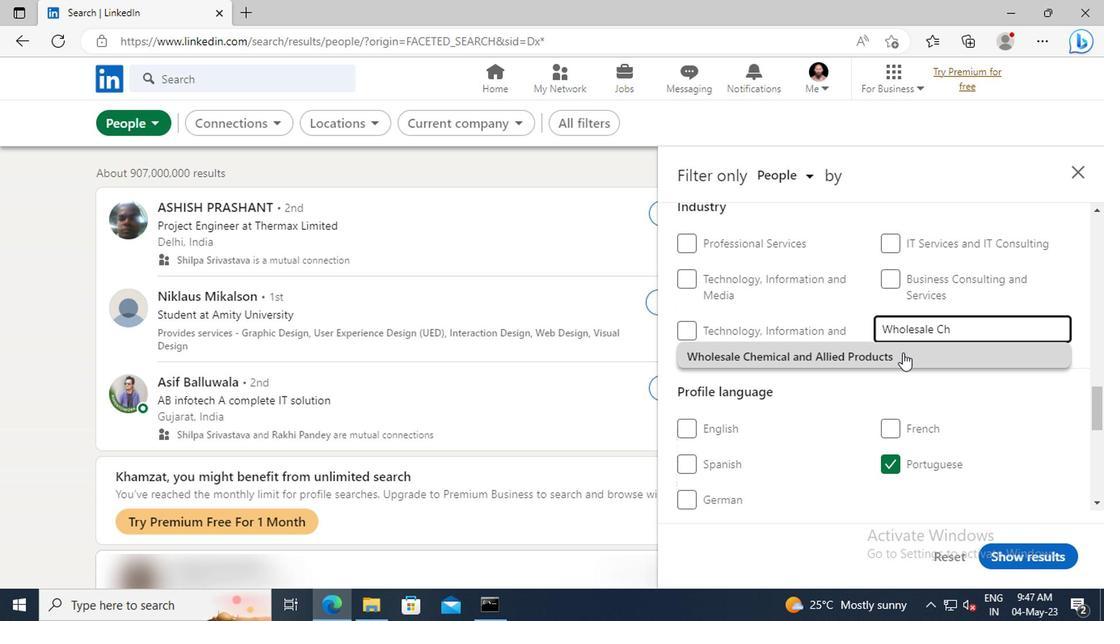 
Action: Mouse scrolled (900, 352) with delta (0, 0)
Screenshot: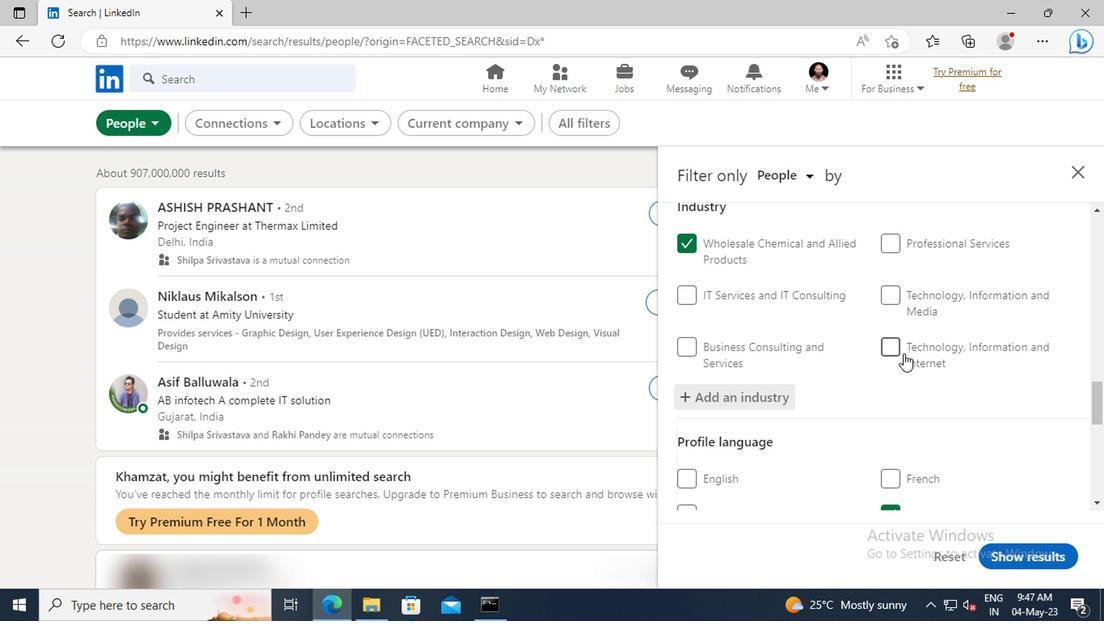 
Action: Mouse scrolled (900, 352) with delta (0, 0)
Screenshot: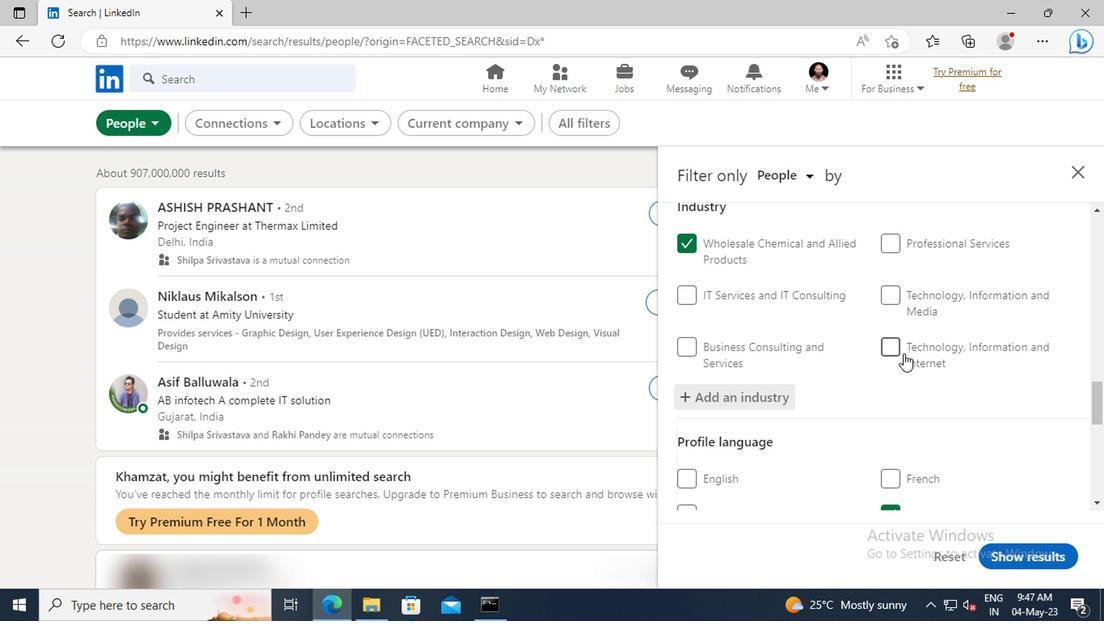 
Action: Mouse scrolled (900, 352) with delta (0, 0)
Screenshot: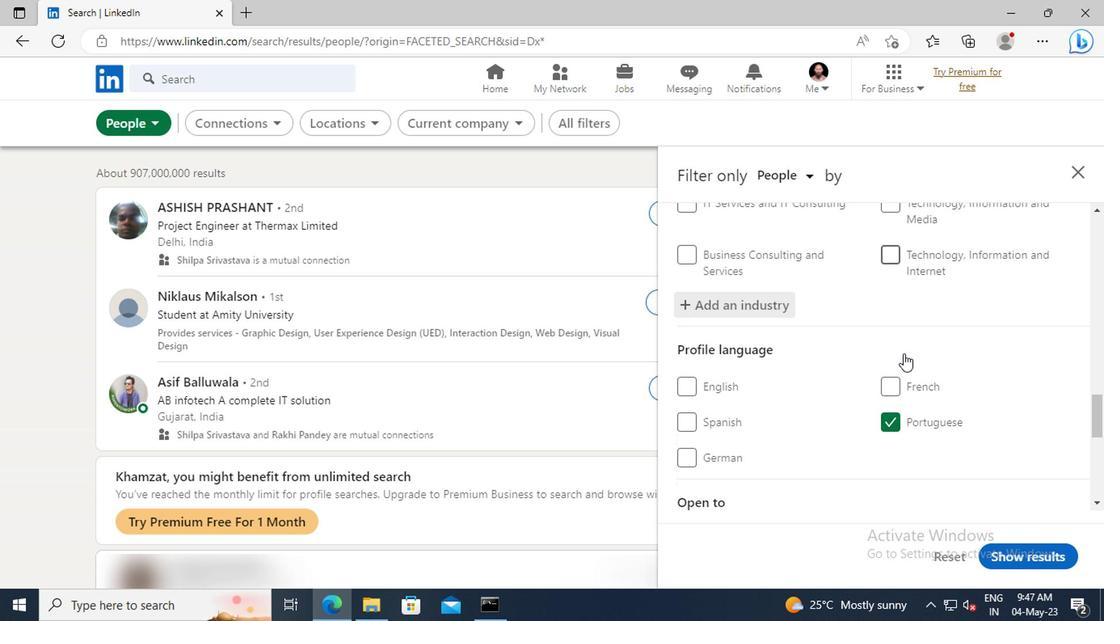 
Action: Mouse scrolled (900, 352) with delta (0, 0)
Screenshot: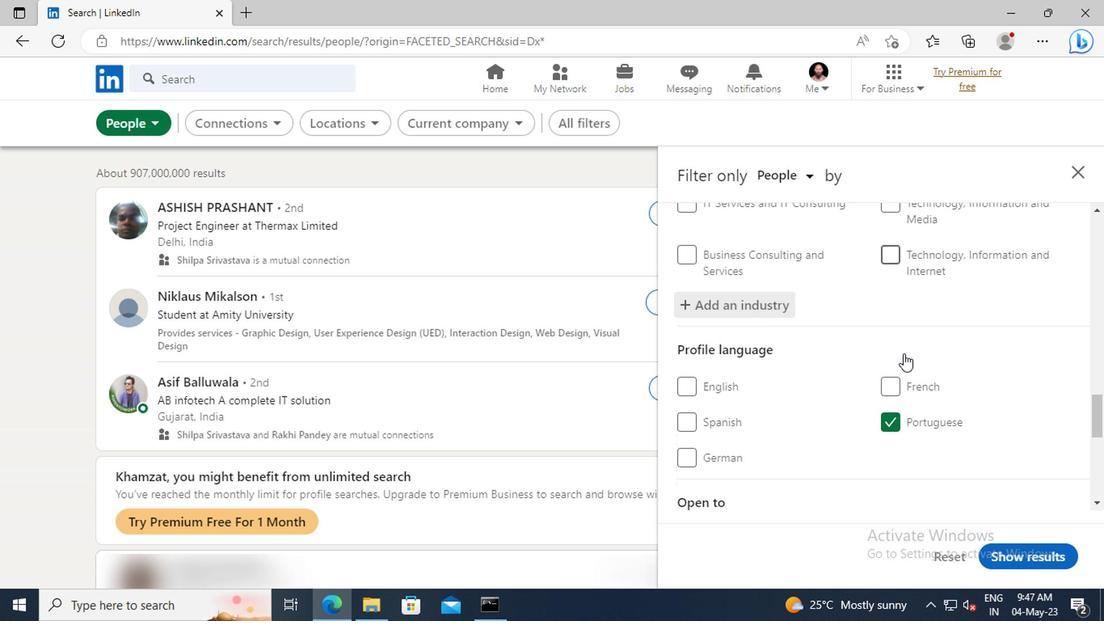 
Action: Mouse scrolled (900, 352) with delta (0, 0)
Screenshot: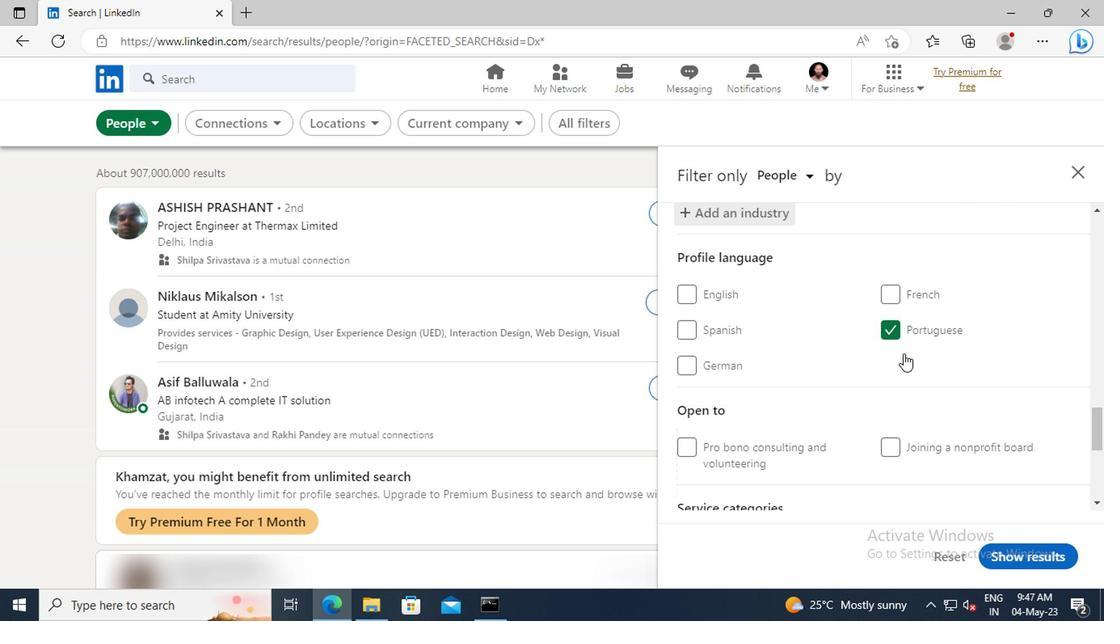 
Action: Mouse scrolled (900, 352) with delta (0, 0)
Screenshot: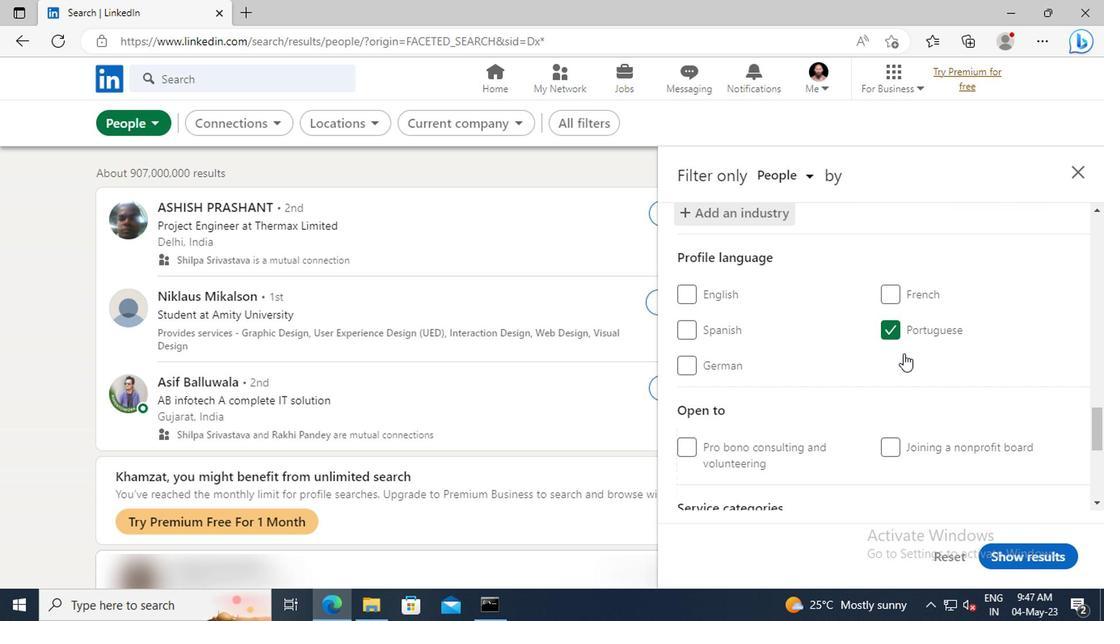 
Action: Mouse scrolled (900, 352) with delta (0, 0)
Screenshot: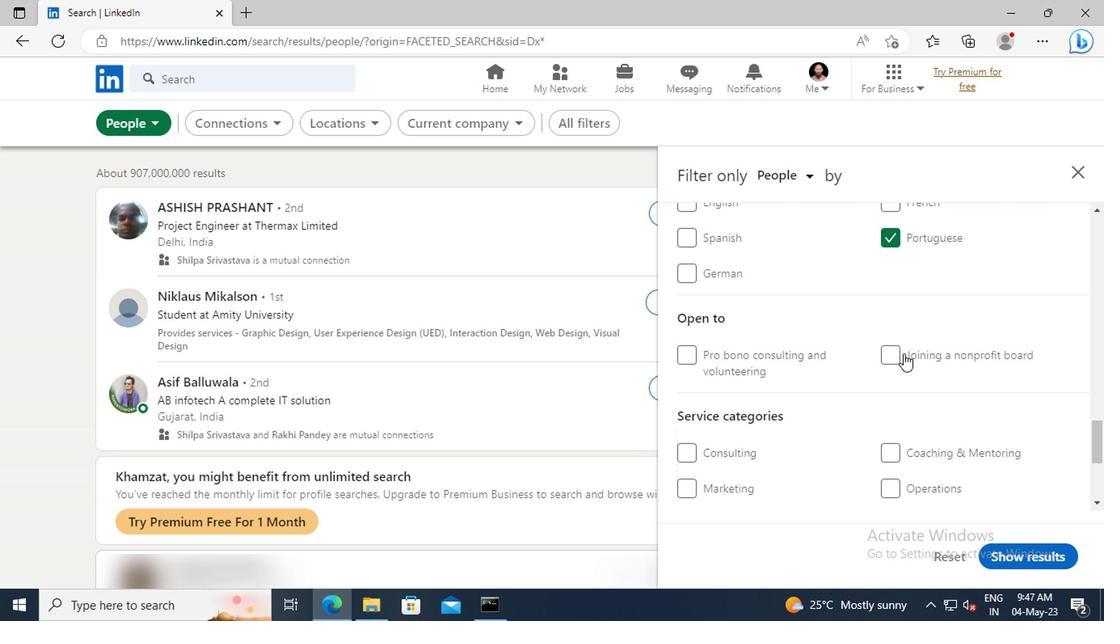
Action: Mouse scrolled (900, 352) with delta (0, 0)
Screenshot: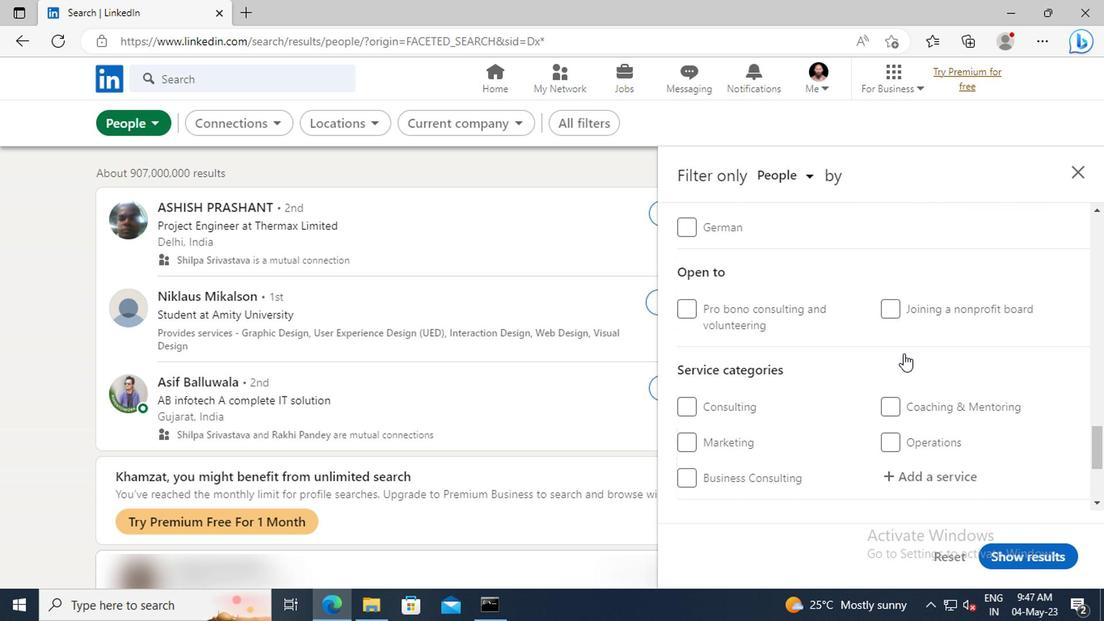 
Action: Mouse scrolled (900, 352) with delta (0, 0)
Screenshot: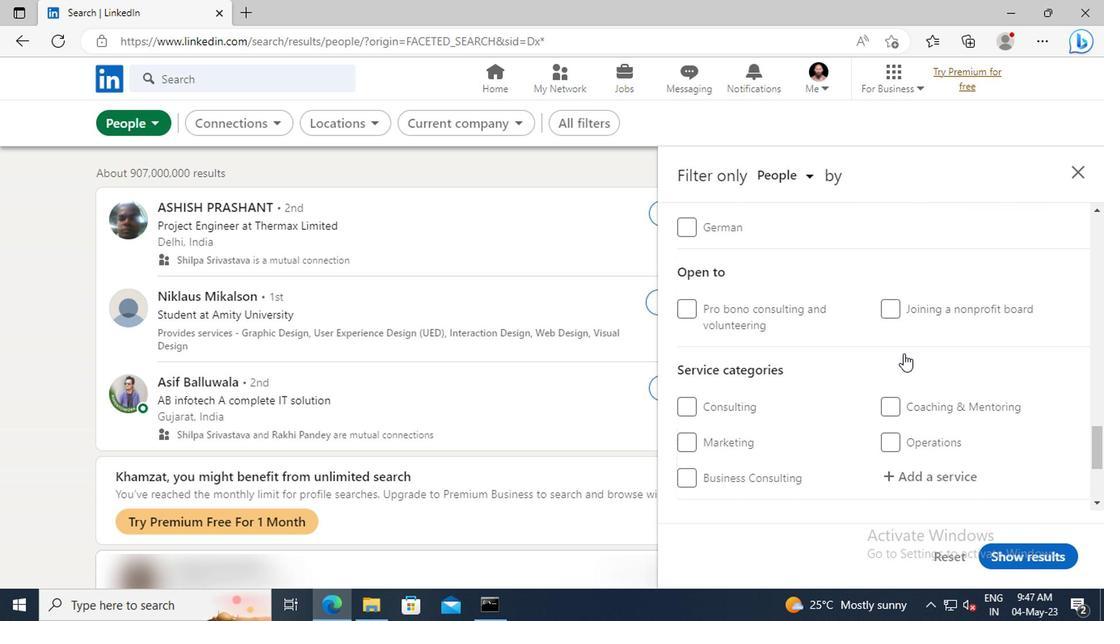 
Action: Mouse moved to (906, 387)
Screenshot: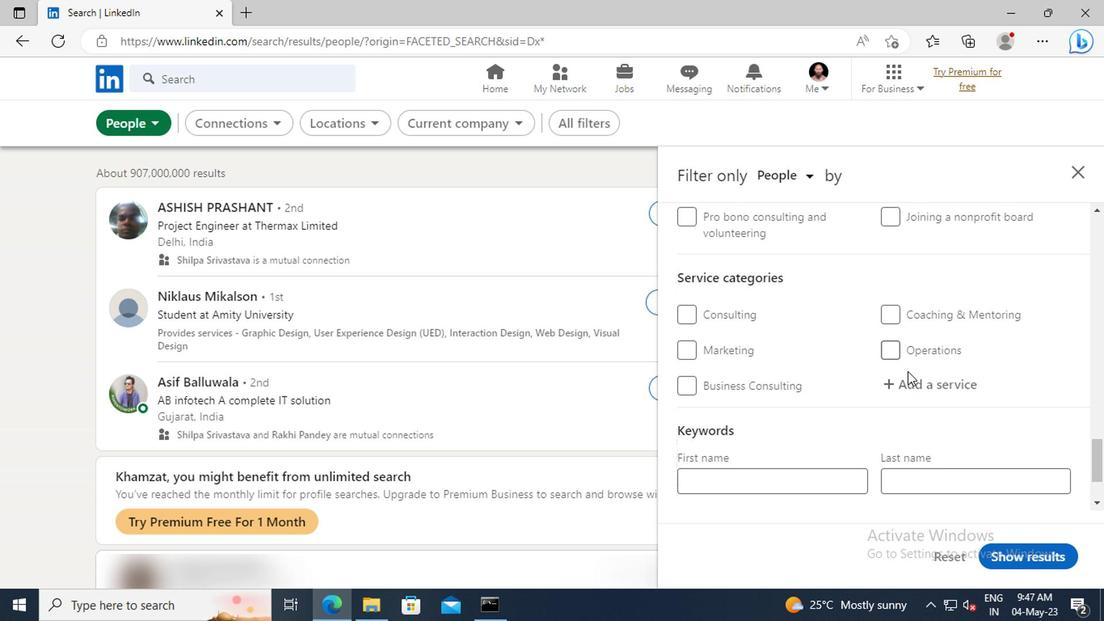 
Action: Mouse pressed left at (906, 387)
Screenshot: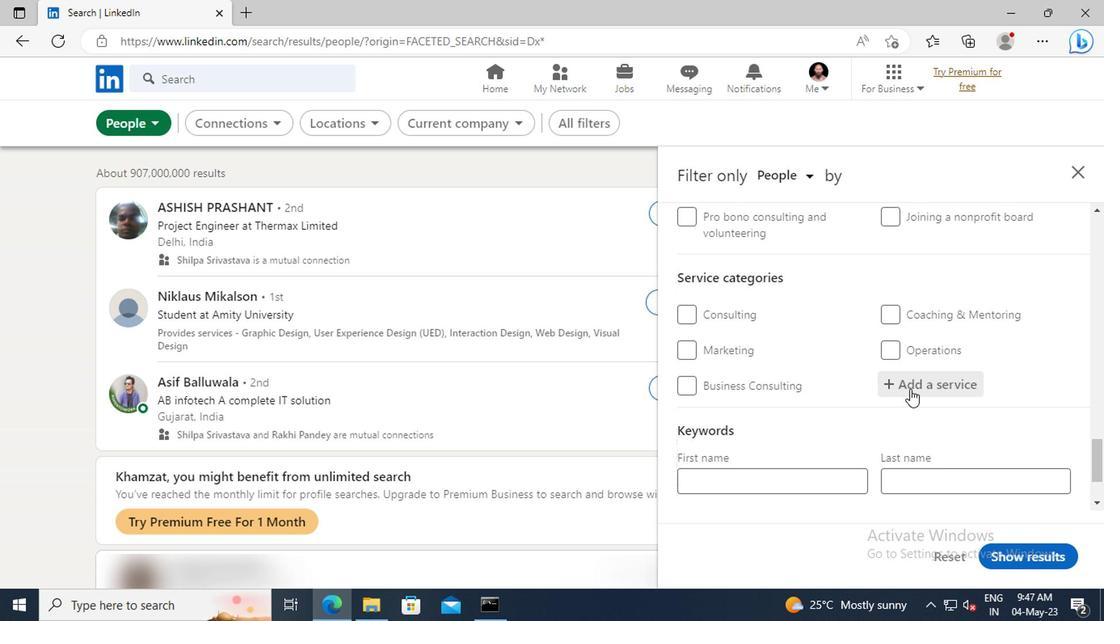 
Action: Key pressed <Key.shift>GRAPHIC
Screenshot: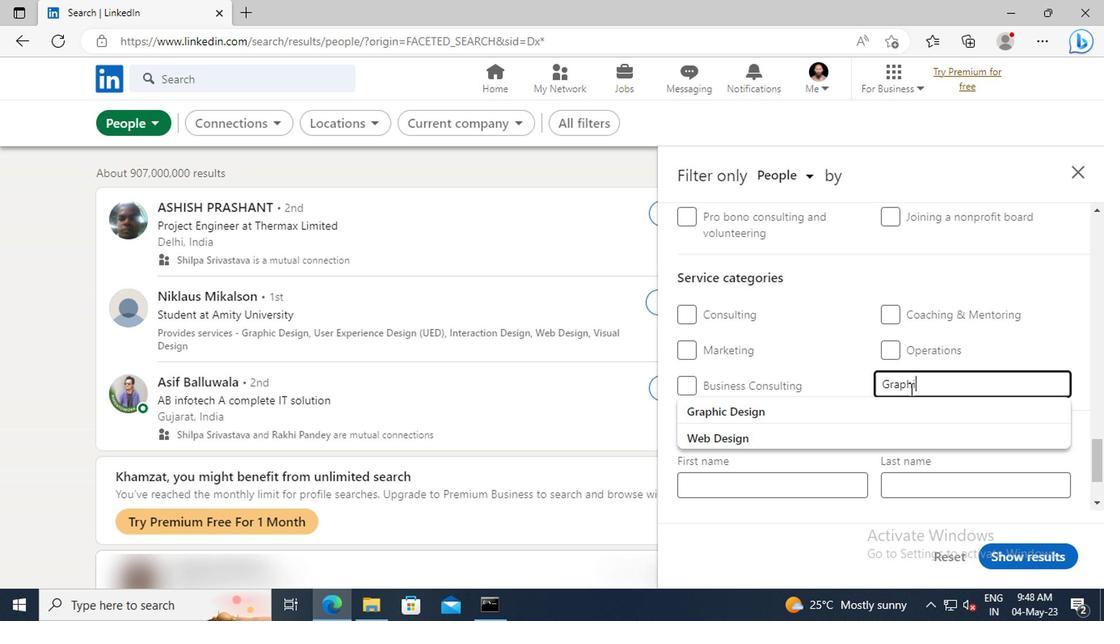 
Action: Mouse moved to (910, 404)
Screenshot: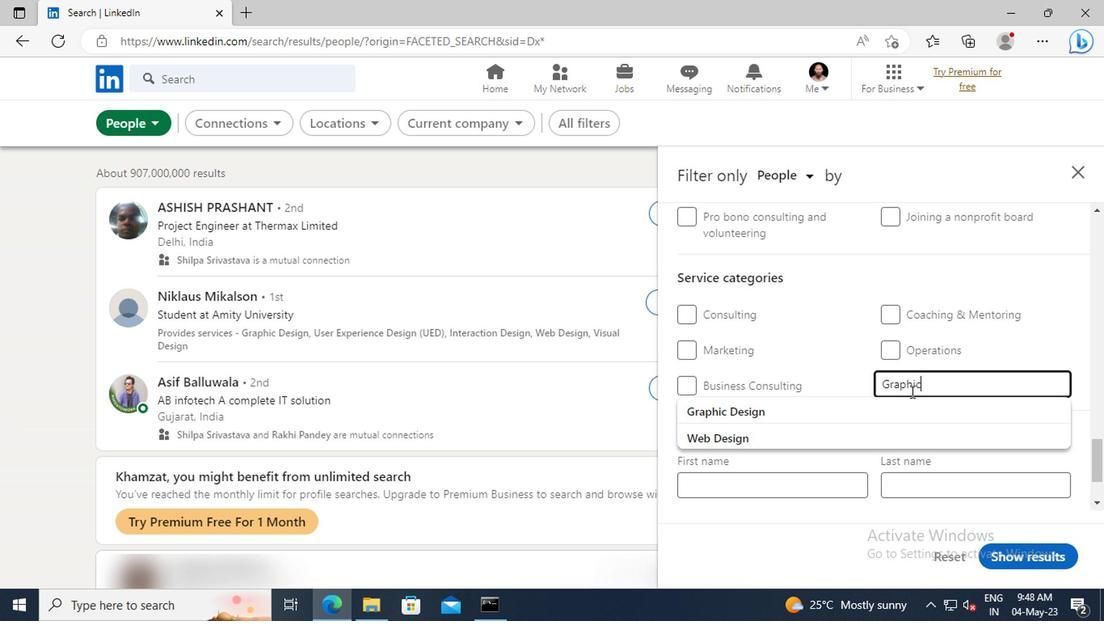 
Action: Mouse pressed left at (910, 404)
Screenshot: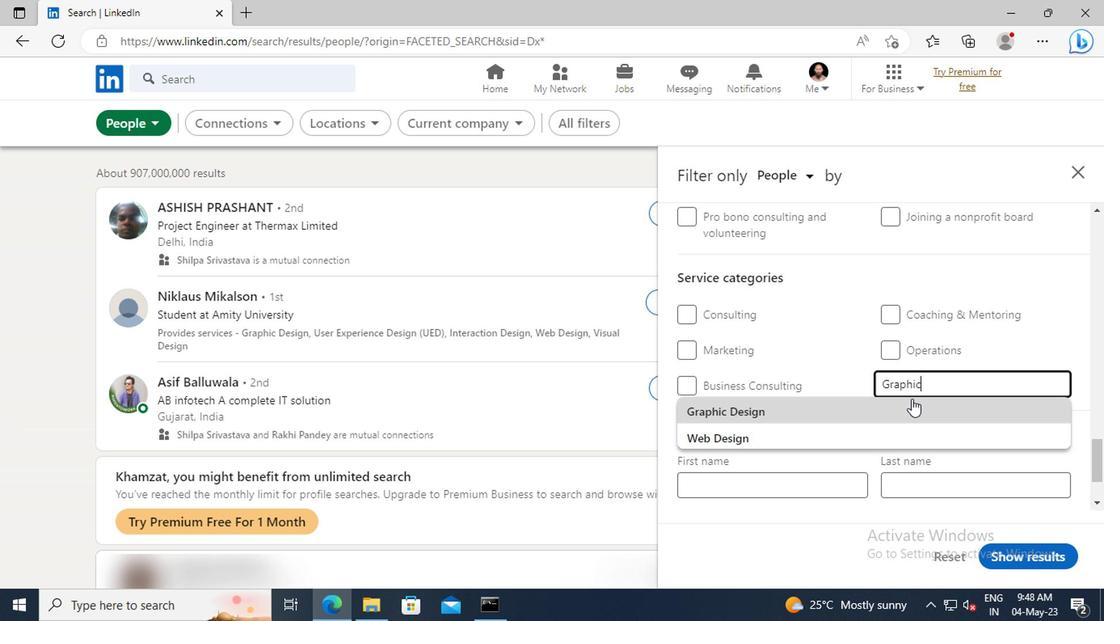 
Action: Mouse scrolled (910, 403) with delta (0, 0)
Screenshot: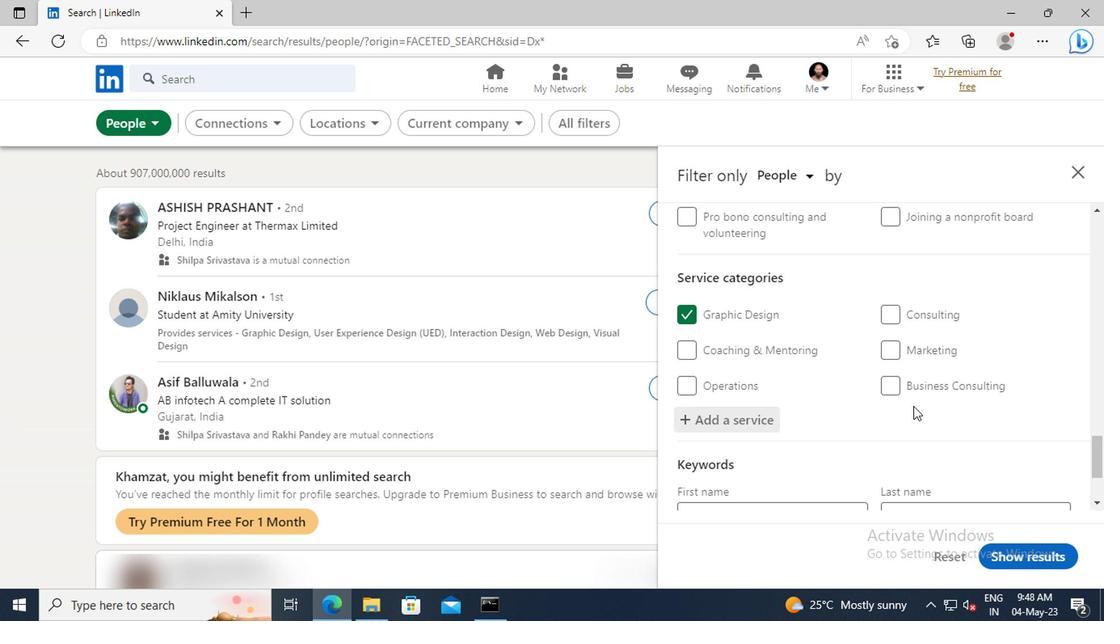 
Action: Mouse scrolled (910, 403) with delta (0, 0)
Screenshot: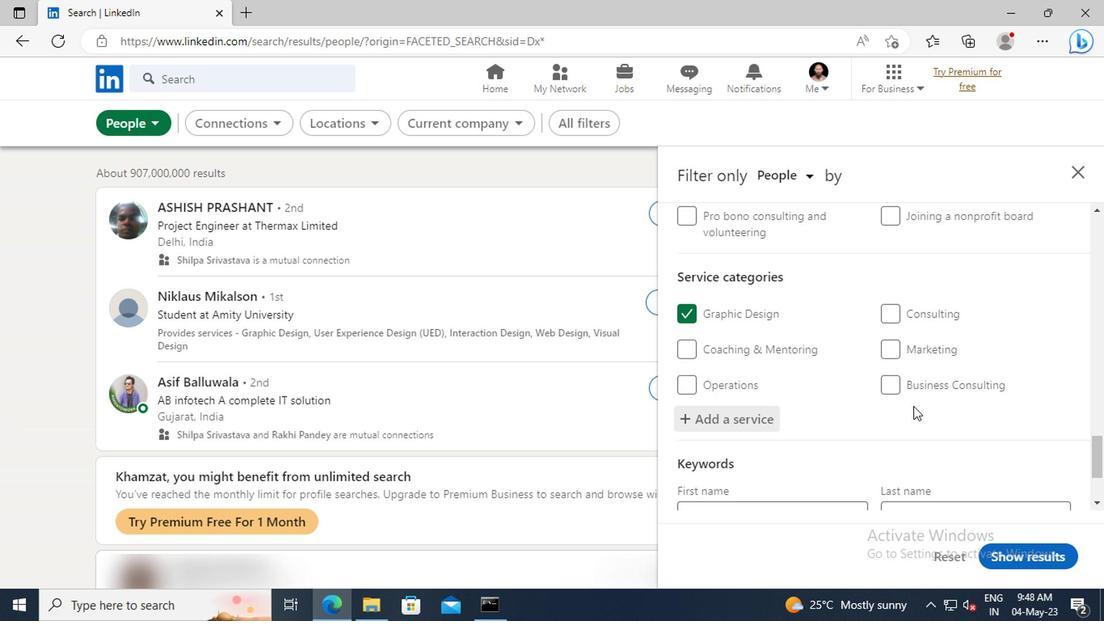 
Action: Mouse scrolled (910, 403) with delta (0, 0)
Screenshot: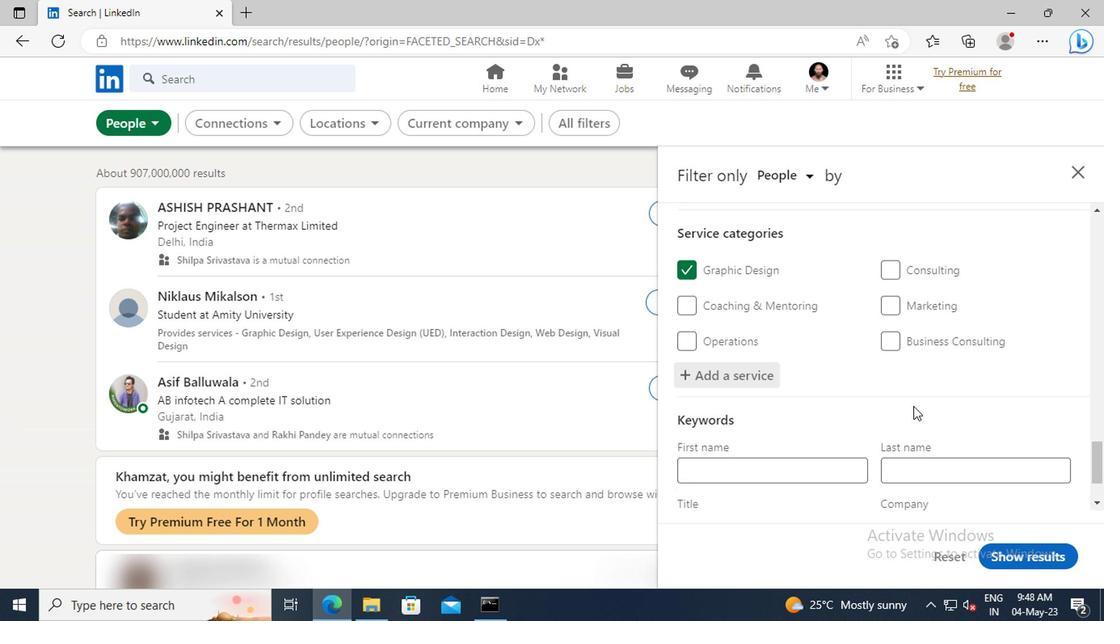 
Action: Mouse scrolled (910, 403) with delta (0, 0)
Screenshot: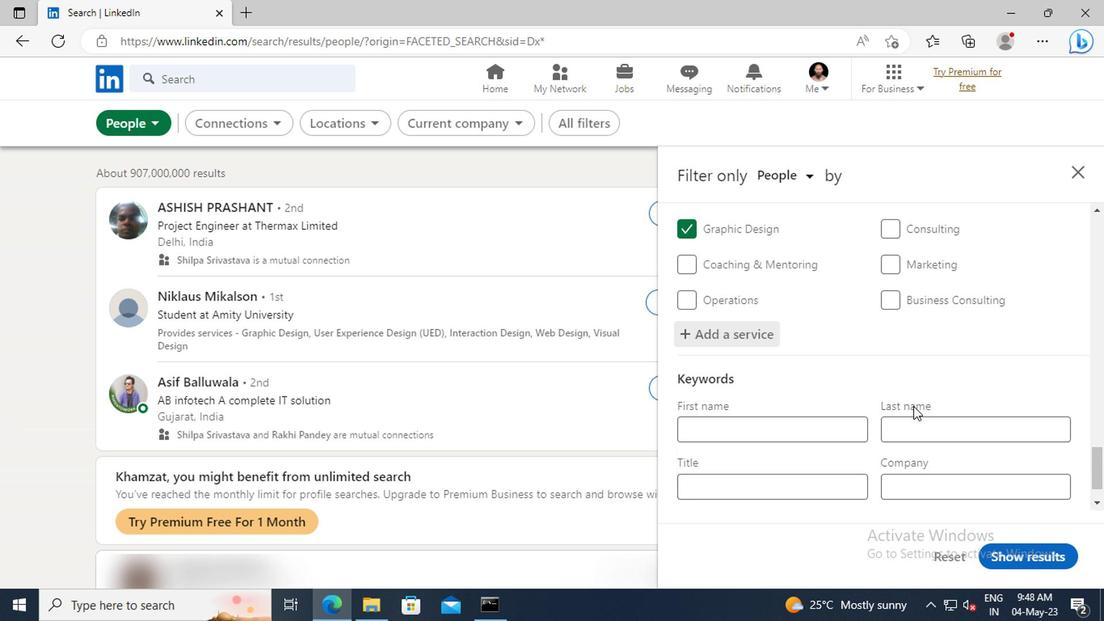 
Action: Mouse scrolled (910, 403) with delta (0, 0)
Screenshot: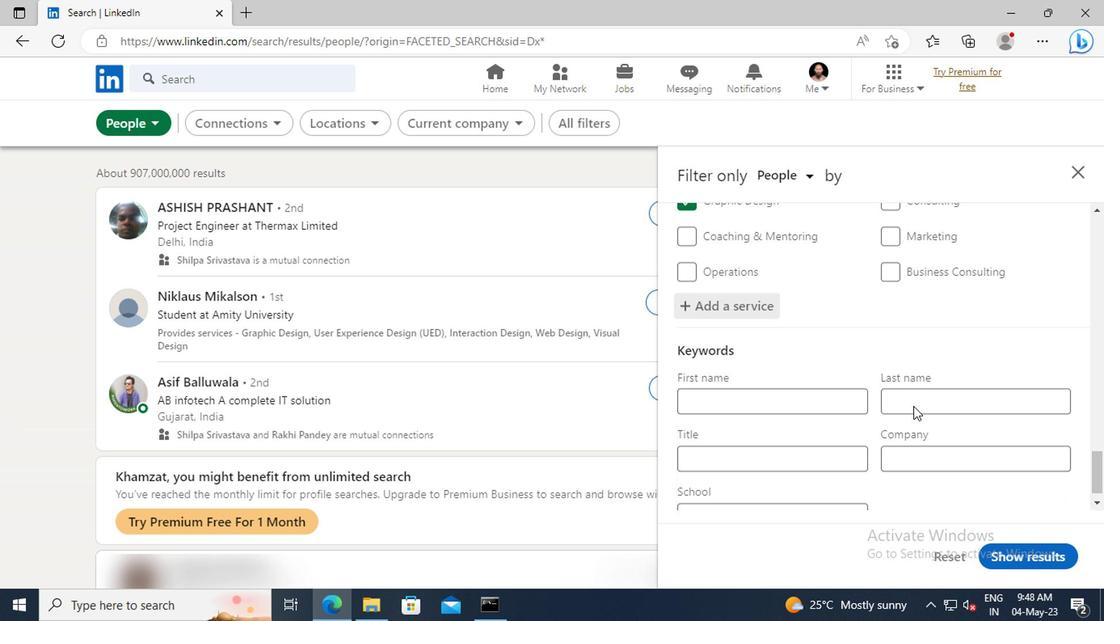 
Action: Mouse moved to (769, 431)
Screenshot: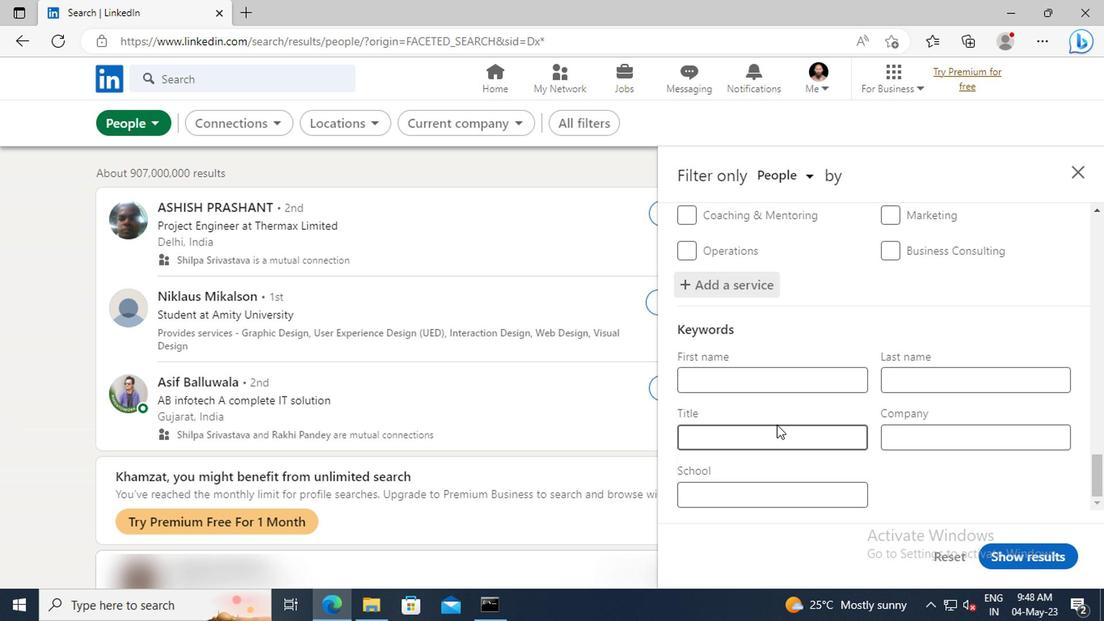 
Action: Mouse pressed left at (769, 431)
Screenshot: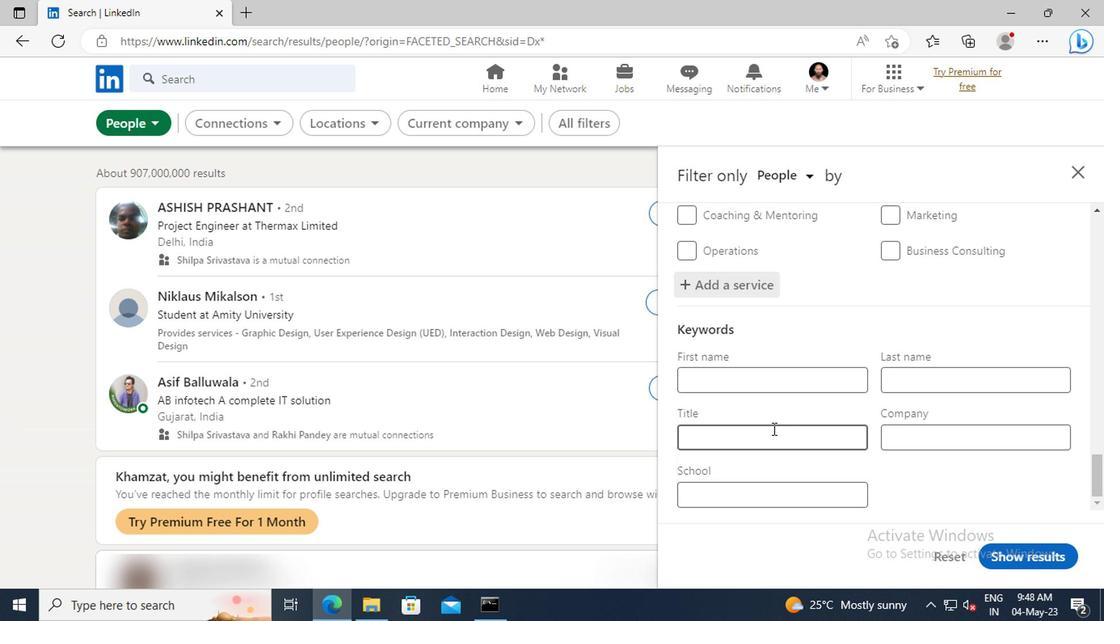 
Action: Key pressed <Key.shift>BUILDING<Key.space><Key.shift>INSPECTOR<Key.enter>
Screenshot: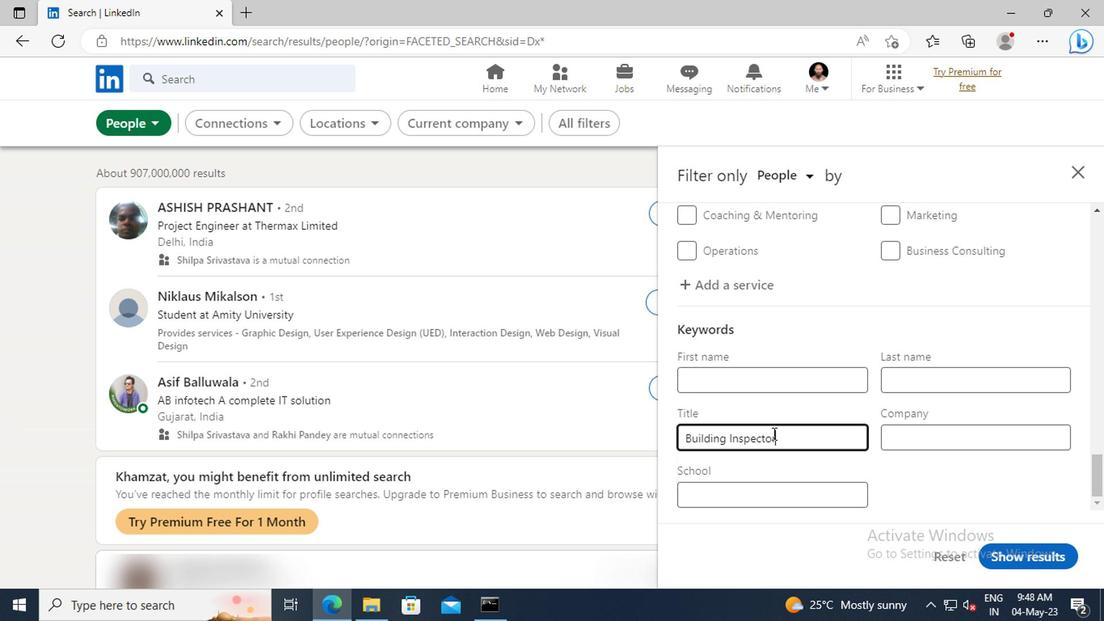 
Action: Mouse moved to (992, 549)
Screenshot: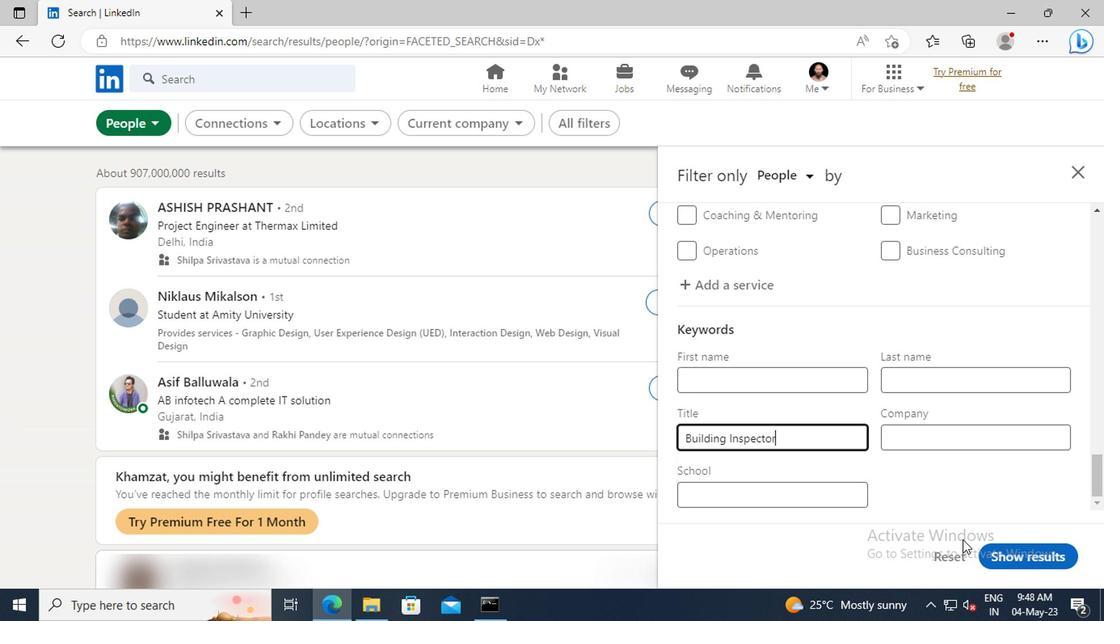 
Action: Mouse pressed left at (992, 549)
Screenshot: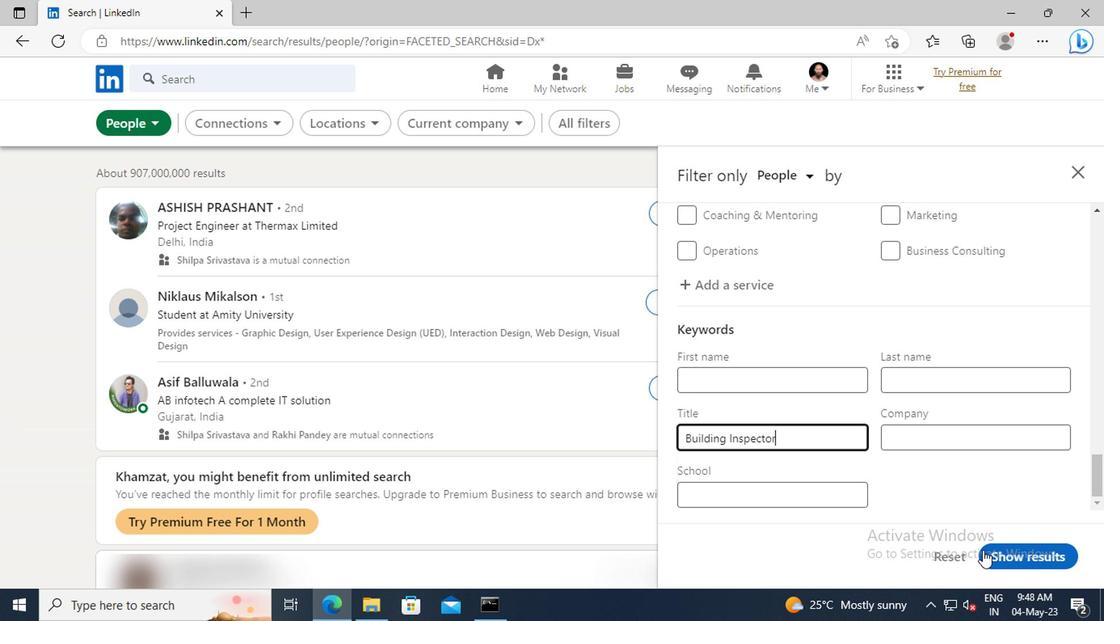 
